 Task: Add a signature Kirsten Carter containing Best wishes for a happy National Voter Registration Day, Kirsten Carter to email address softage.3@softage.net and add a folder Inventory management
Action: Mouse moved to (113, 145)
Screenshot: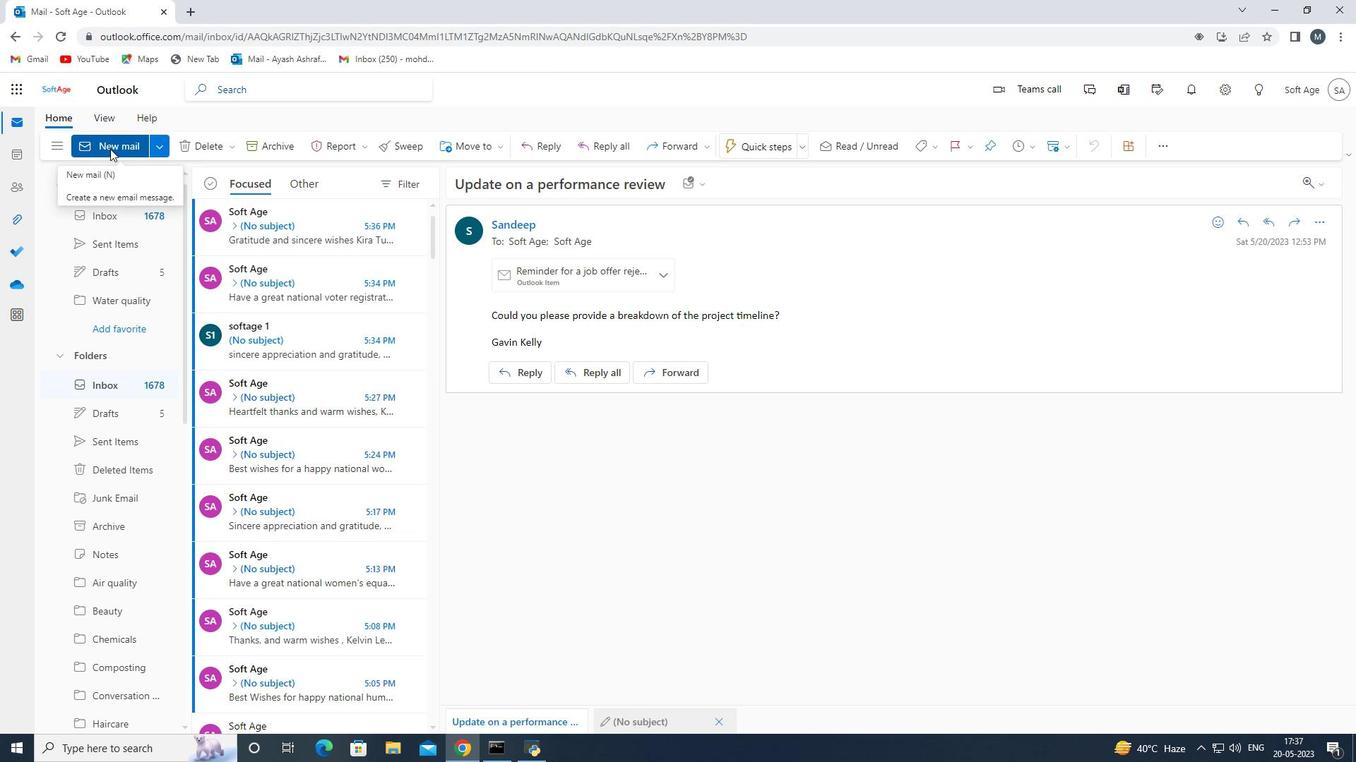 
Action: Mouse pressed left at (113, 145)
Screenshot: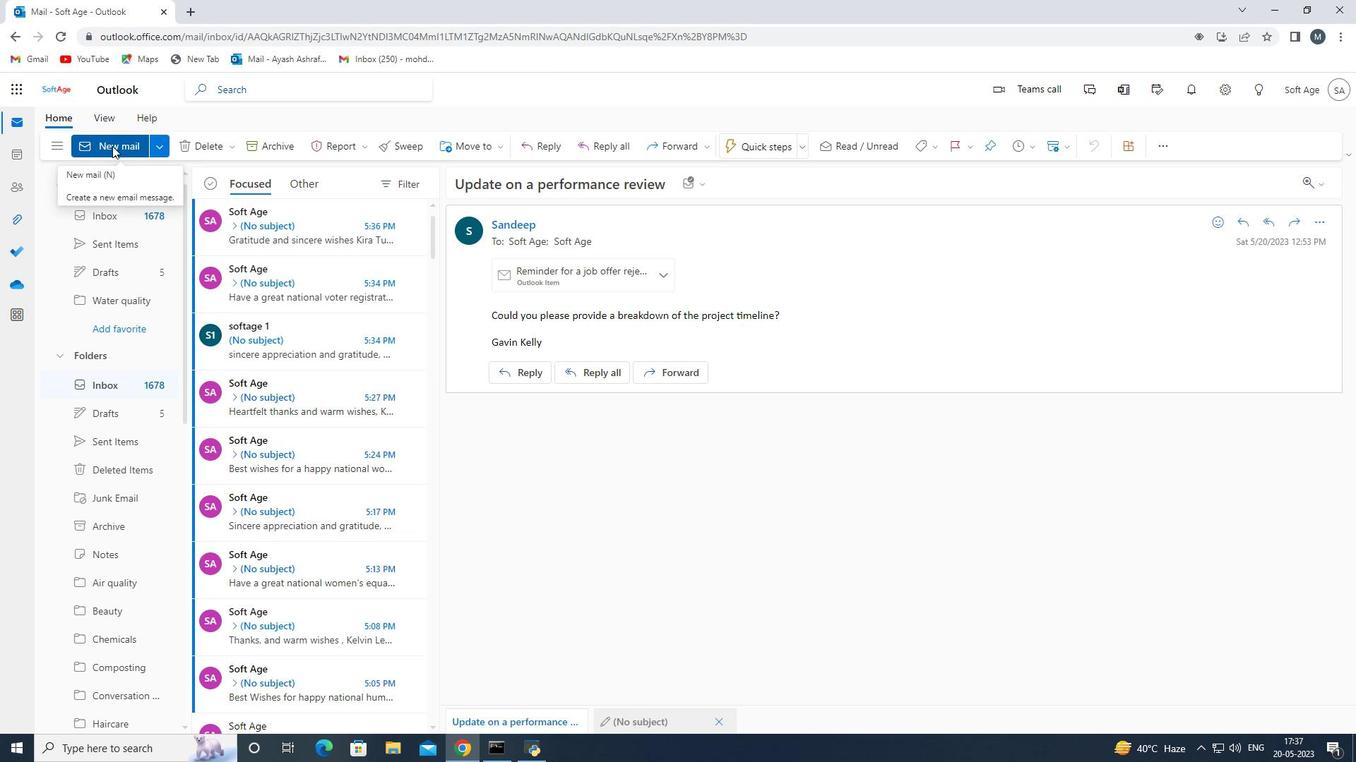 
Action: Mouse moved to (921, 148)
Screenshot: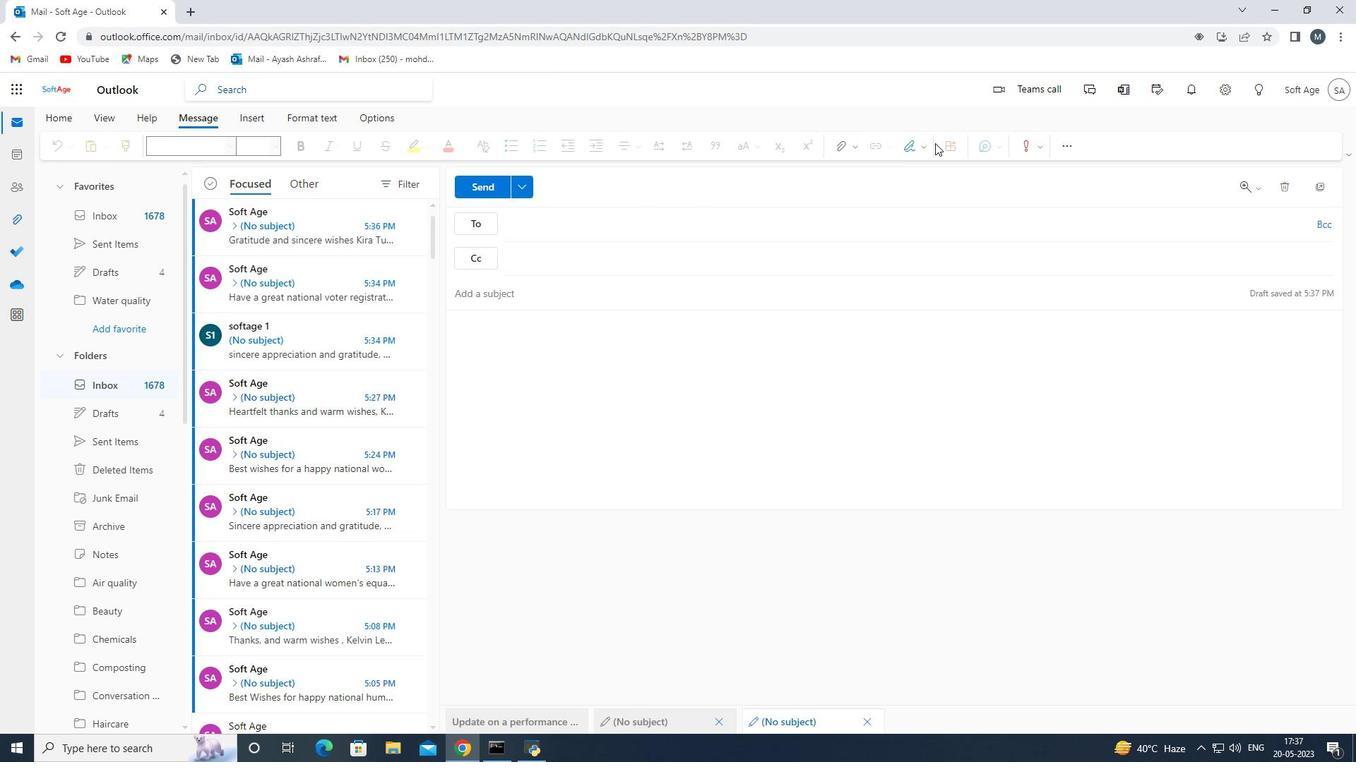 
Action: Mouse pressed left at (921, 148)
Screenshot: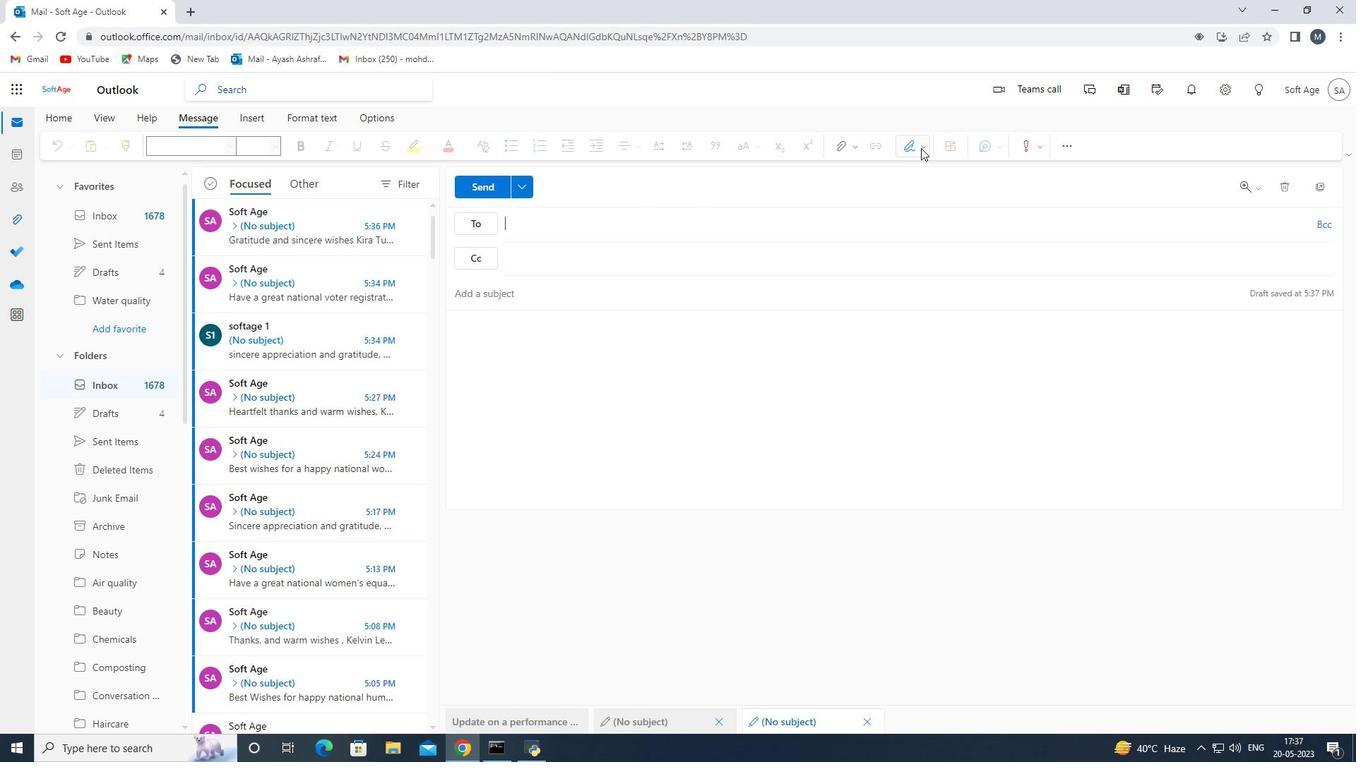 
Action: Mouse moved to (891, 202)
Screenshot: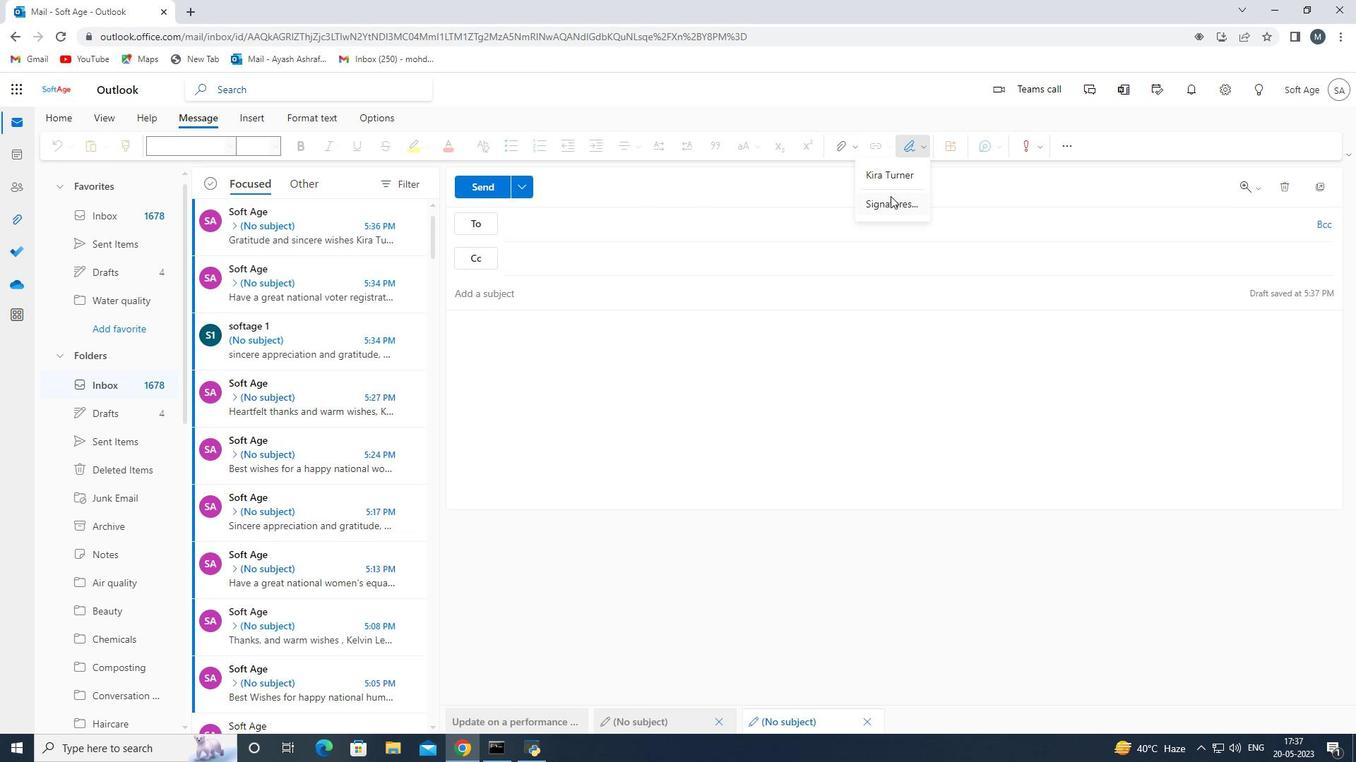
Action: Mouse pressed left at (891, 202)
Screenshot: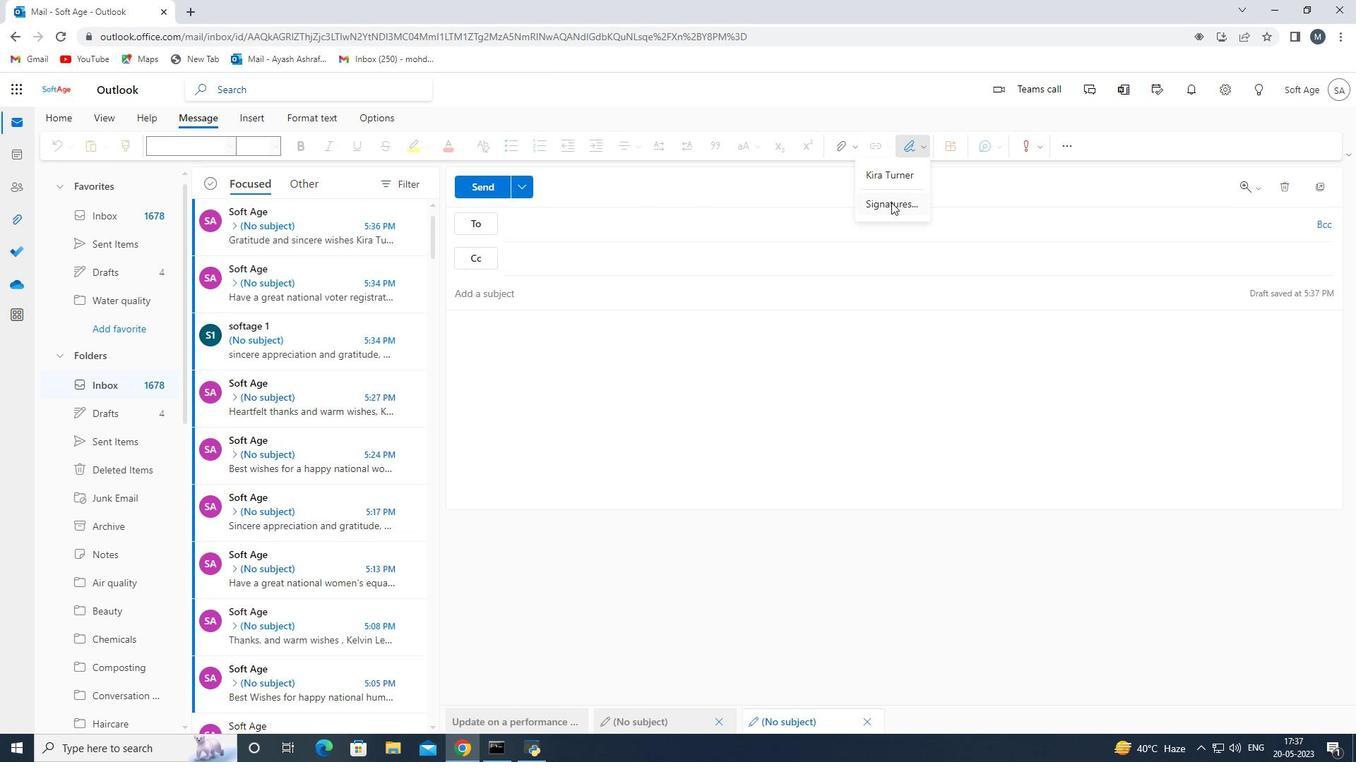 
Action: Mouse moved to (940, 257)
Screenshot: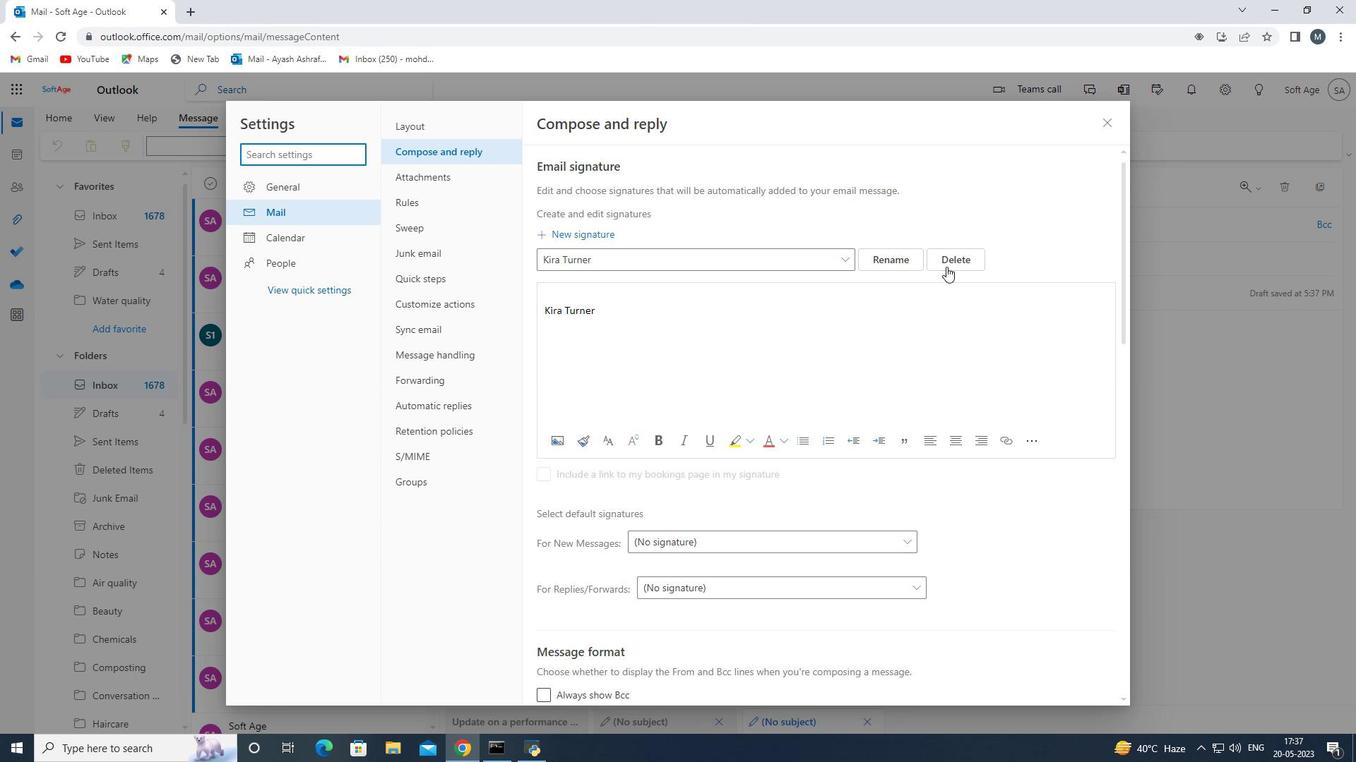 
Action: Mouse pressed left at (940, 257)
Screenshot: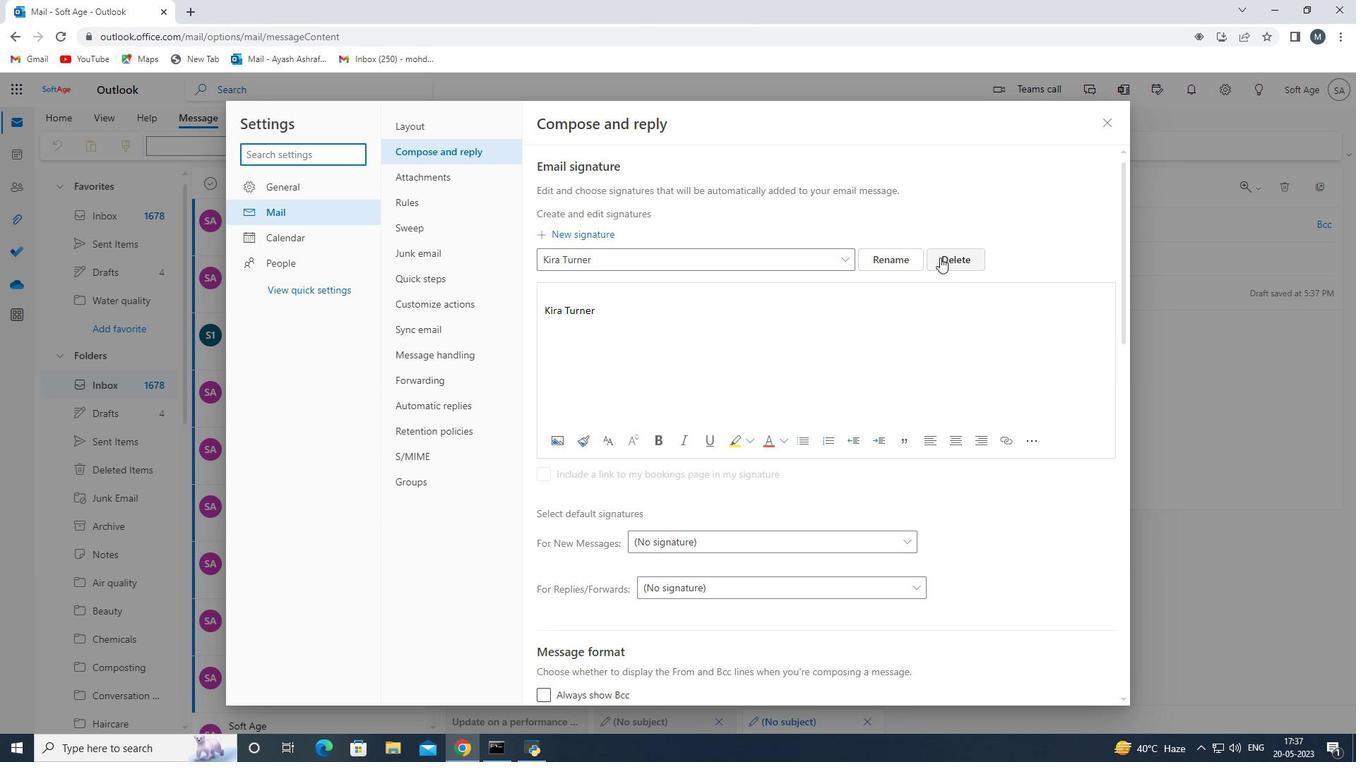 
Action: Mouse moved to (767, 262)
Screenshot: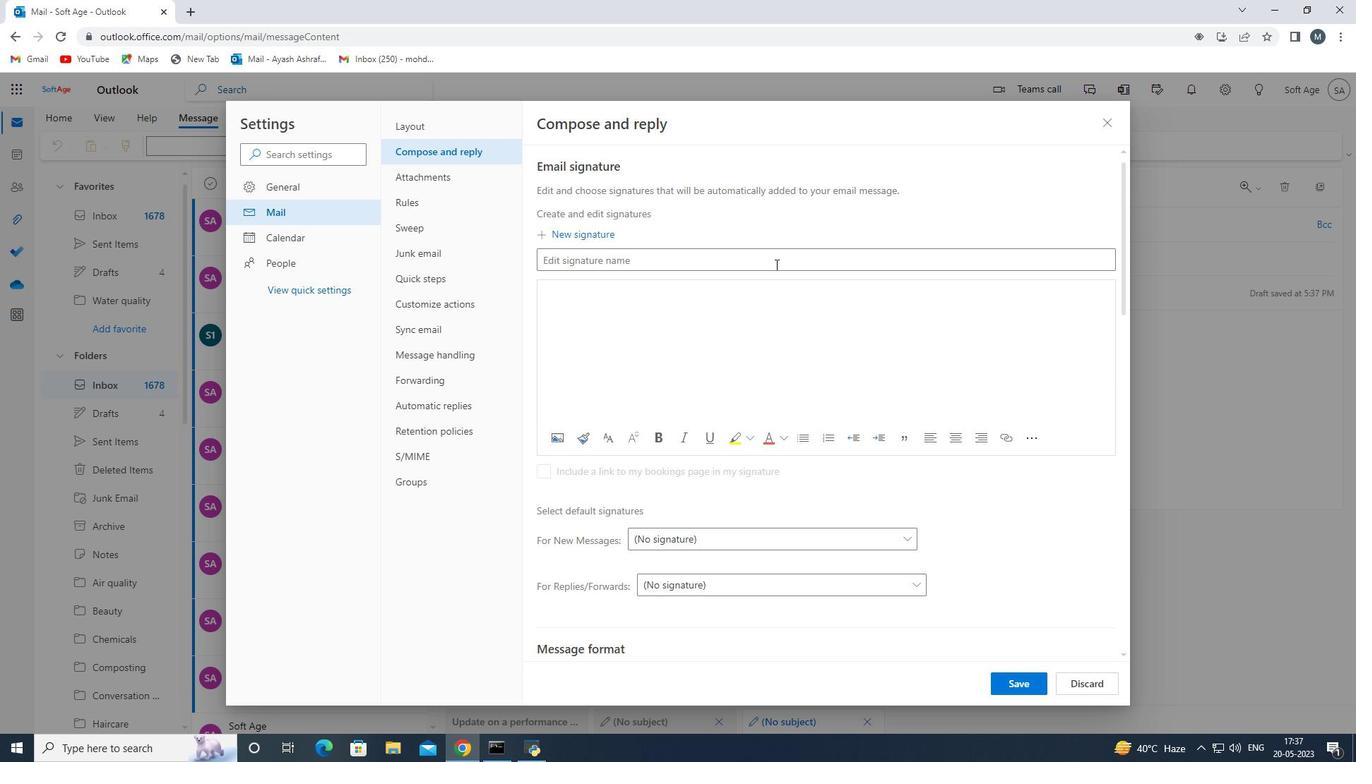 
Action: Mouse pressed left at (767, 262)
Screenshot: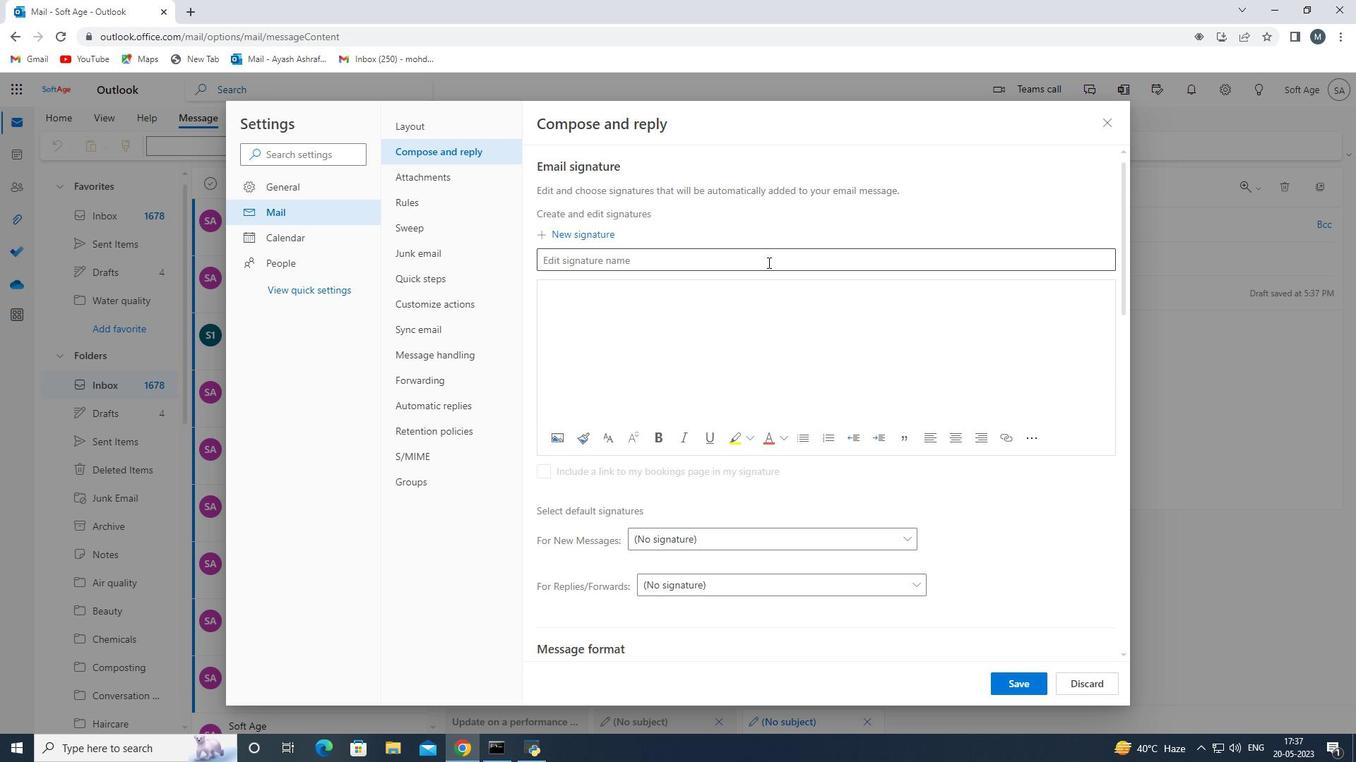 
Action: Key pressed <Key.shift>Kristen<Key.space><Key.shift>Carter<Key.space>
Screenshot: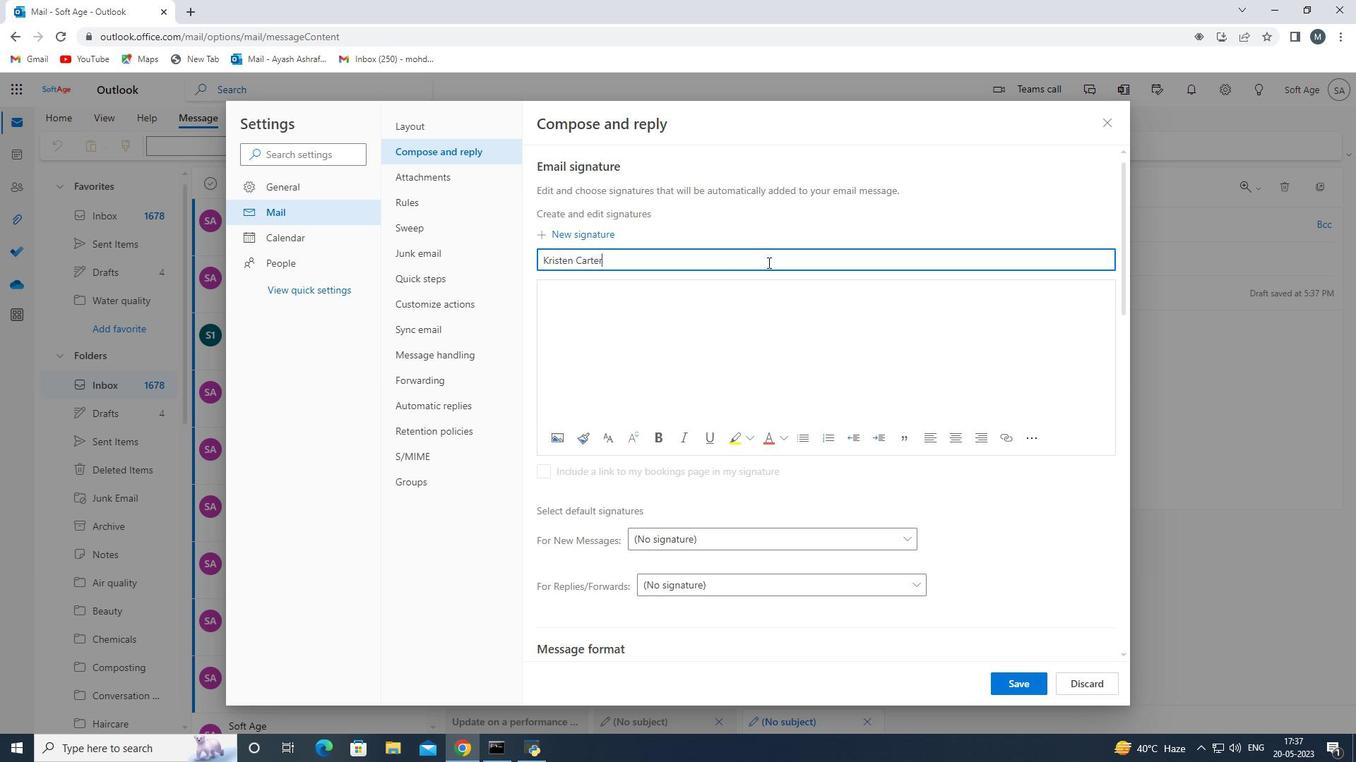 
Action: Mouse moved to (730, 308)
Screenshot: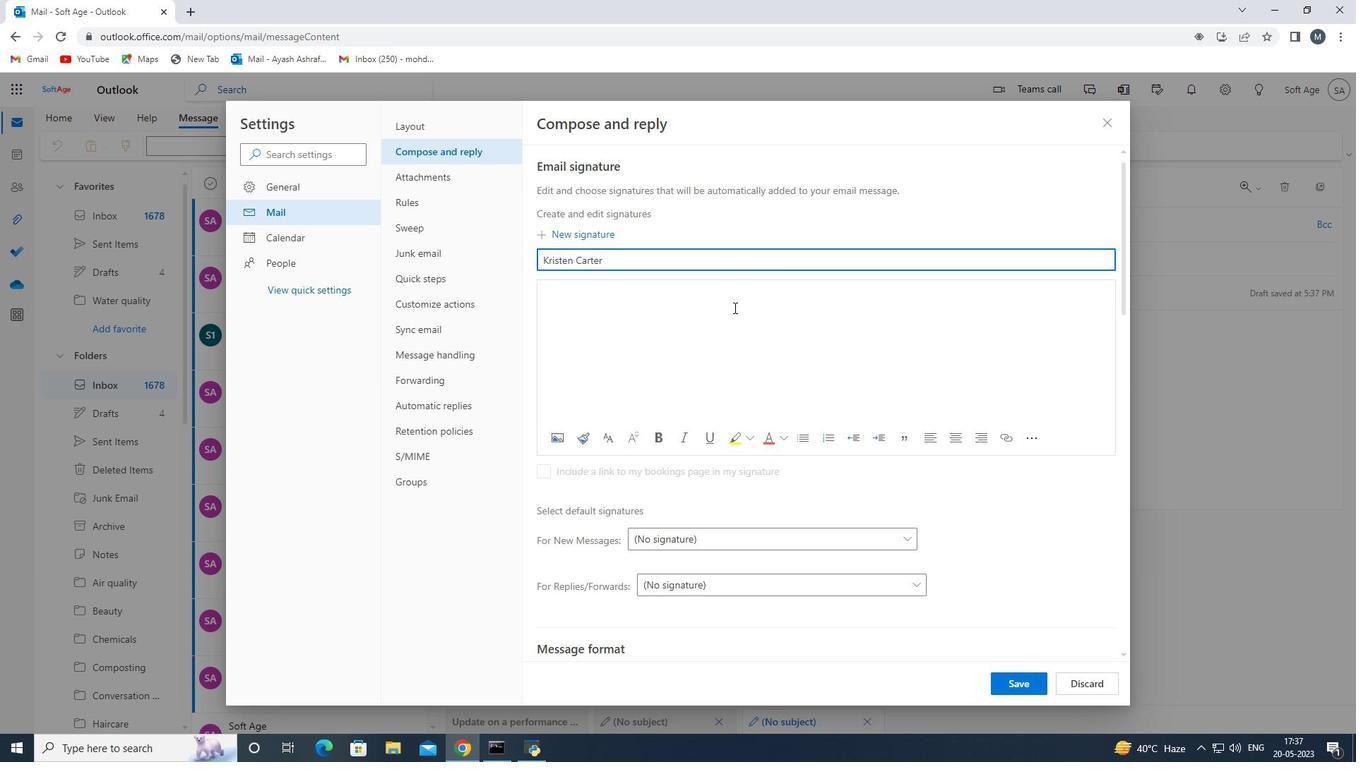 
Action: Mouse pressed left at (730, 308)
Screenshot: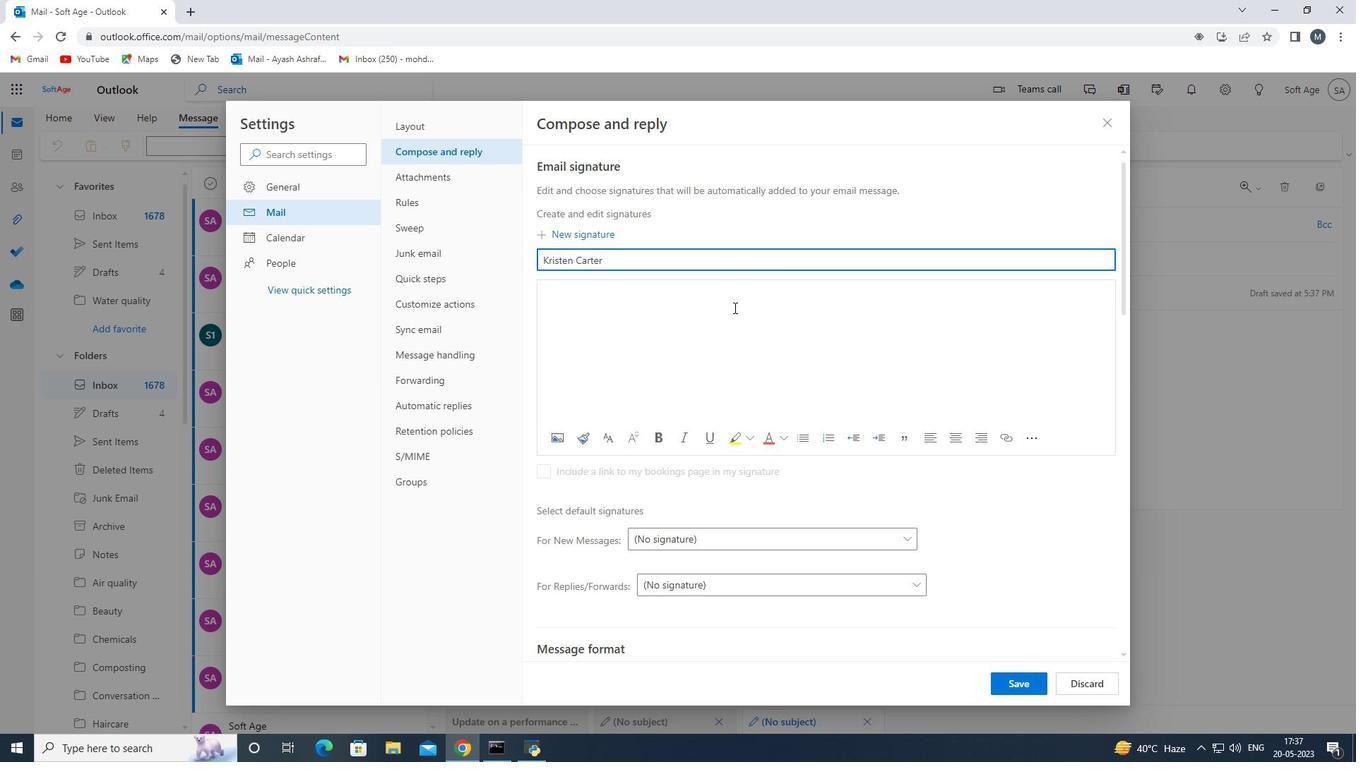 
Action: Mouse moved to (729, 308)
Screenshot: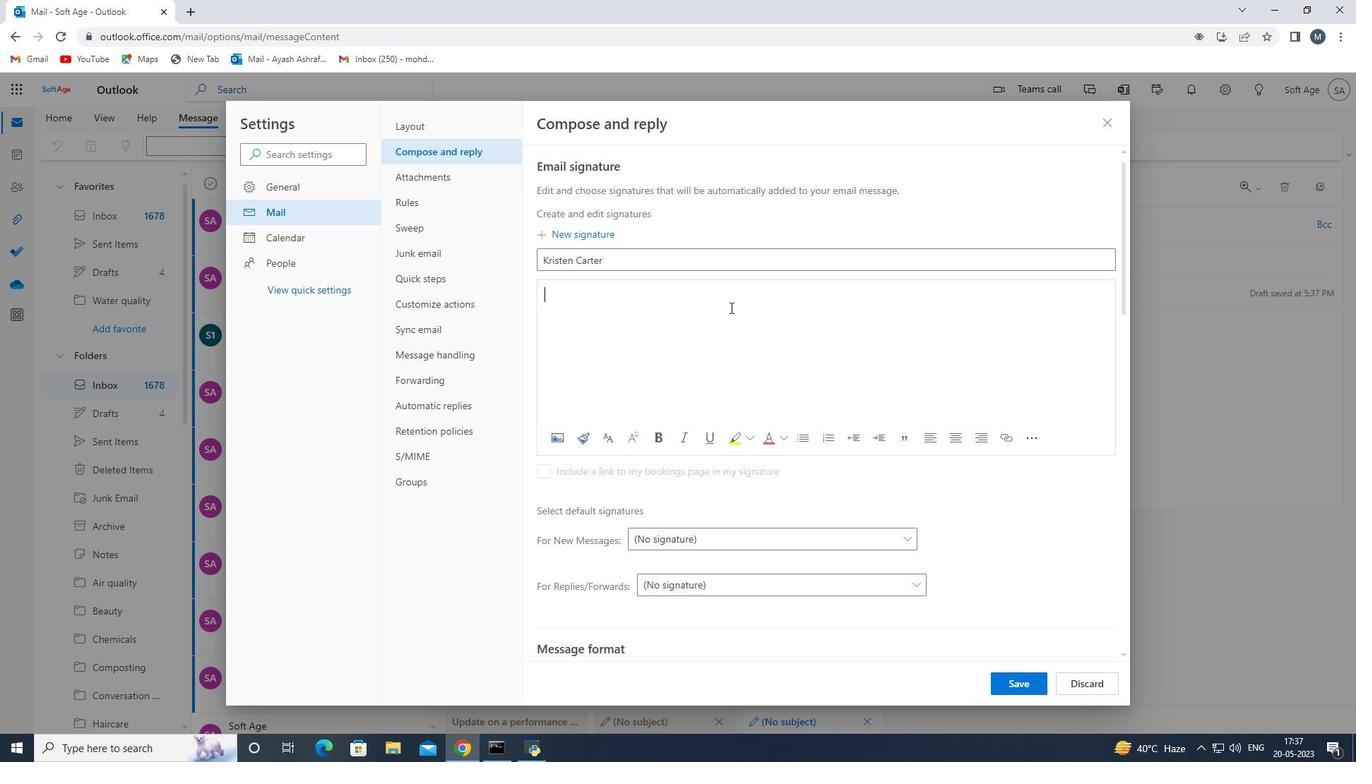
Action: Key pressed <Key.enter><Key.shift>Kristen<Key.space><Key.shift>Carter<Key.space>
Screenshot: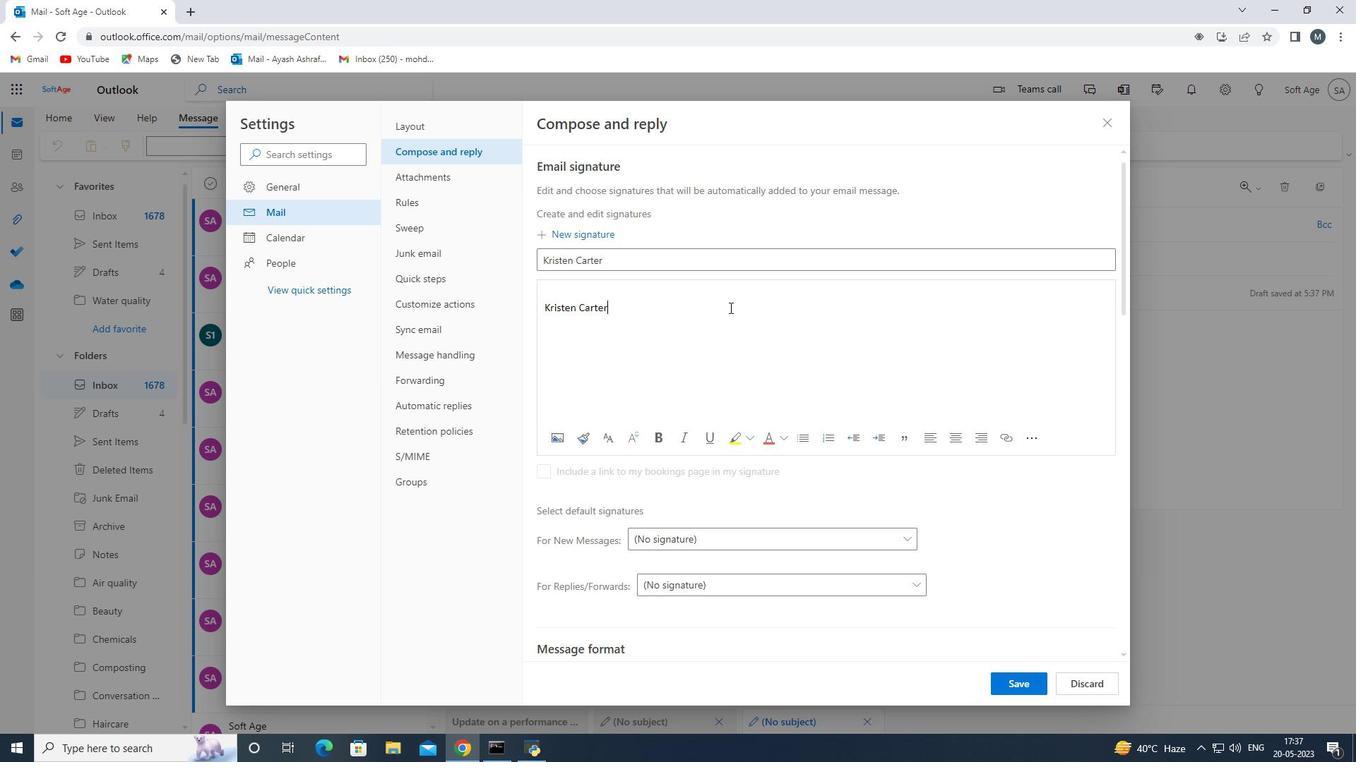 
Action: Mouse moved to (1003, 681)
Screenshot: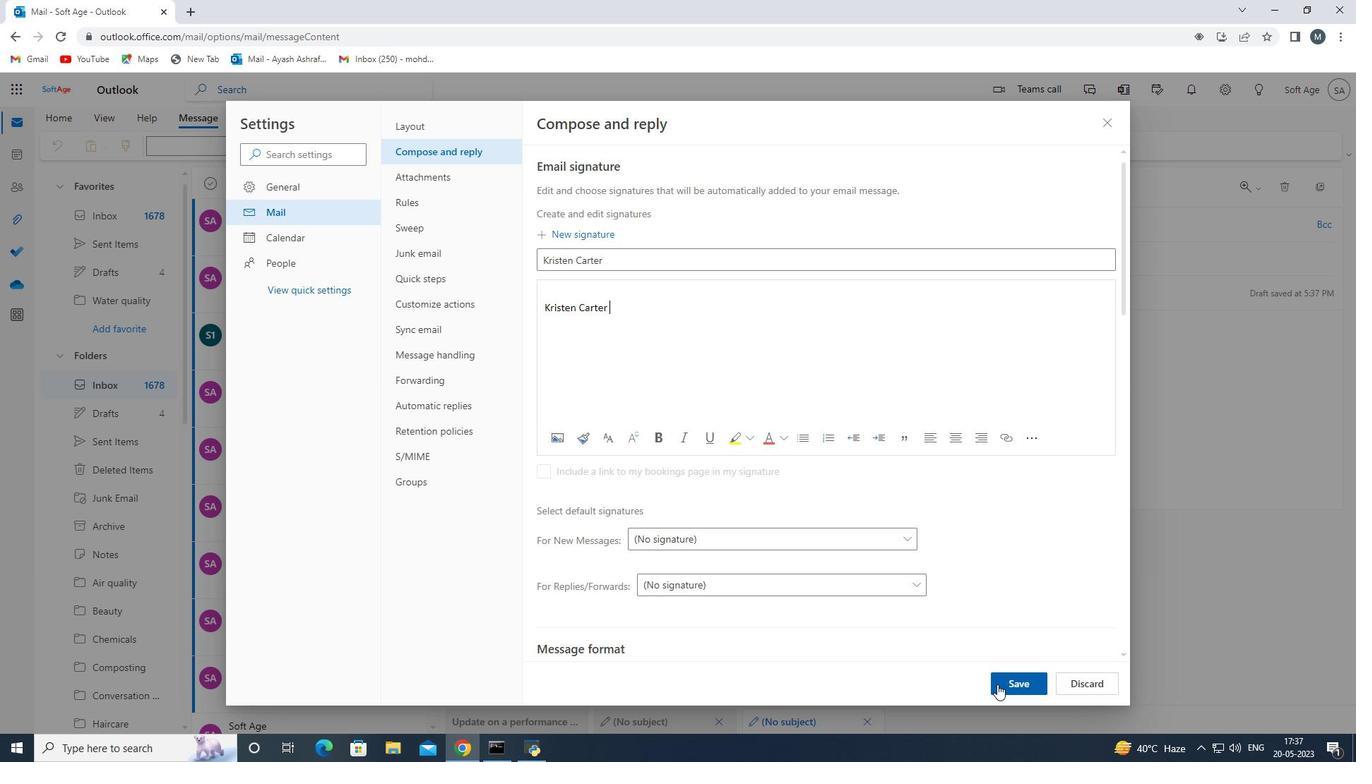 
Action: Mouse pressed left at (1003, 681)
Screenshot: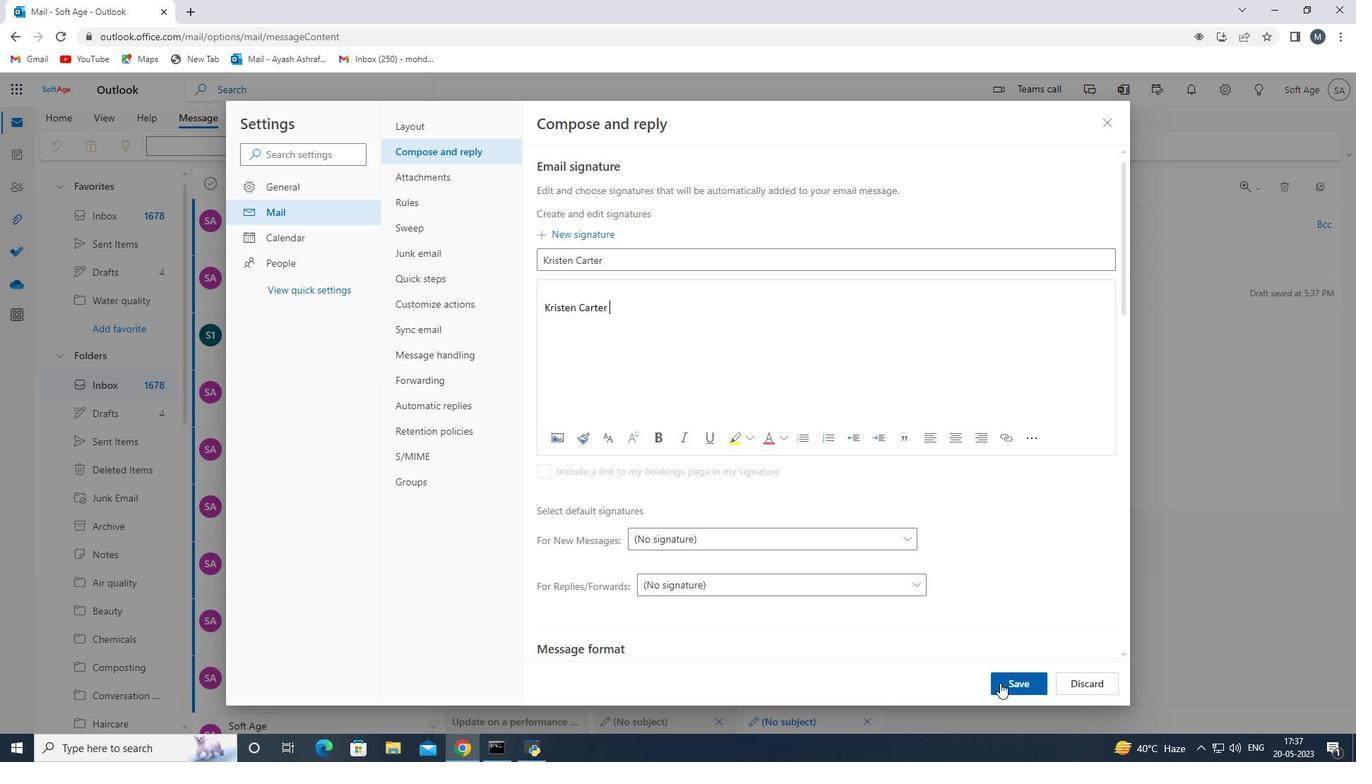 
Action: Mouse moved to (1102, 122)
Screenshot: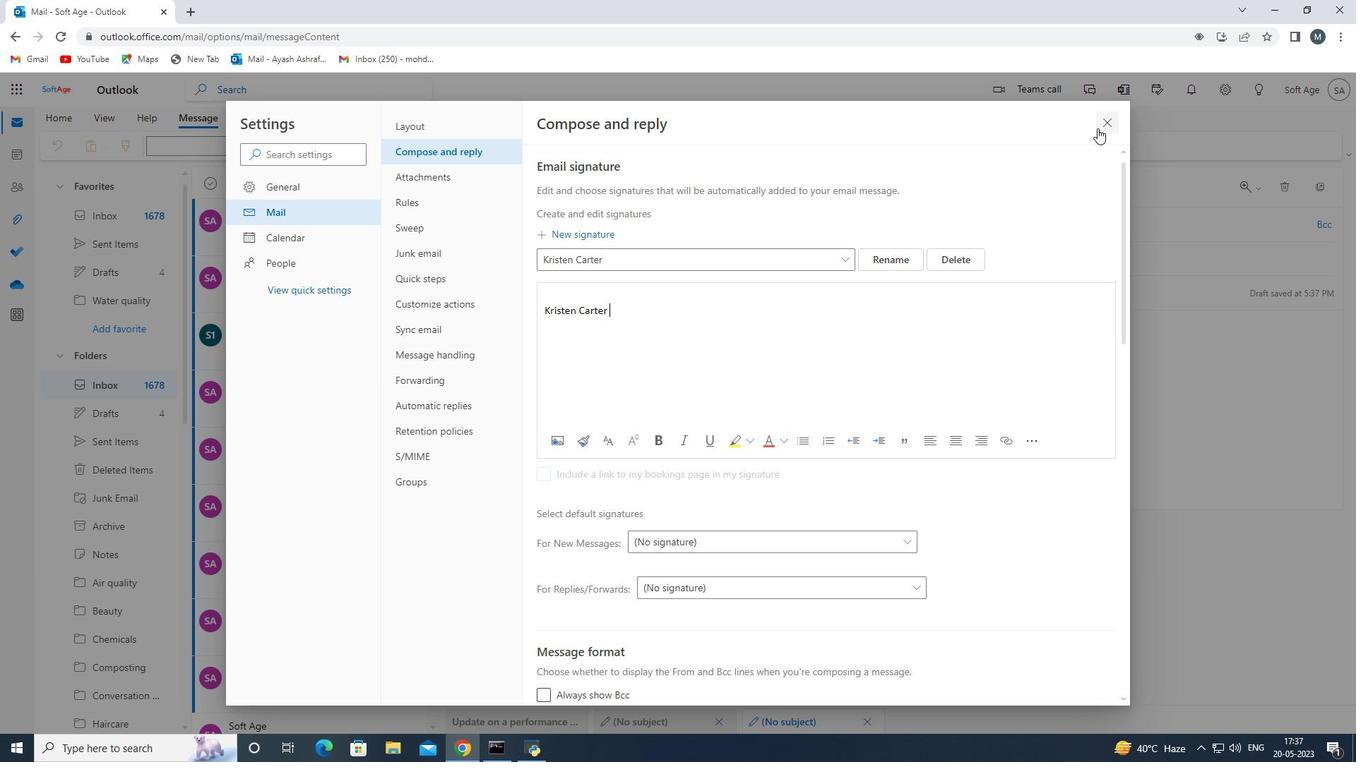 
Action: Mouse pressed left at (1102, 122)
Screenshot: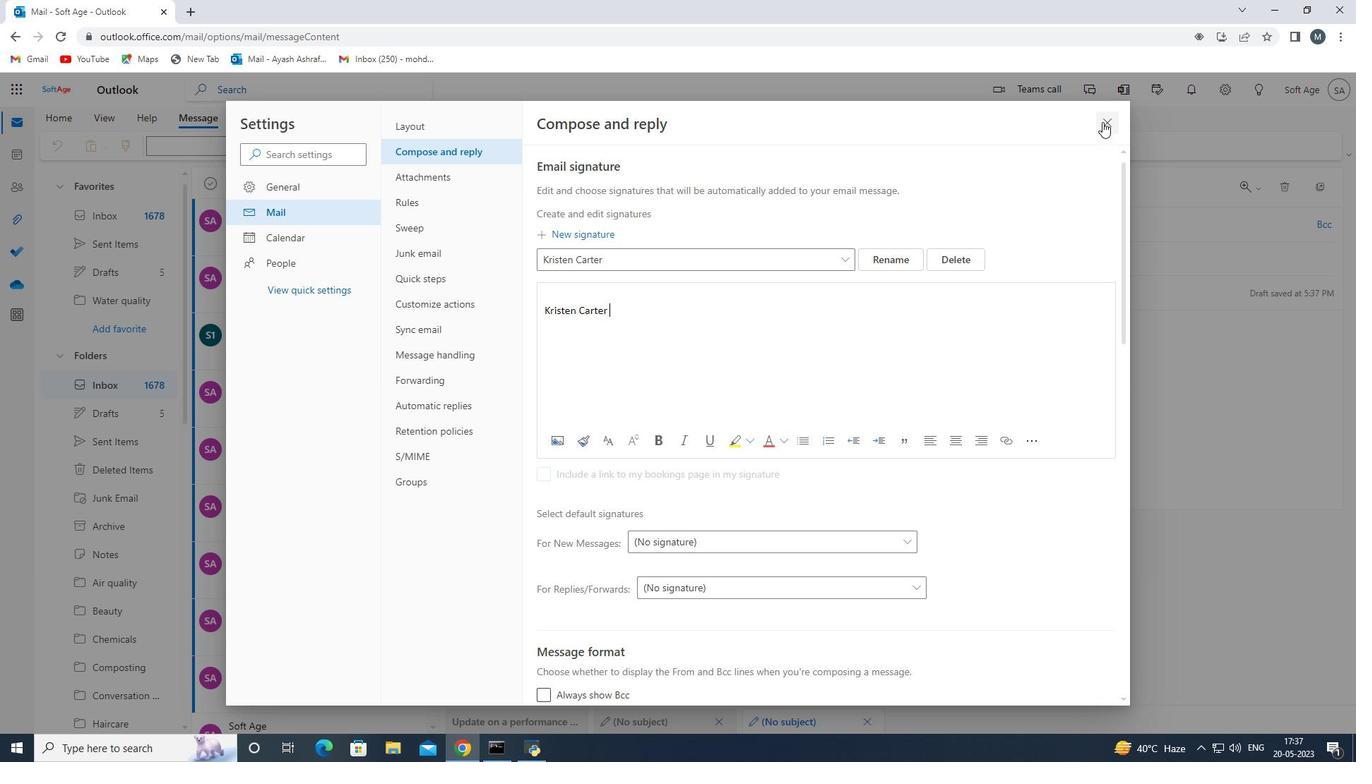 
Action: Mouse moved to (917, 150)
Screenshot: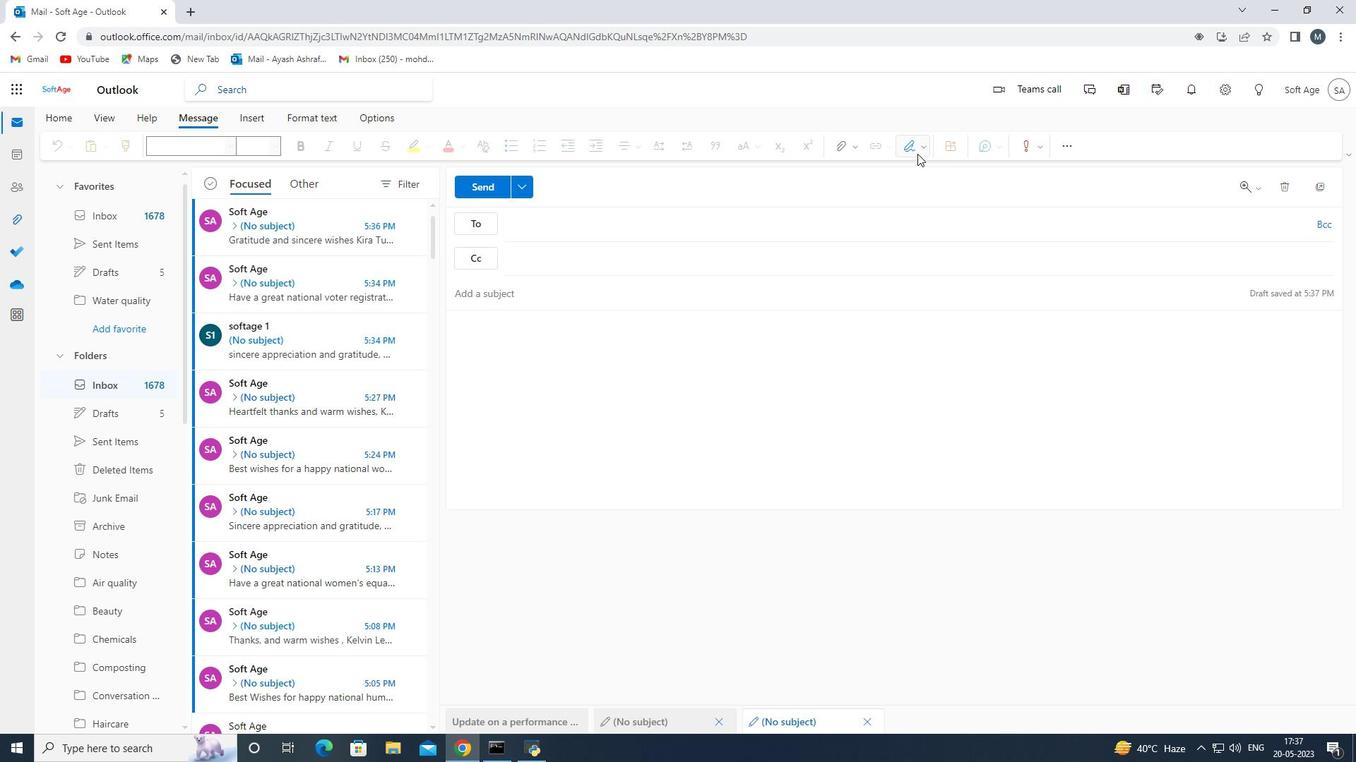
Action: Mouse pressed left at (917, 150)
Screenshot: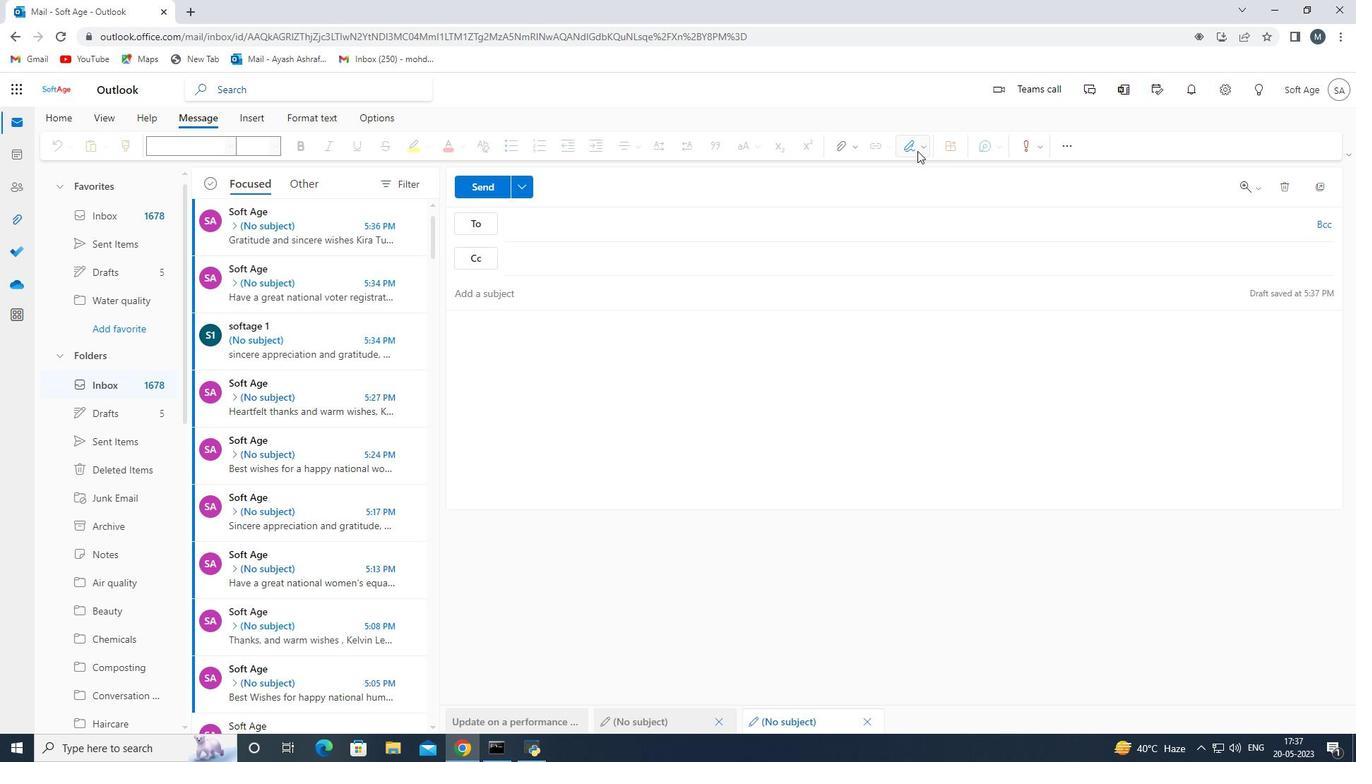 
Action: Mouse moved to (892, 178)
Screenshot: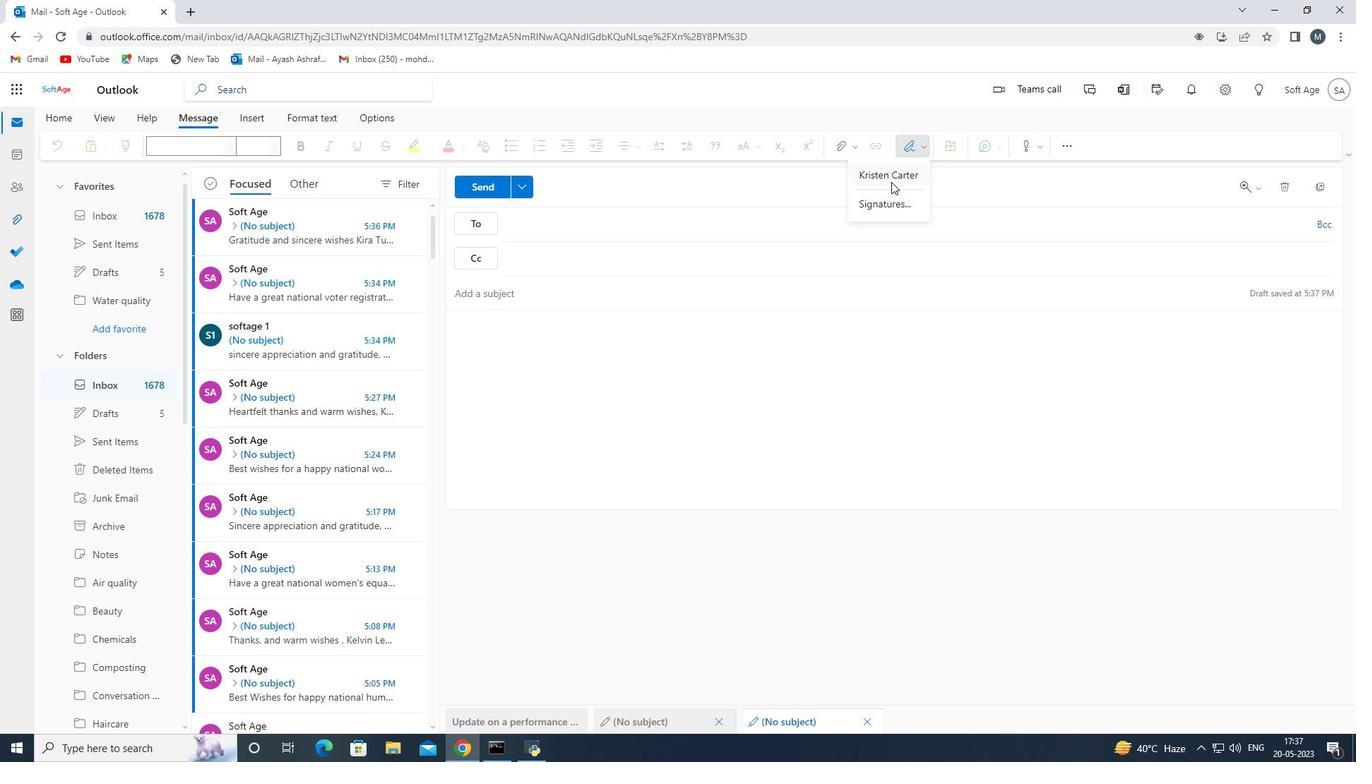 
Action: Mouse pressed left at (892, 178)
Screenshot: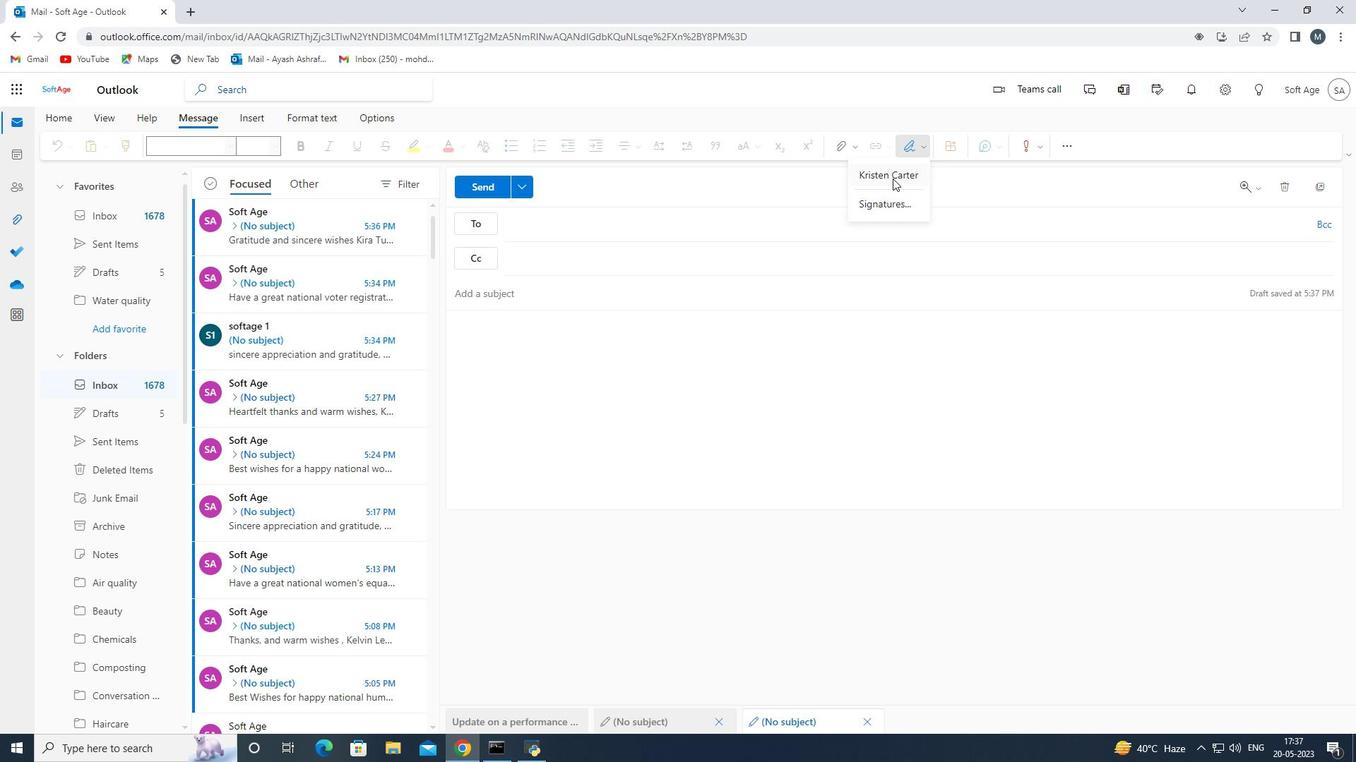 
Action: Mouse moved to (546, 321)
Screenshot: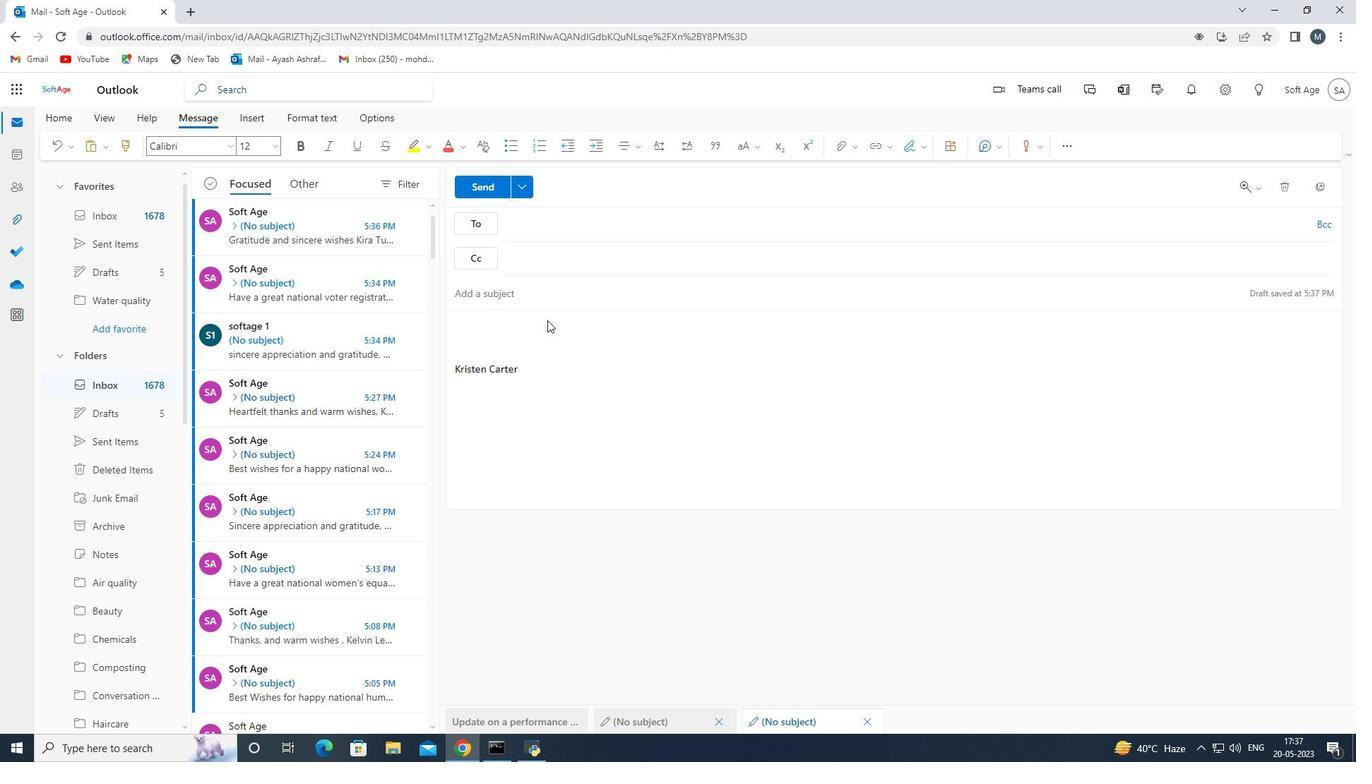 
Action: Key pressed <Key.shift>Best<Key.space>wishes<Key.space>for<Key.space>a<Key.space>happy<Key.space>natiob<Key.backspace>nal<Key.space>b<Key.backspace>voter<Key.space>registration<Key.space>day<Key.space>
Screenshot: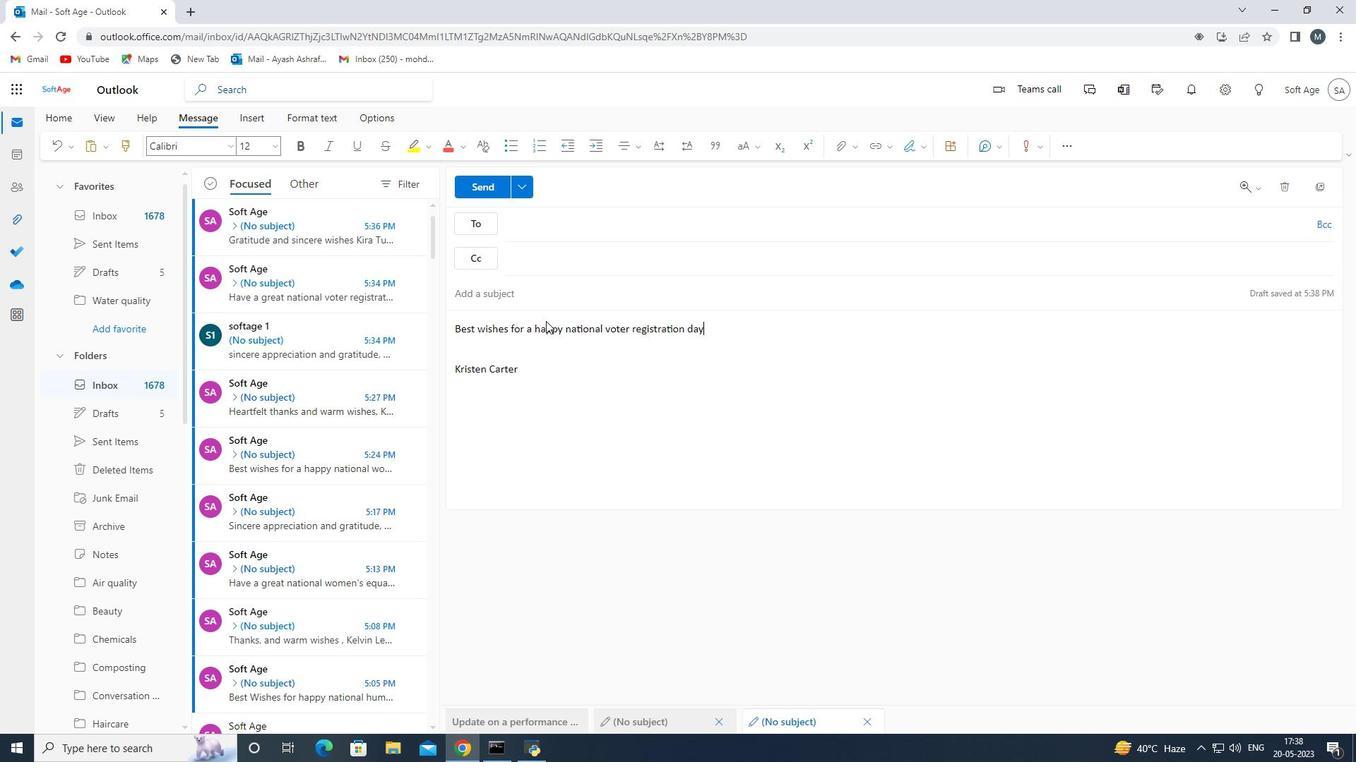 
Action: Mouse moved to (546, 228)
Screenshot: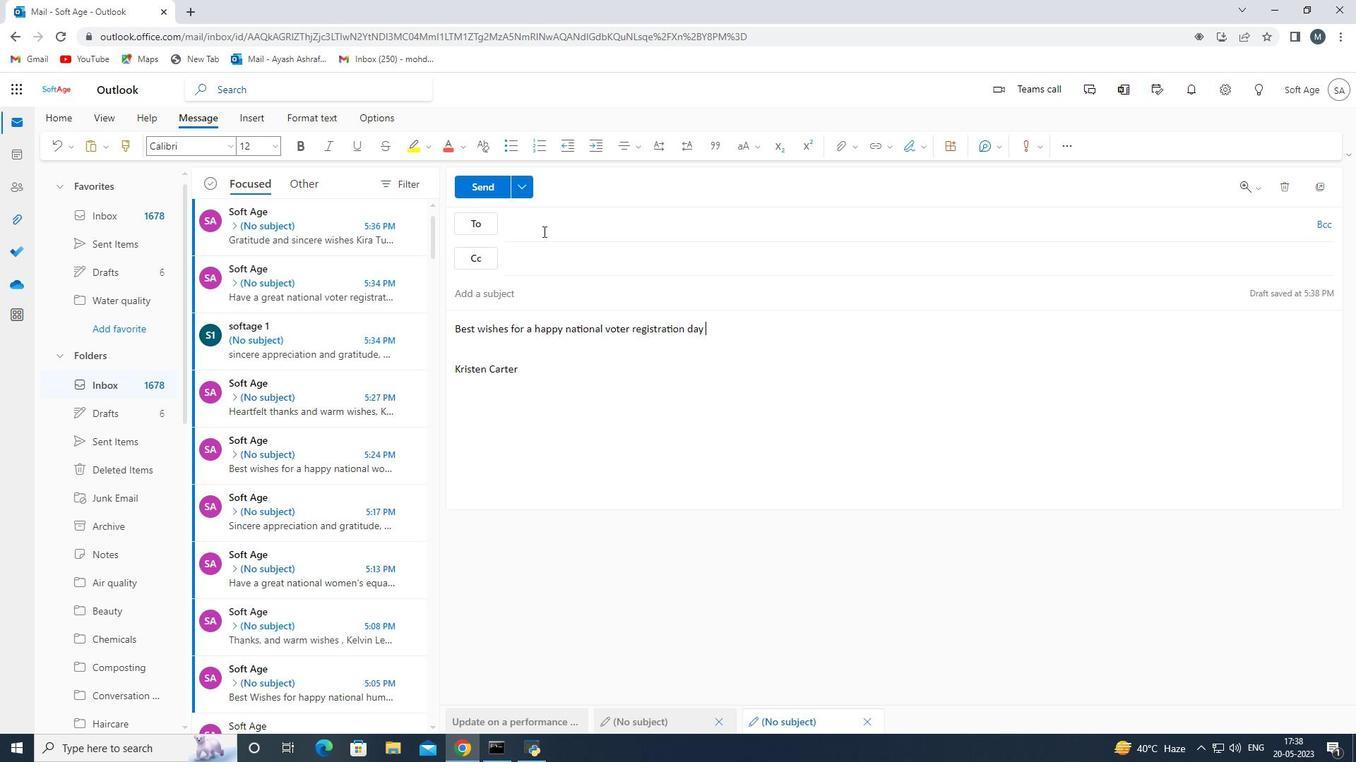 
Action: Mouse pressed left at (546, 228)
Screenshot: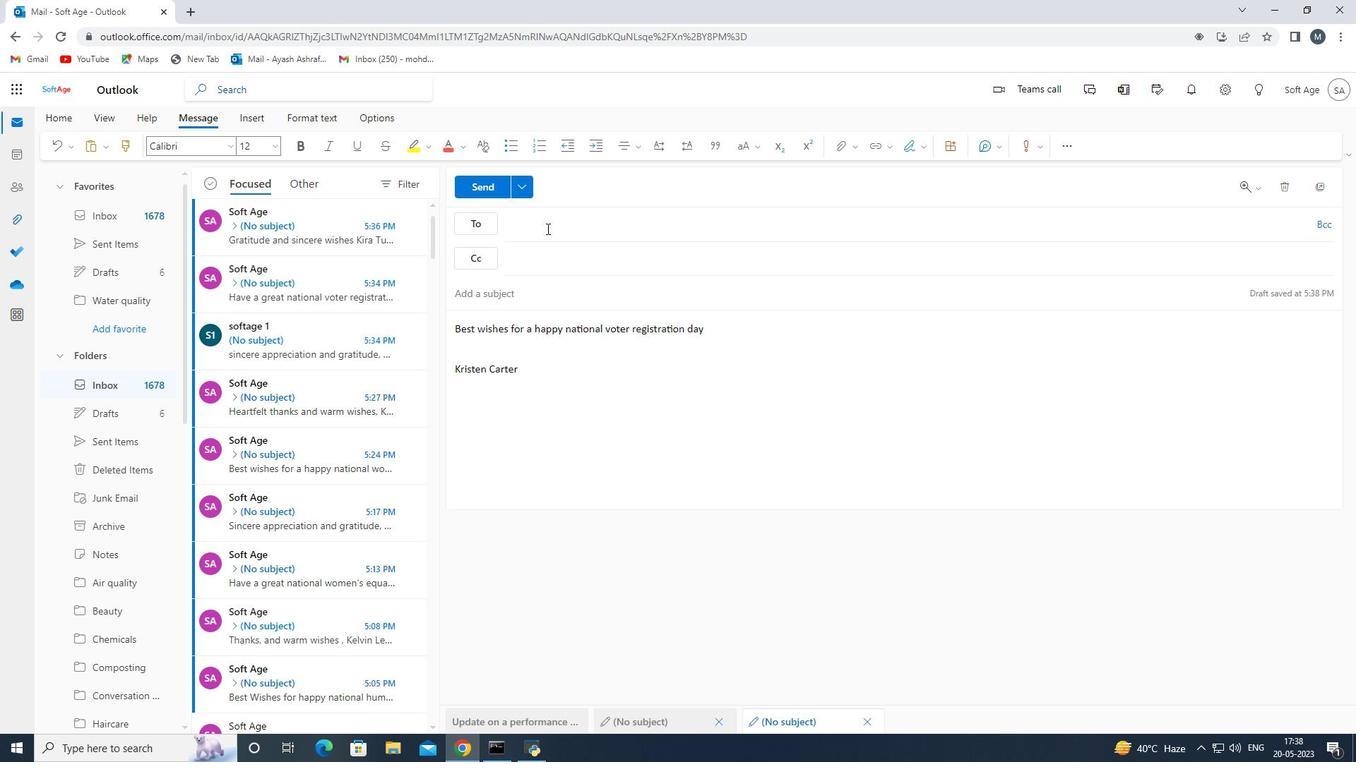 
Action: Key pressed softage.3<Key.shift><Key.shift><Key.shift><Key.shift>@softage.net
Screenshot: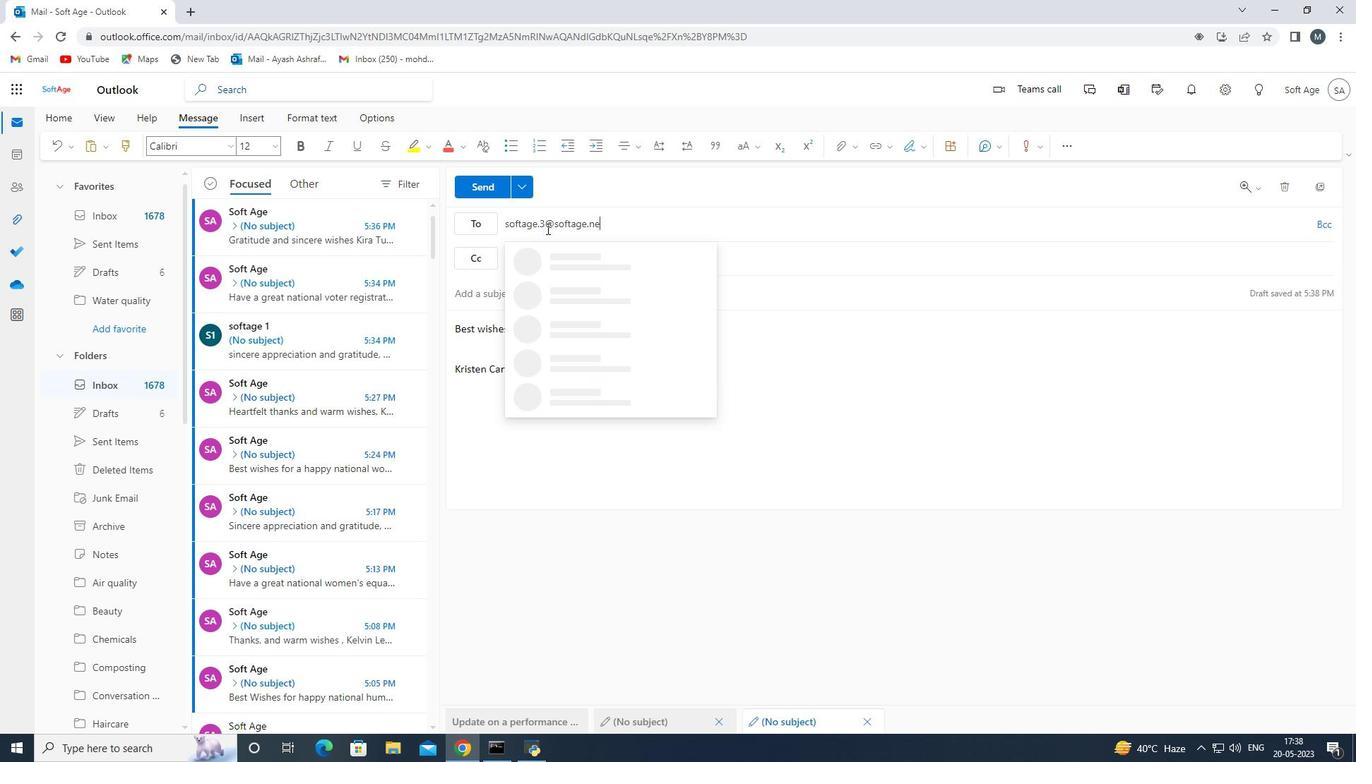 
Action: Mouse moved to (589, 261)
Screenshot: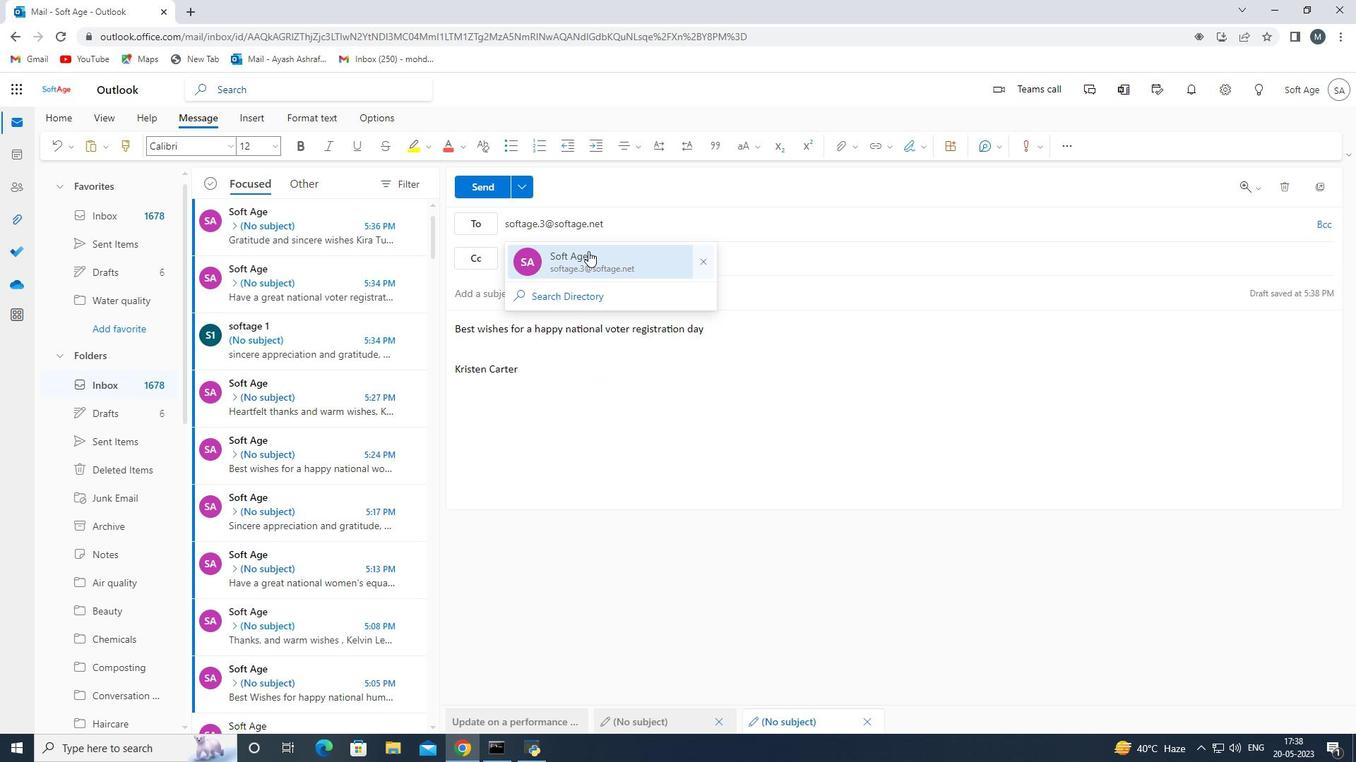 
Action: Mouse pressed left at (589, 261)
Screenshot: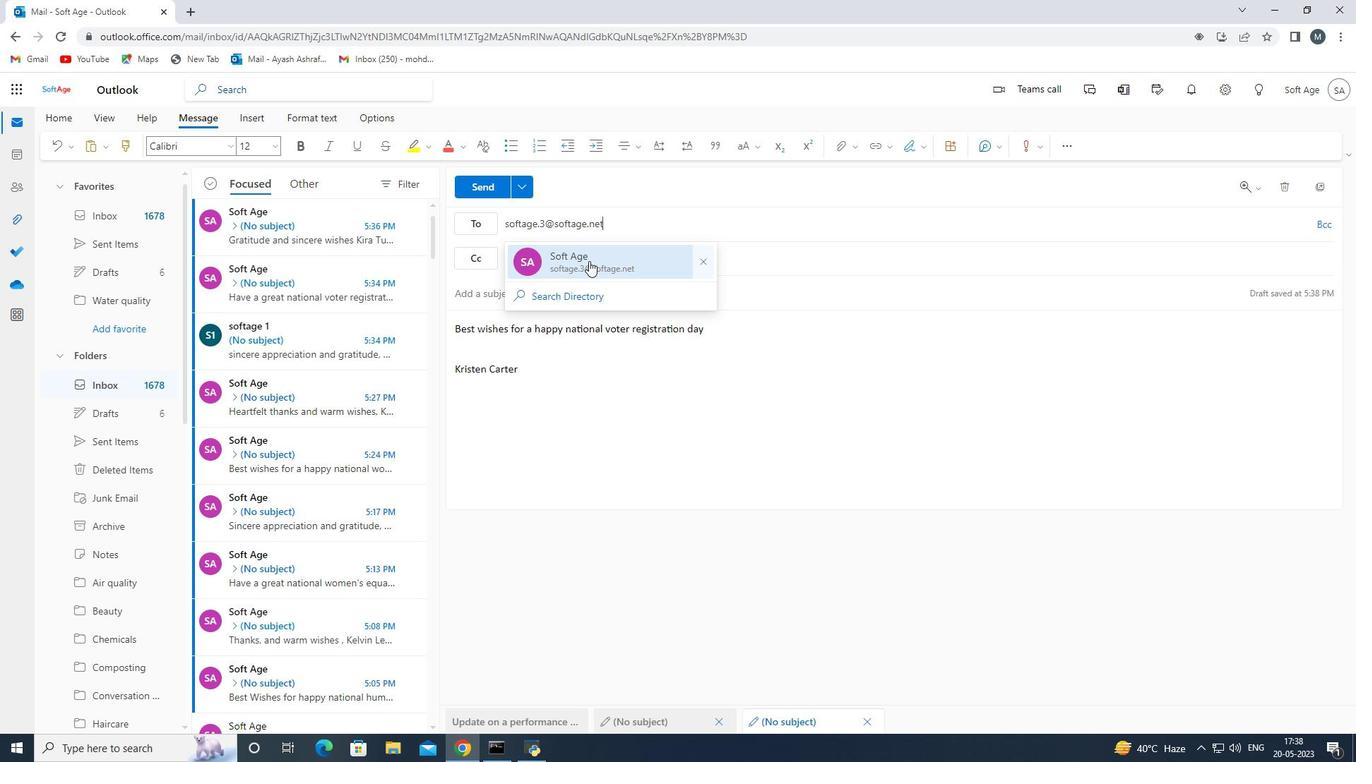 
Action: Mouse moved to (127, 573)
Screenshot: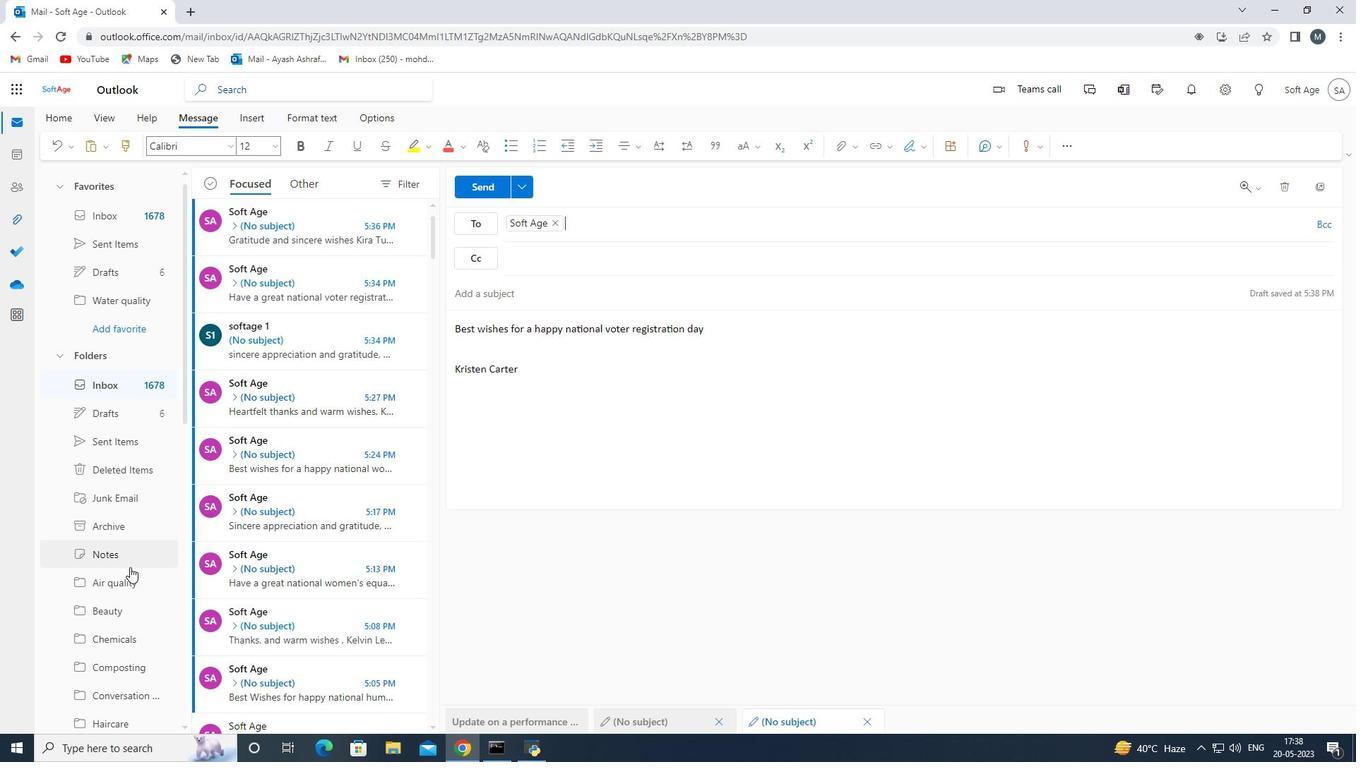 
Action: Mouse scrolled (128, 568) with delta (0, 0)
Screenshot: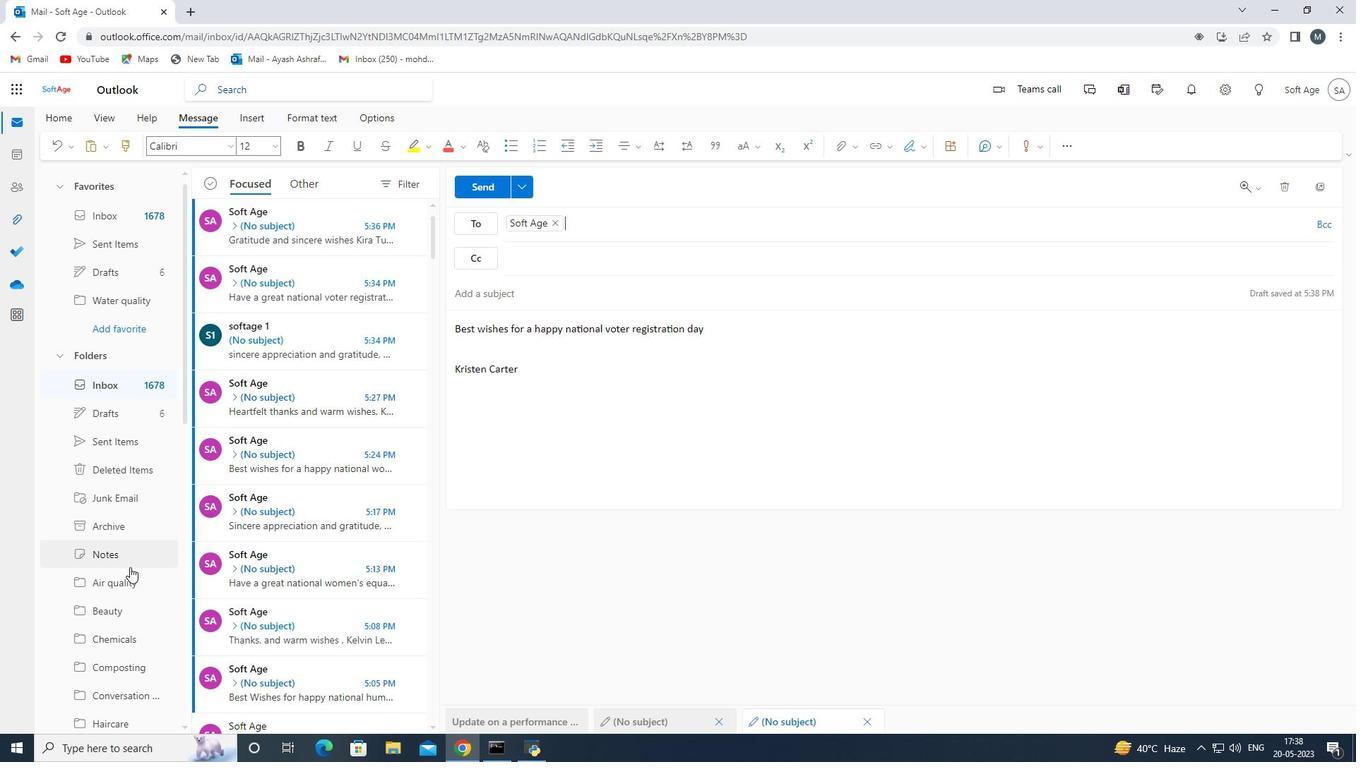 
Action: Mouse moved to (127, 574)
Screenshot: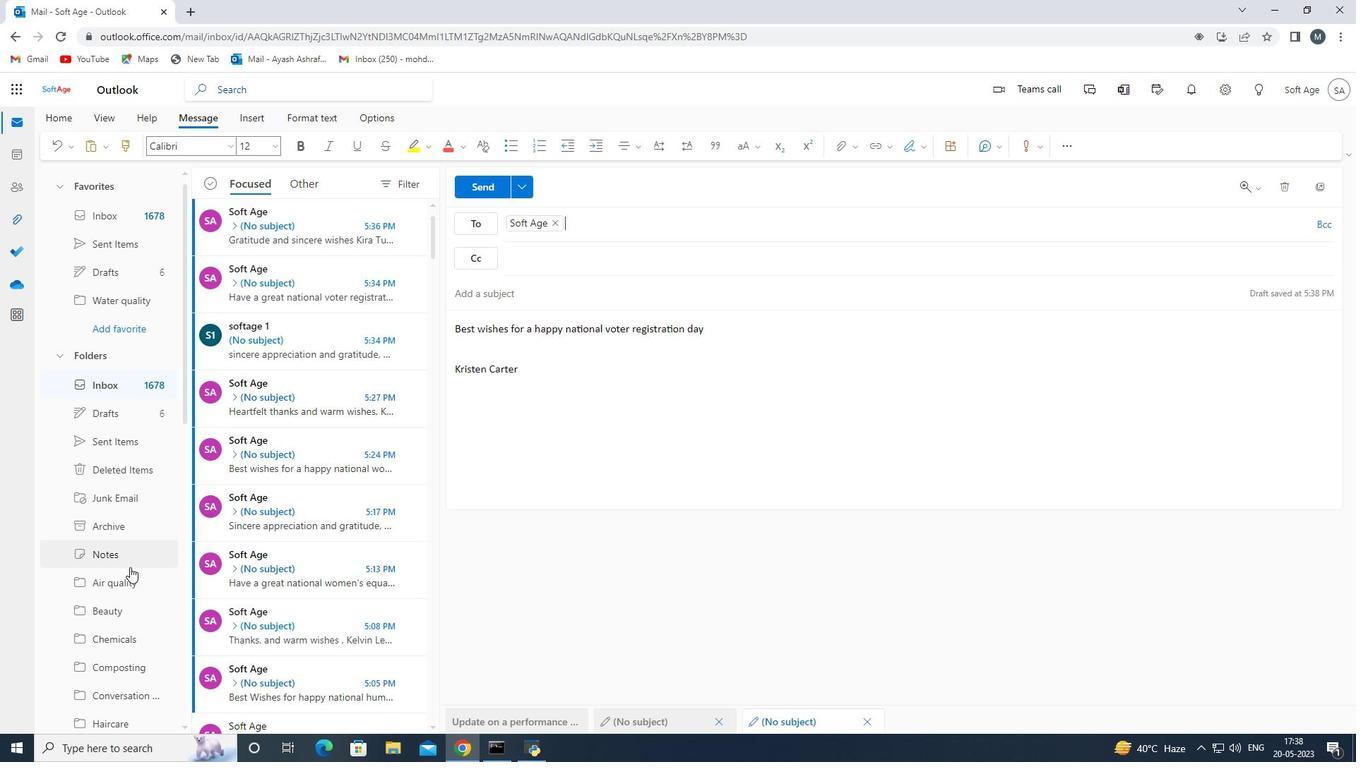 
Action: Mouse scrolled (127, 573) with delta (0, 0)
Screenshot: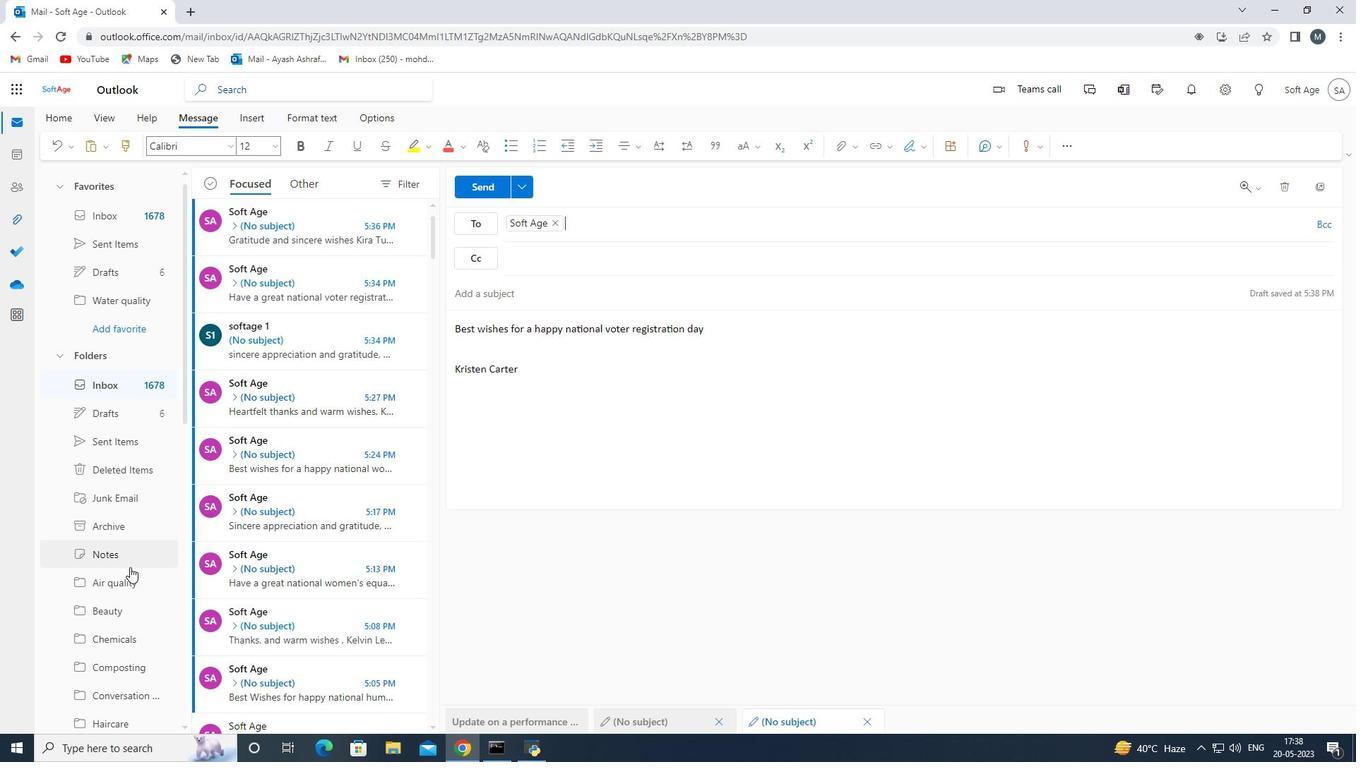 
Action: Mouse moved to (126, 577)
Screenshot: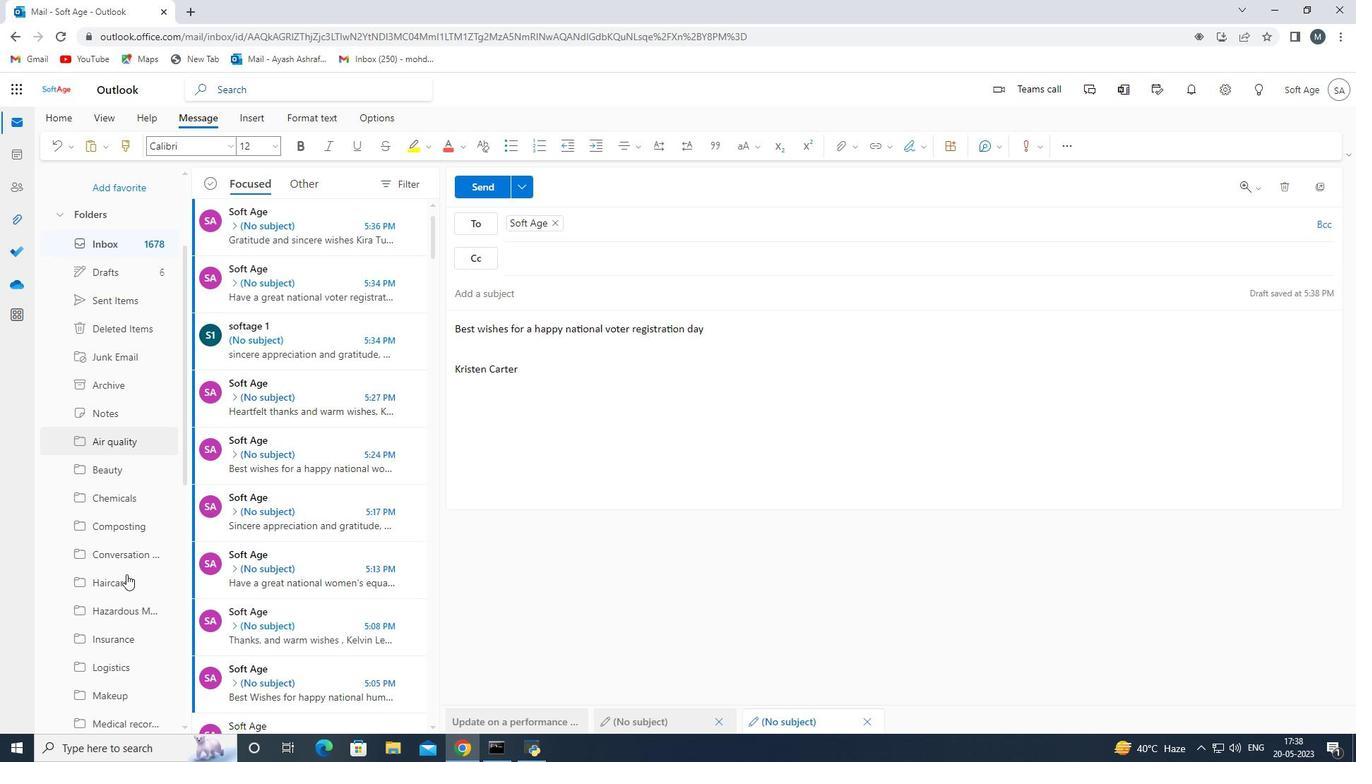 
Action: Mouse scrolled (126, 576) with delta (0, 0)
Screenshot: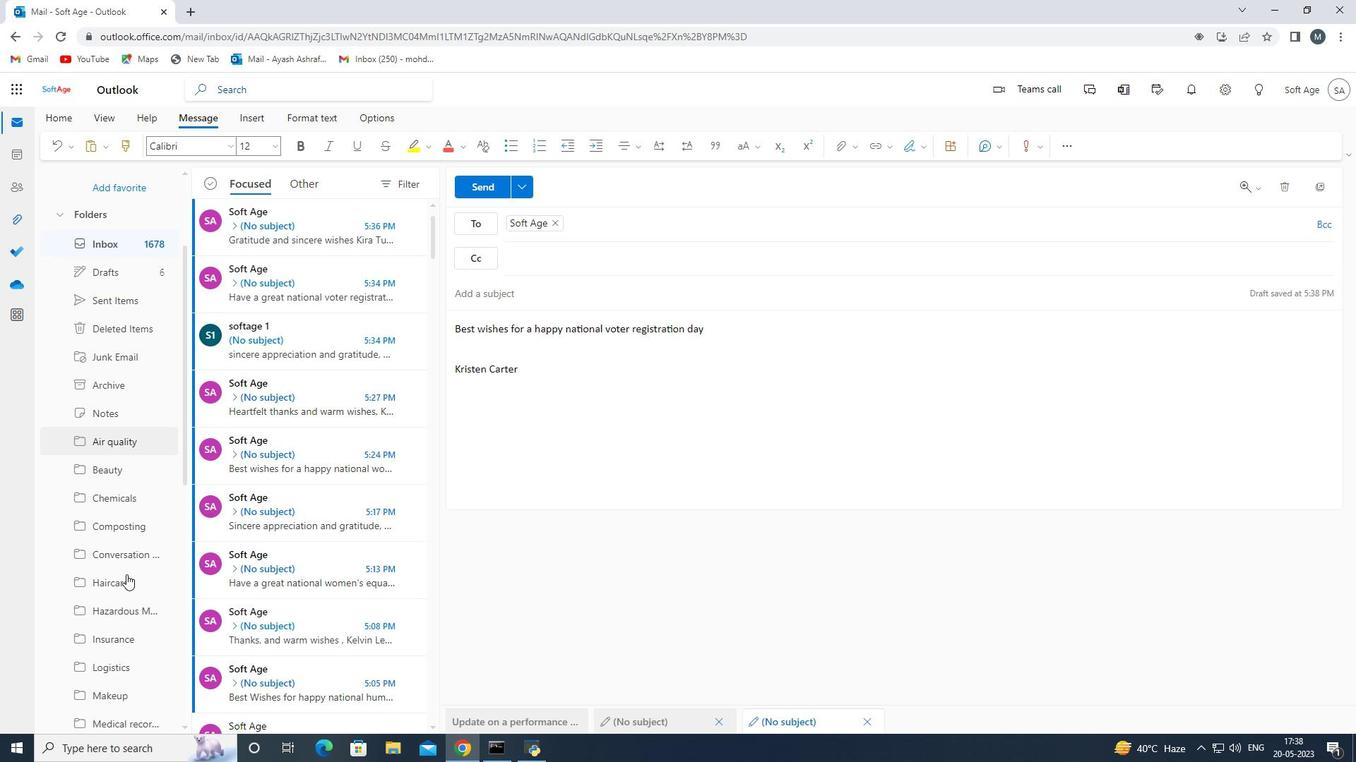 
Action: Mouse moved to (125, 588)
Screenshot: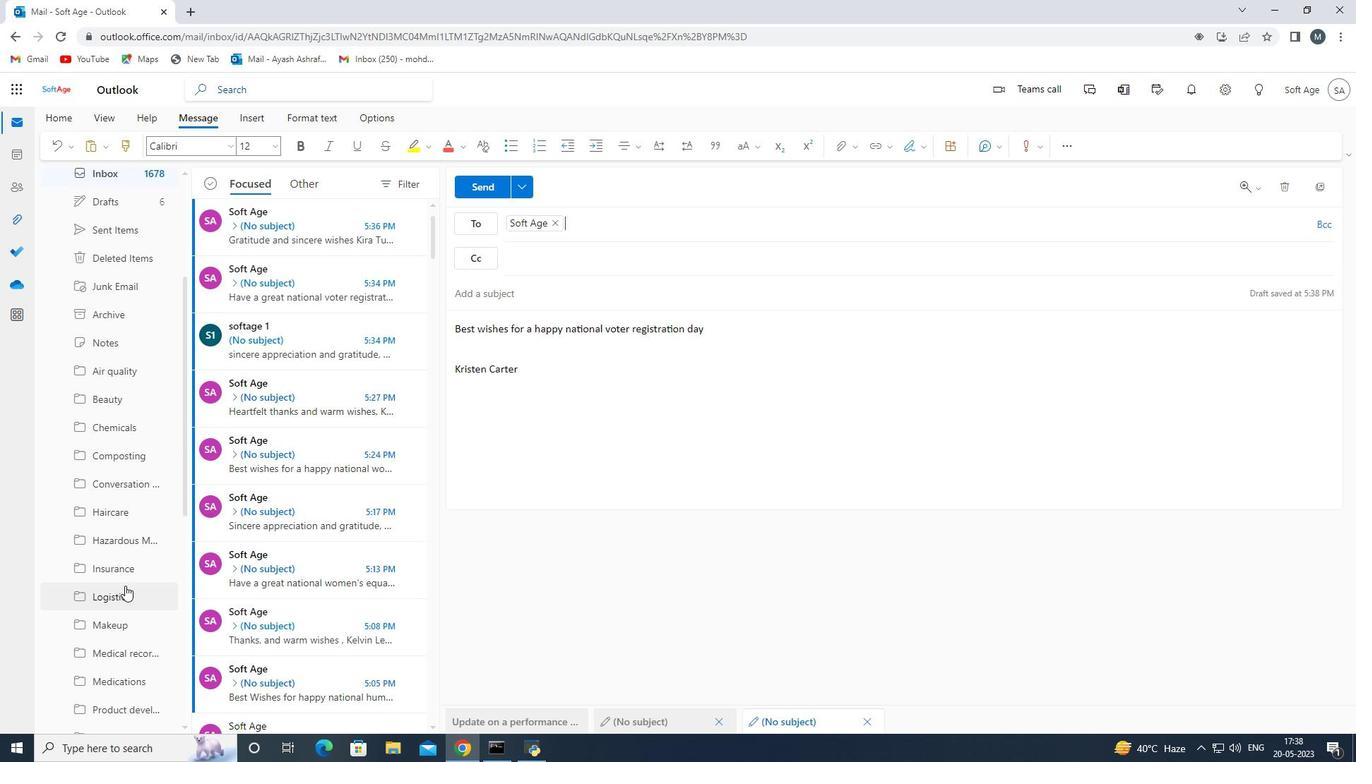 
Action: Mouse scrolled (125, 587) with delta (0, 0)
Screenshot: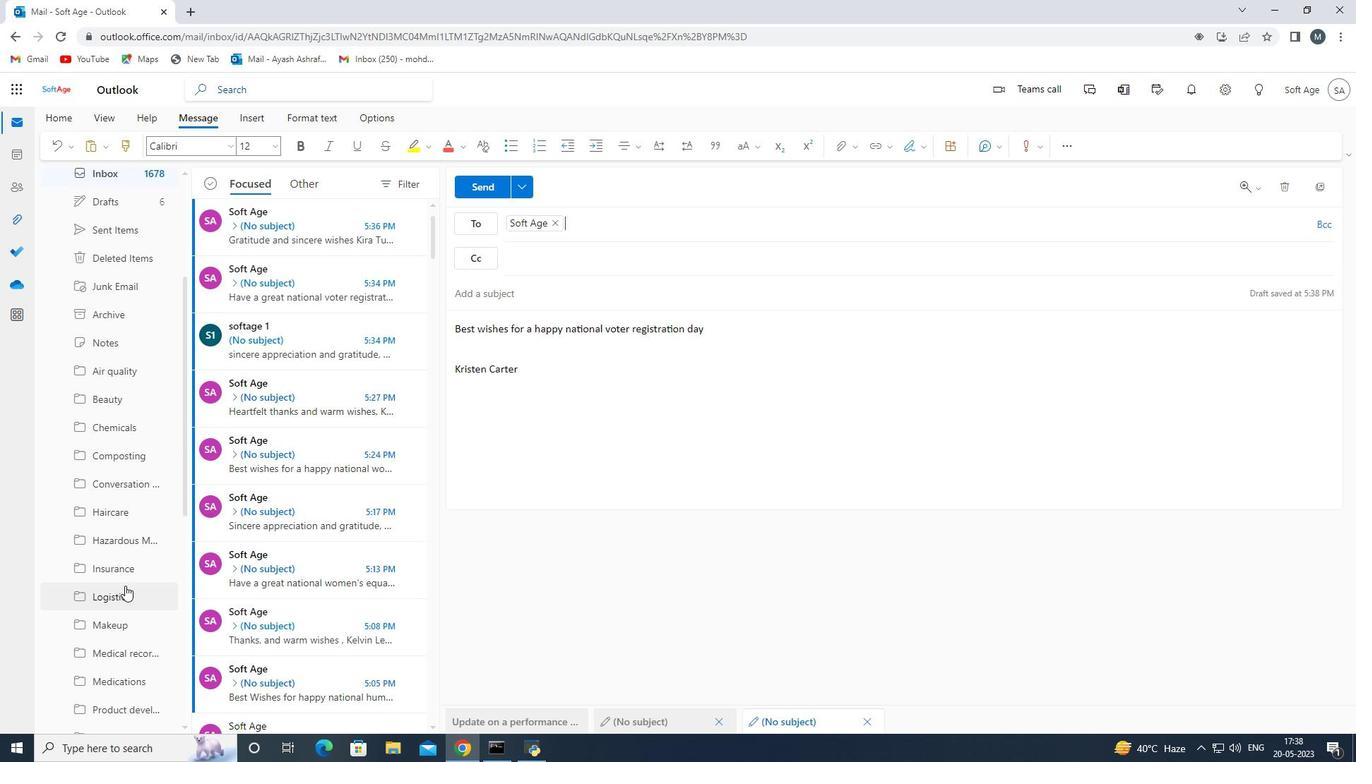 
Action: Mouse moved to (125, 594)
Screenshot: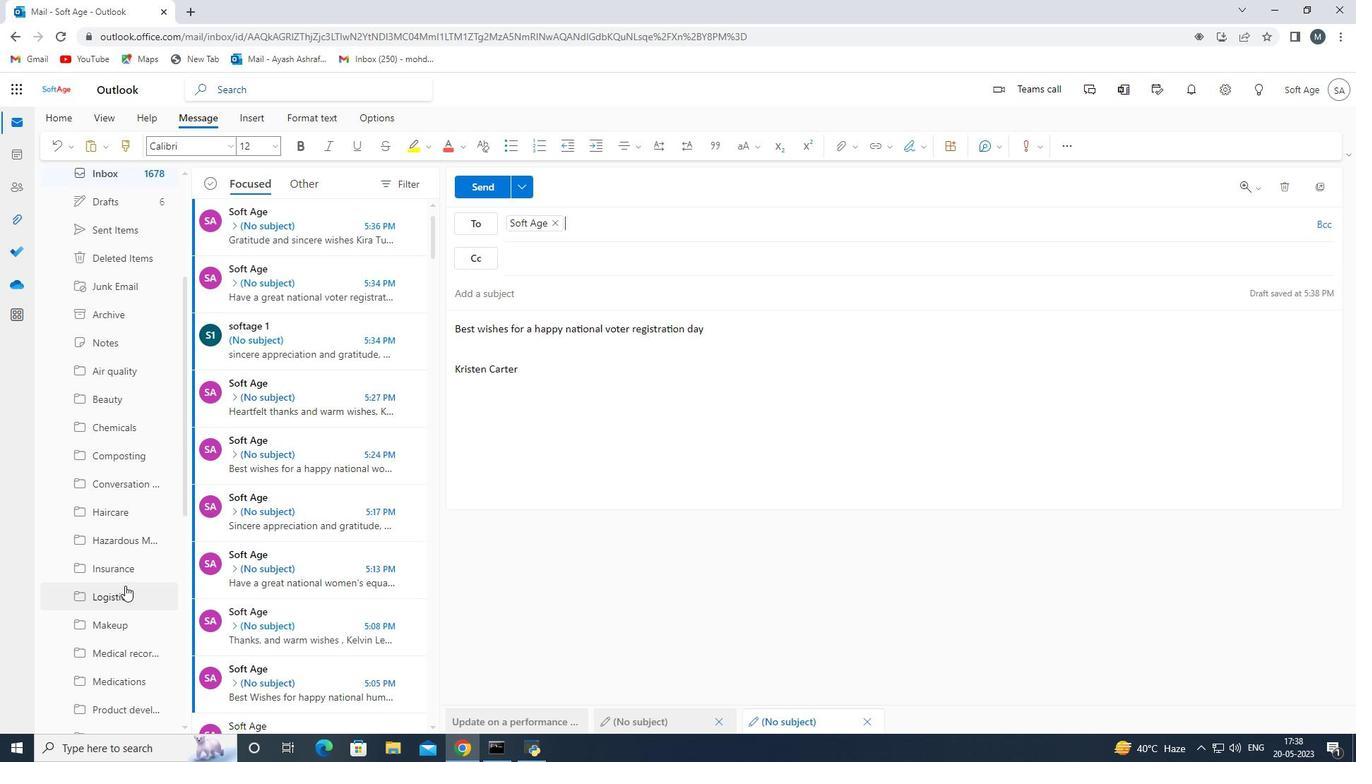 
Action: Mouse scrolled (125, 593) with delta (0, 0)
Screenshot: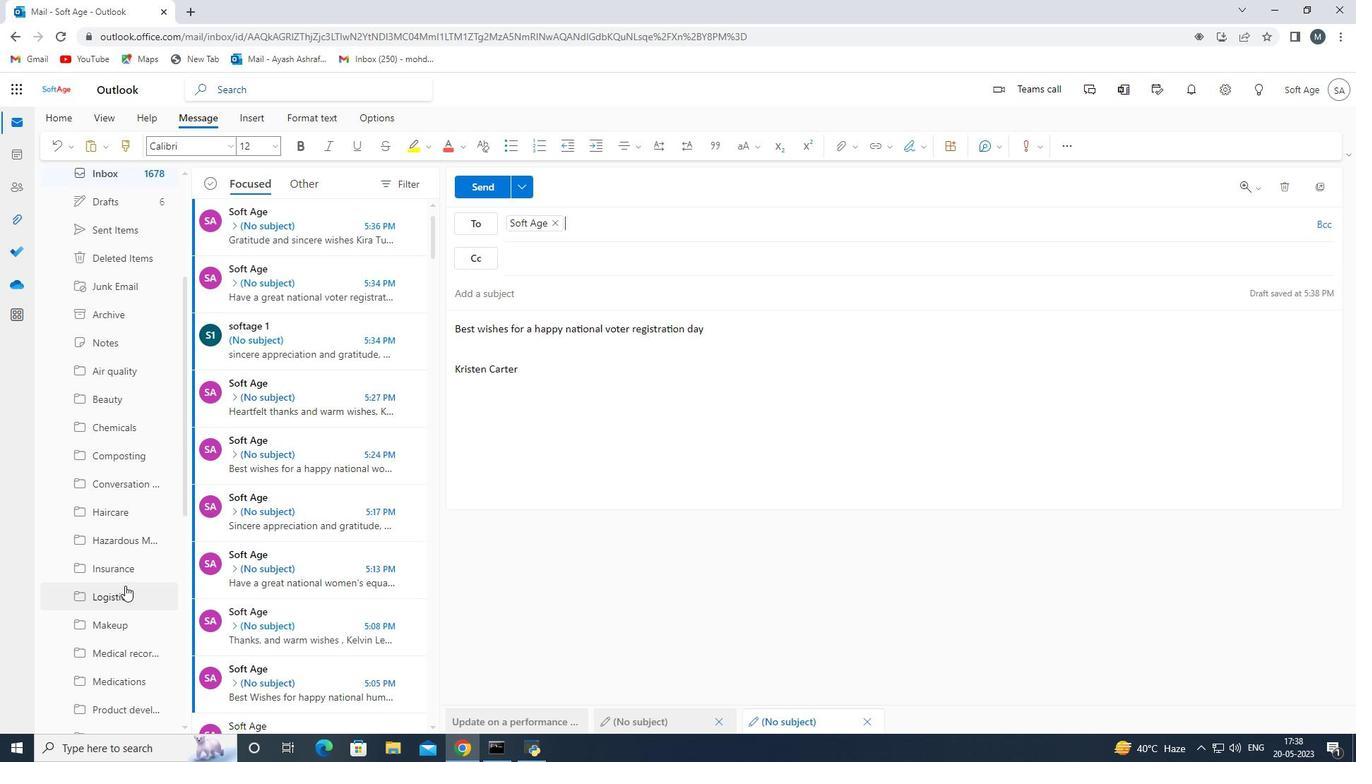 
Action: Mouse moved to (125, 595)
Screenshot: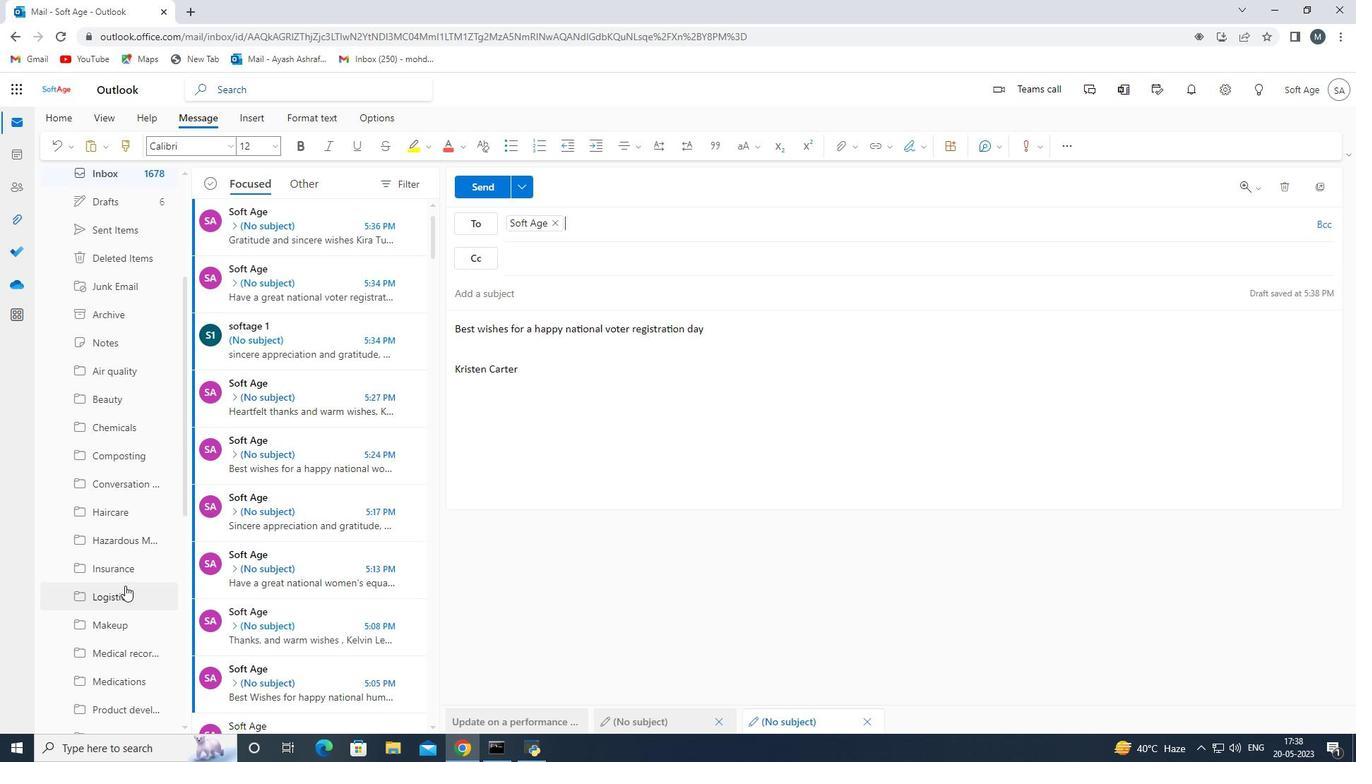 
Action: Mouse scrolled (125, 594) with delta (0, 0)
Screenshot: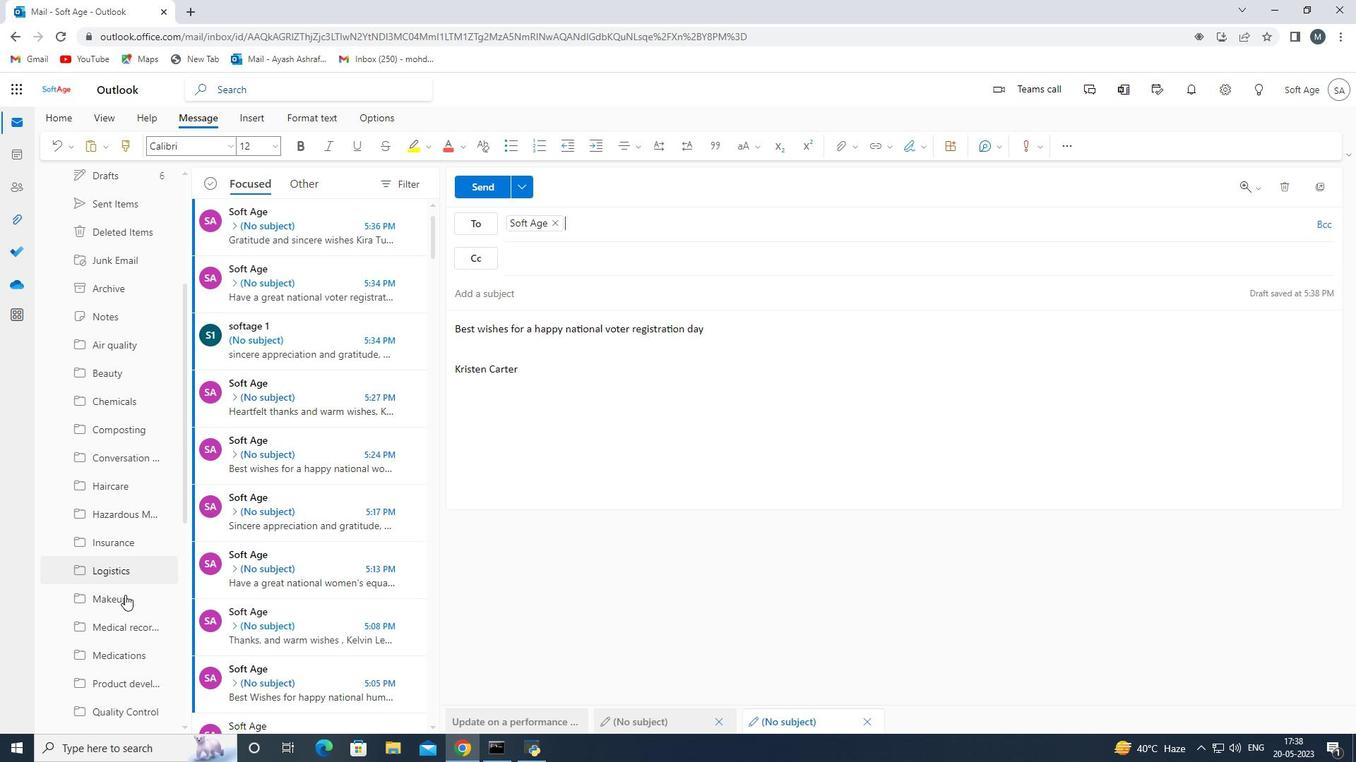 
Action: Mouse scrolled (125, 596) with delta (0, 0)
Screenshot: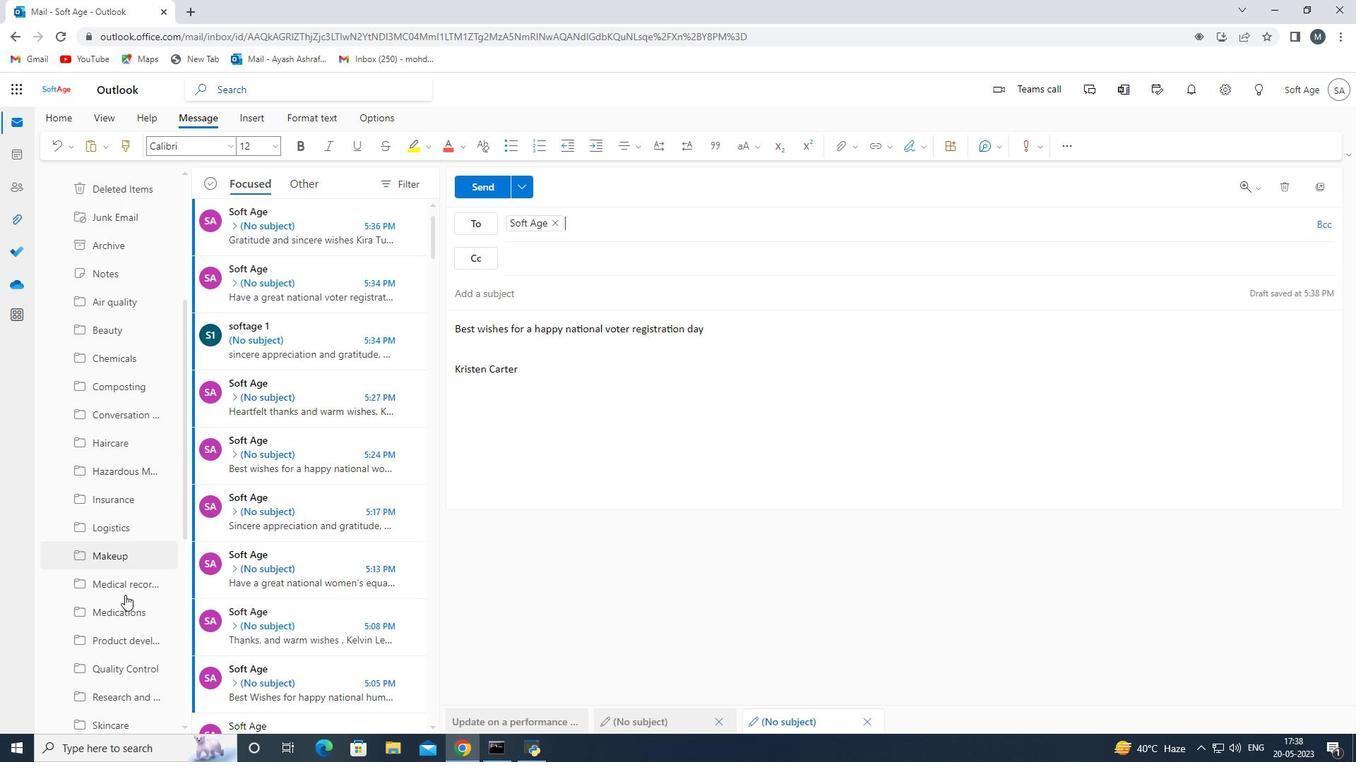 
Action: Mouse scrolled (125, 594) with delta (0, 0)
Screenshot: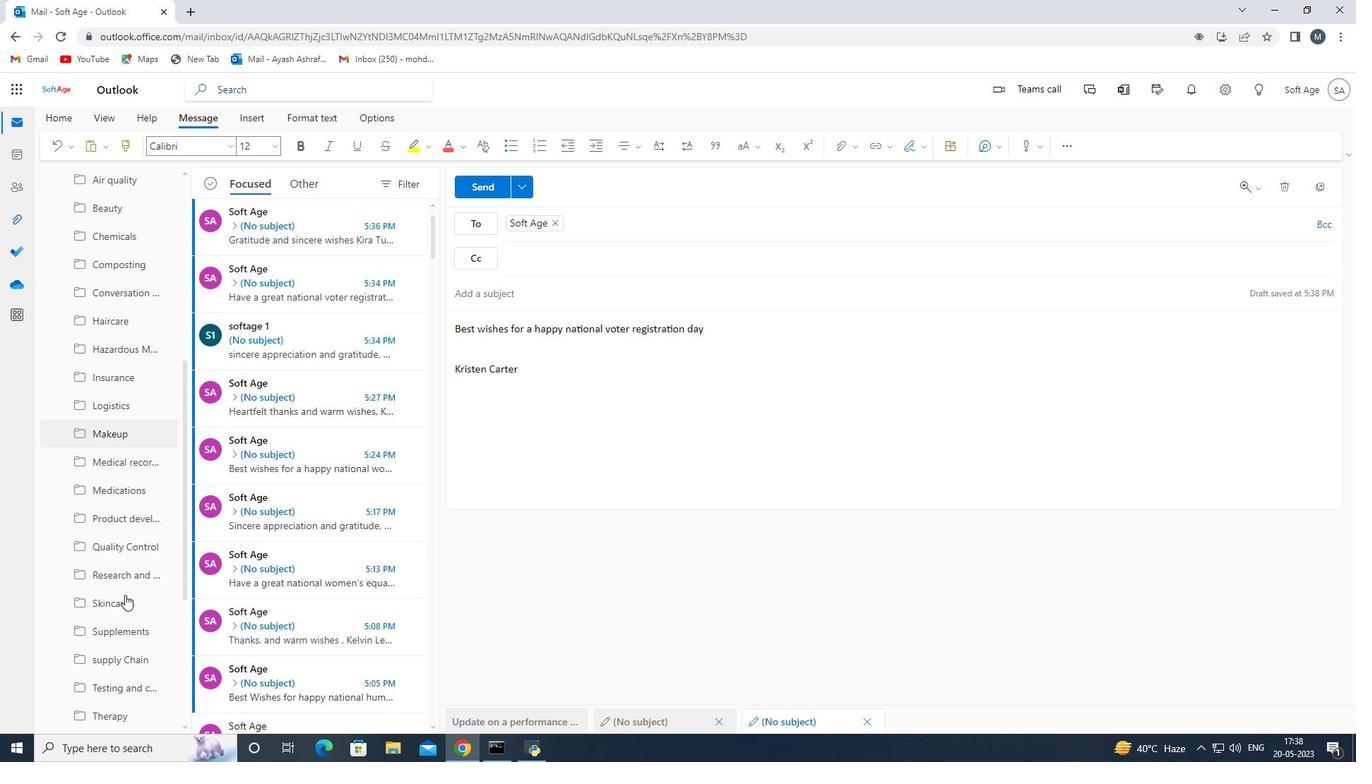 
Action: Mouse scrolled (125, 594) with delta (0, 0)
Screenshot: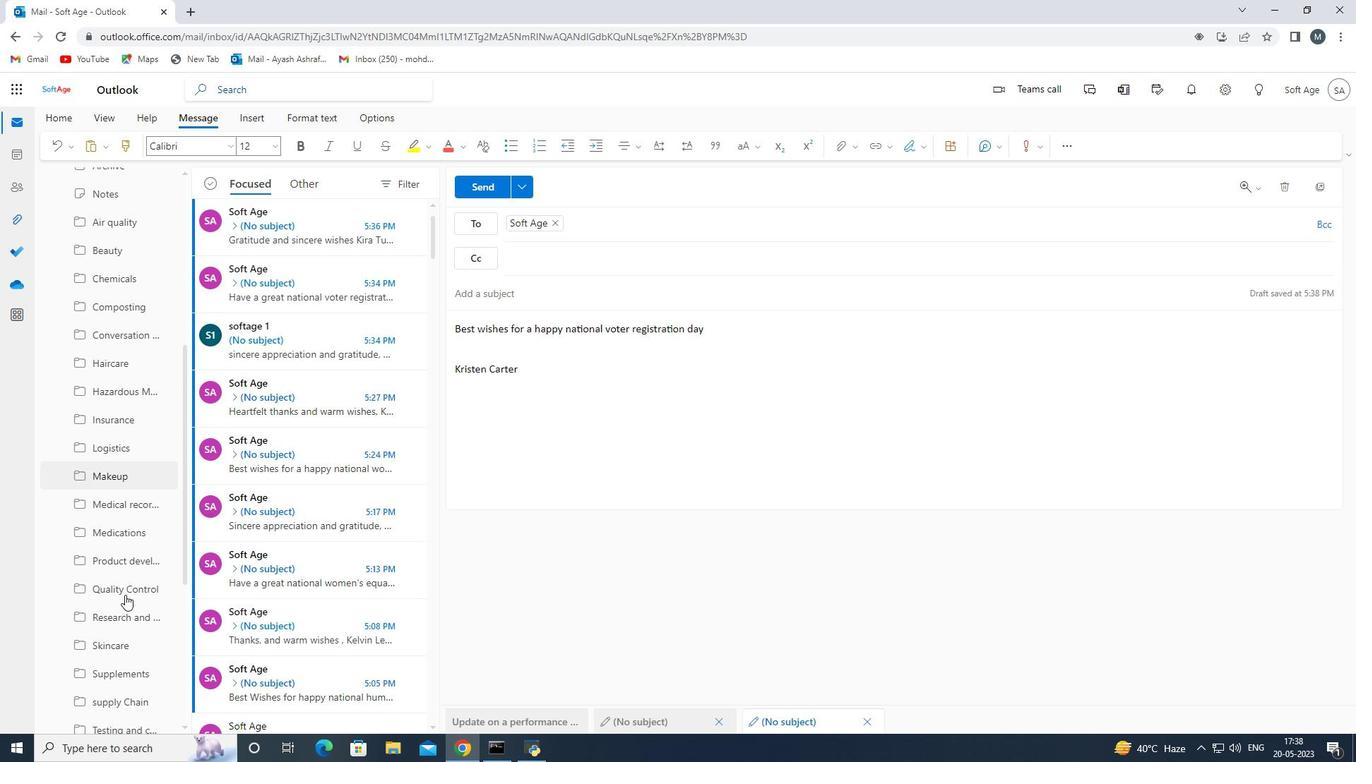 
Action: Mouse moved to (125, 597)
Screenshot: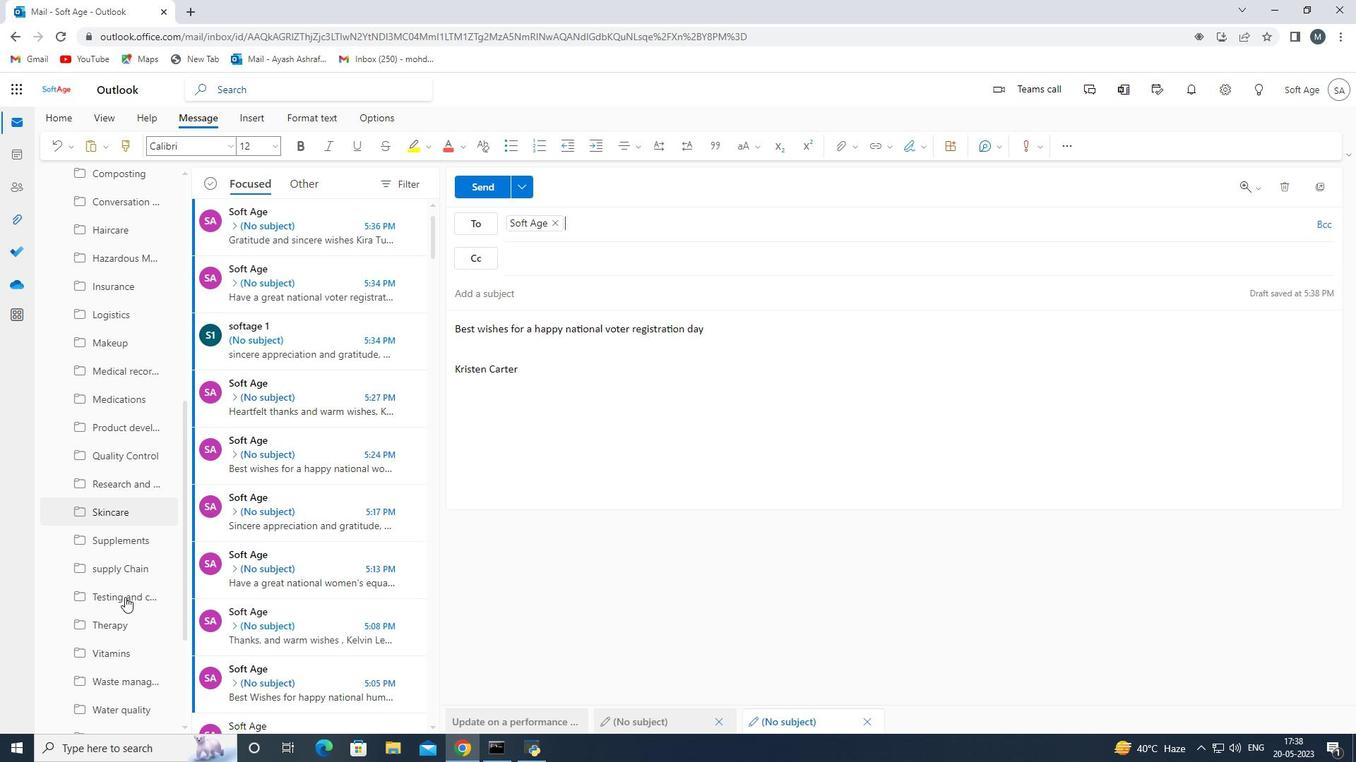 
Action: Mouse scrolled (125, 596) with delta (0, 0)
Screenshot: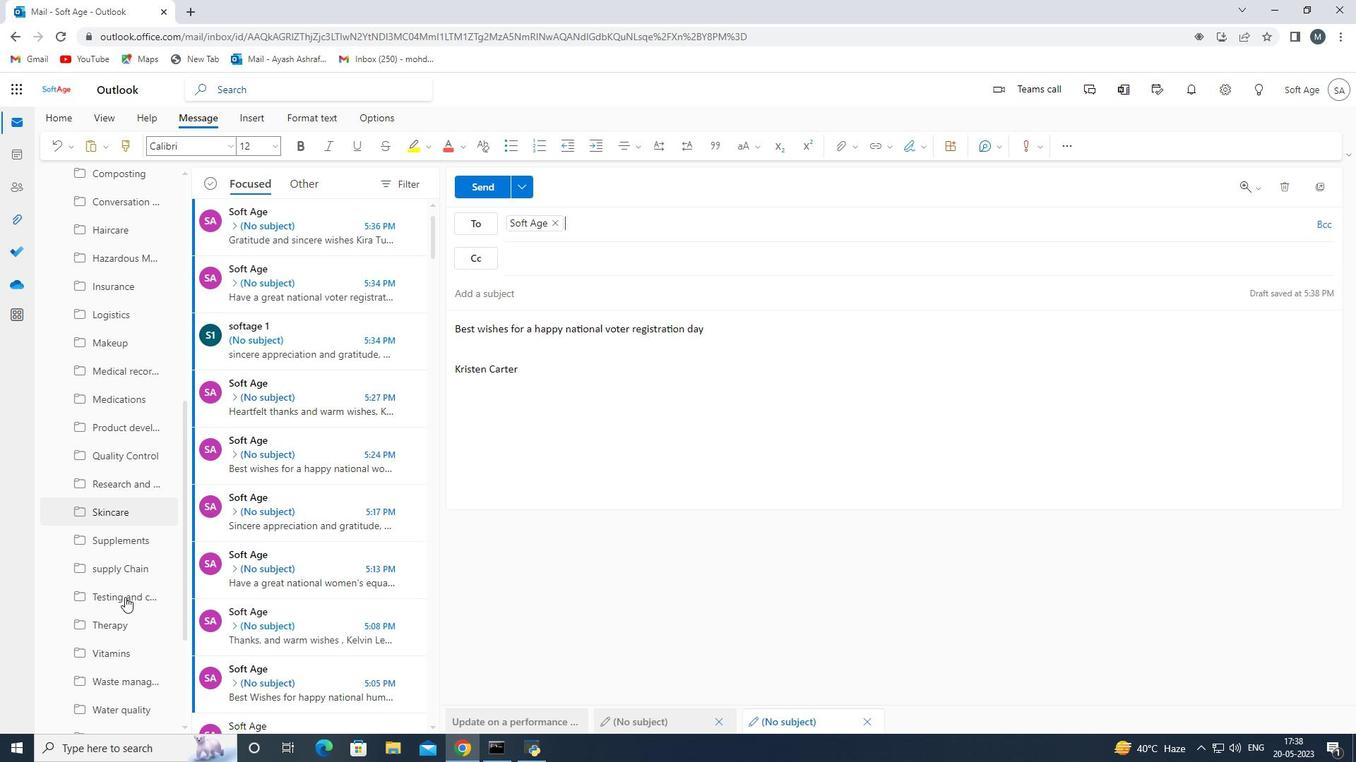 
Action: Mouse moved to (123, 599)
Screenshot: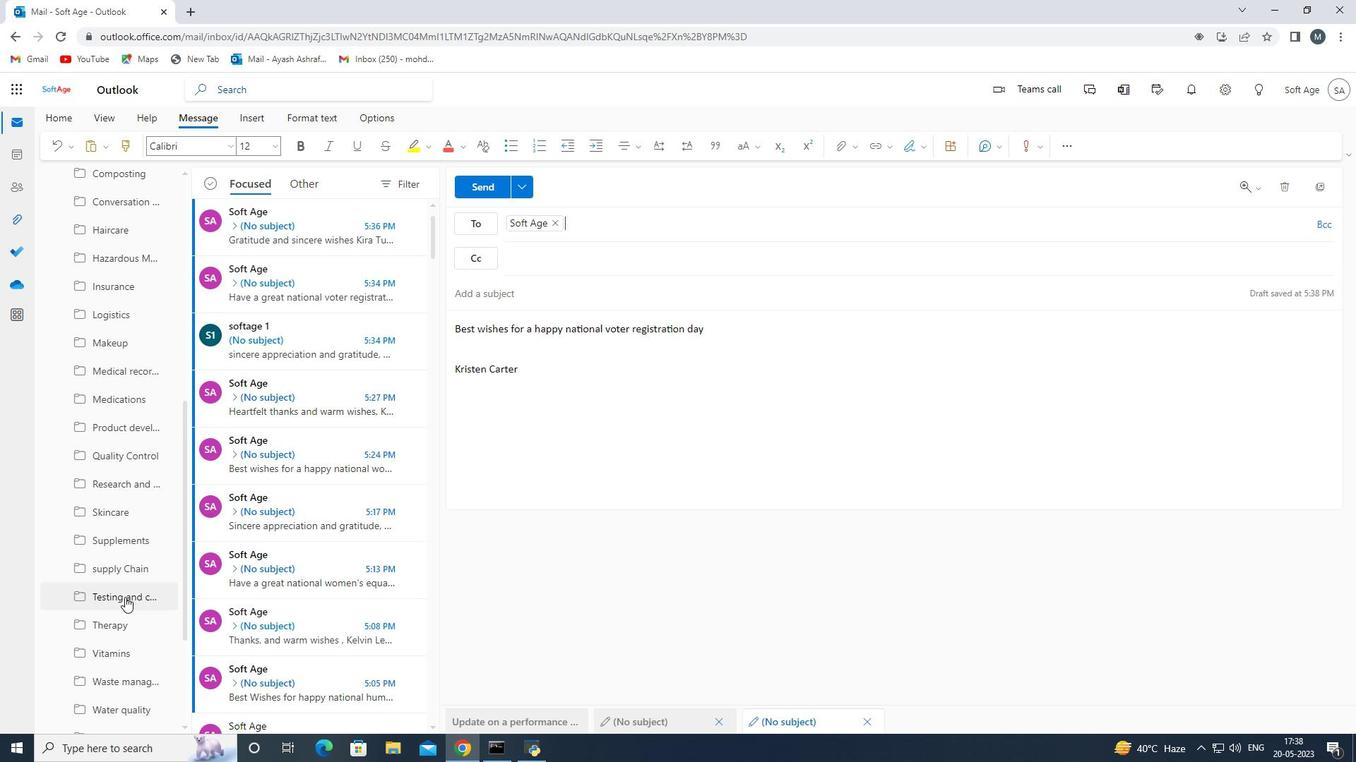 
Action: Mouse scrolled (123, 599) with delta (0, 0)
Screenshot: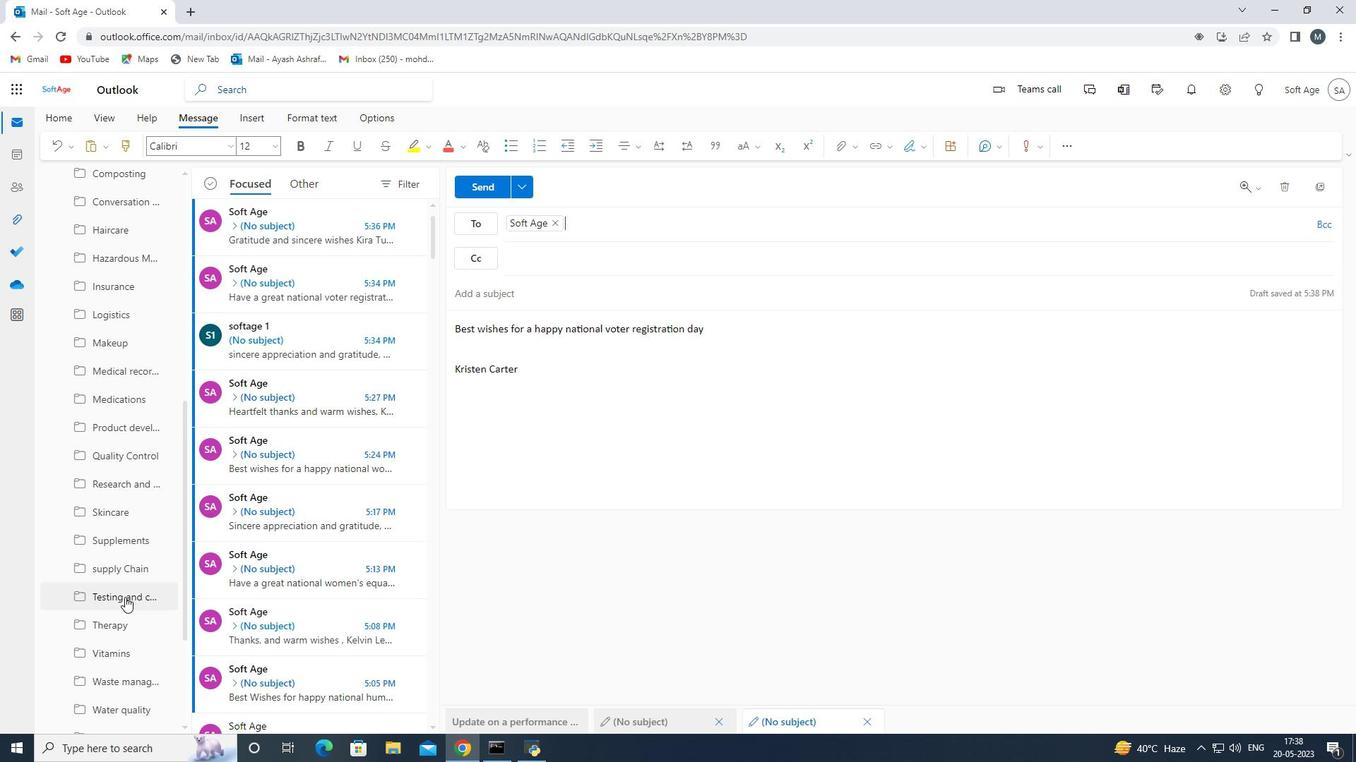
Action: Mouse moved to (122, 606)
Screenshot: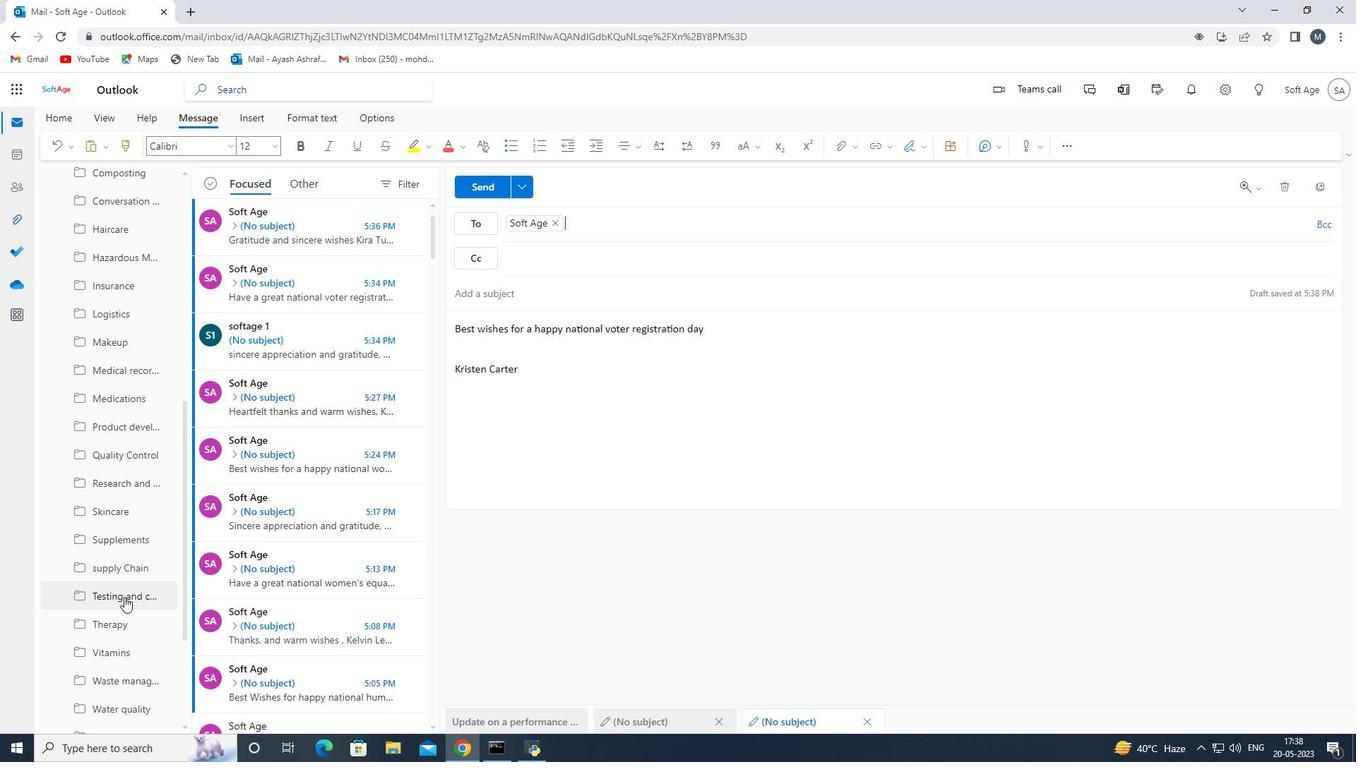 
Action: Mouse scrolled (122, 606) with delta (0, 0)
Screenshot: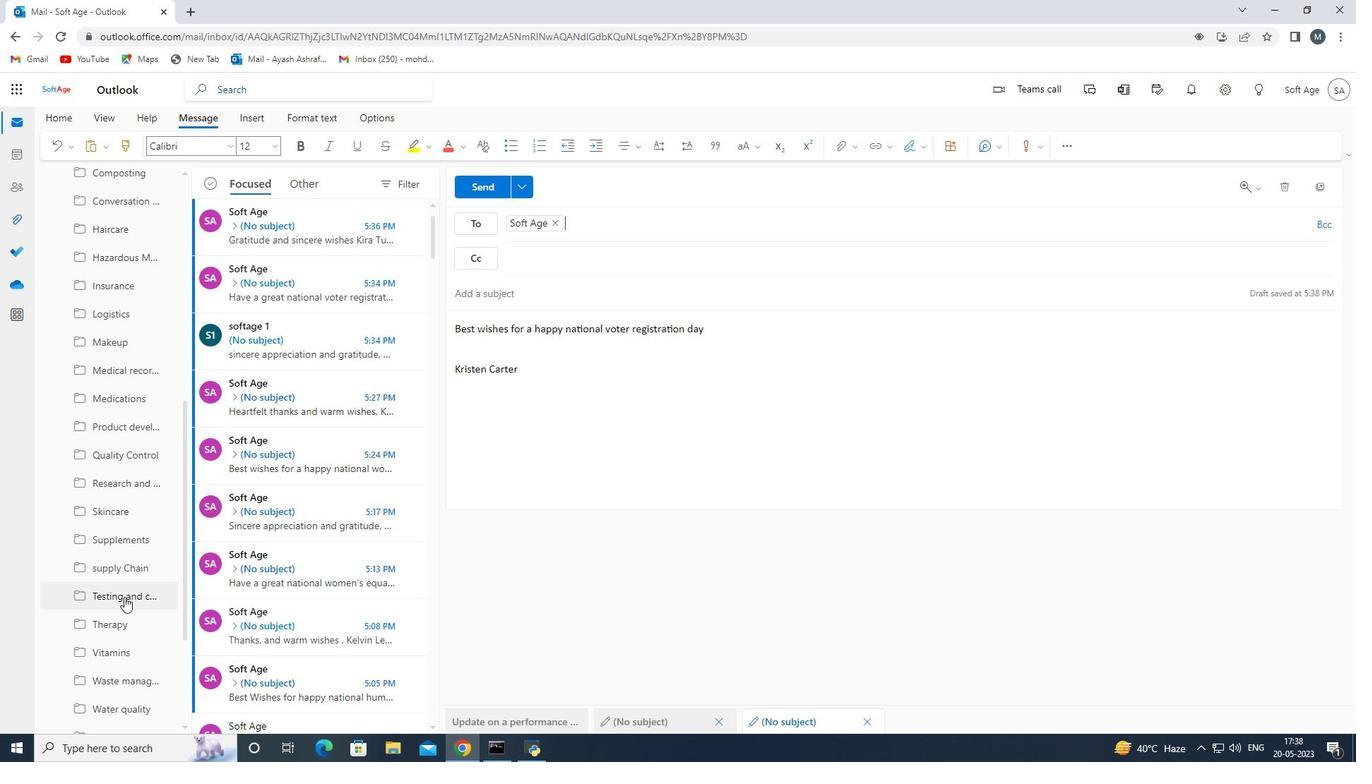 
Action: Mouse moved to (134, 594)
Screenshot: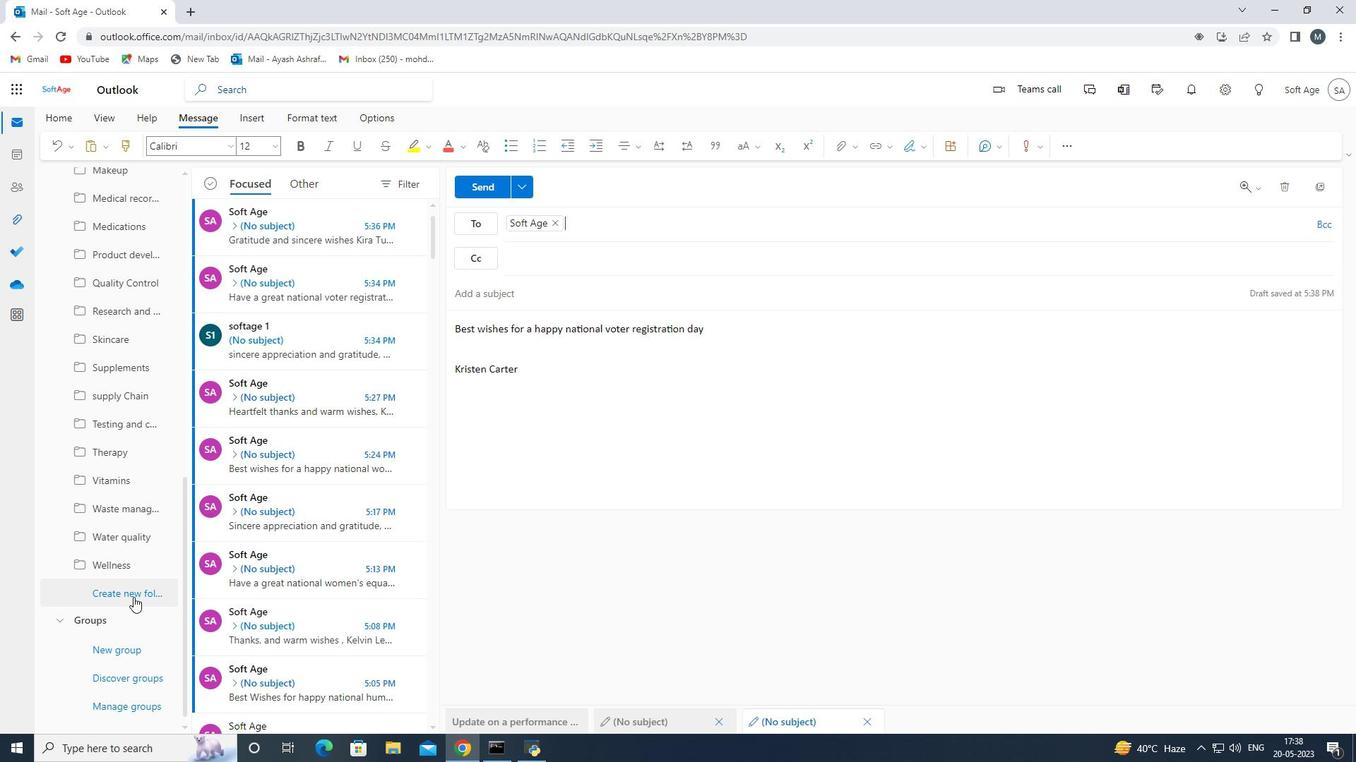 
Action: Mouse pressed left at (134, 594)
Screenshot: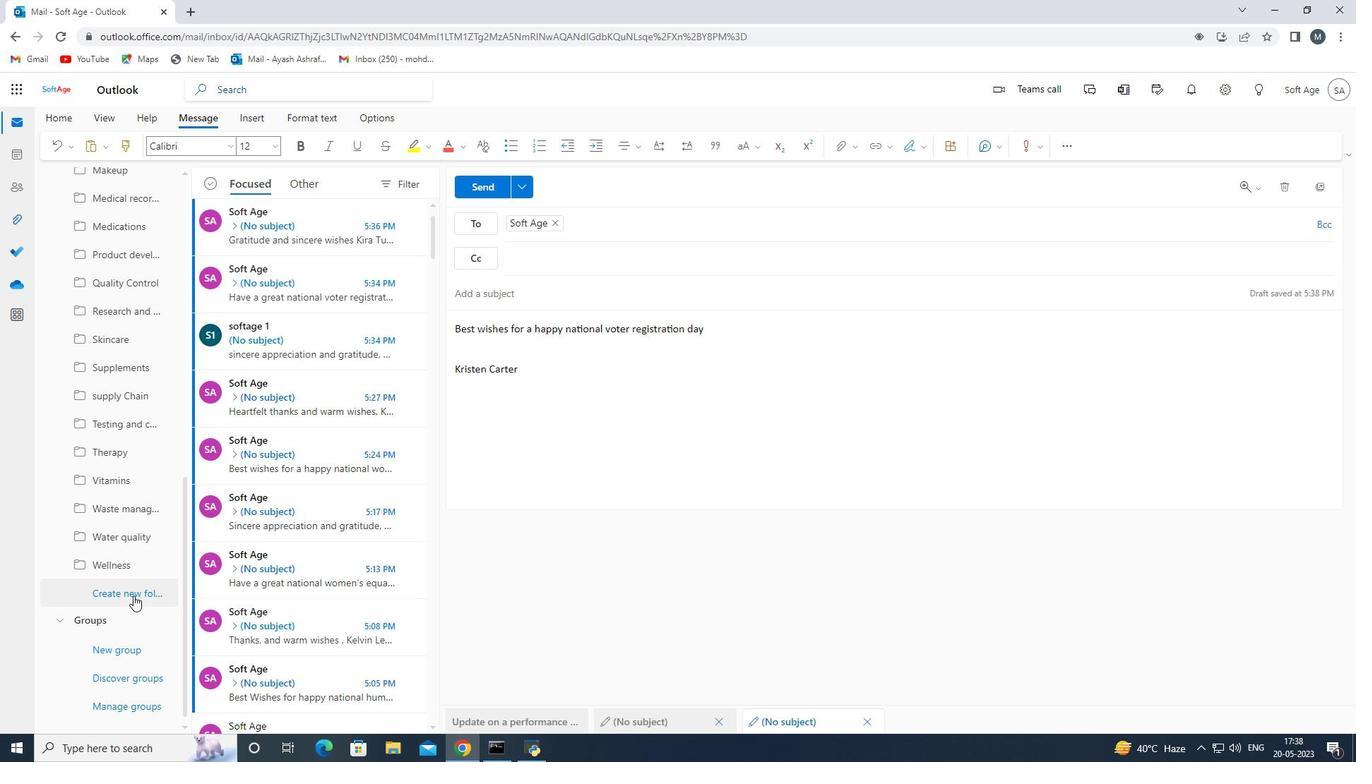 
Action: Mouse moved to (98, 597)
Screenshot: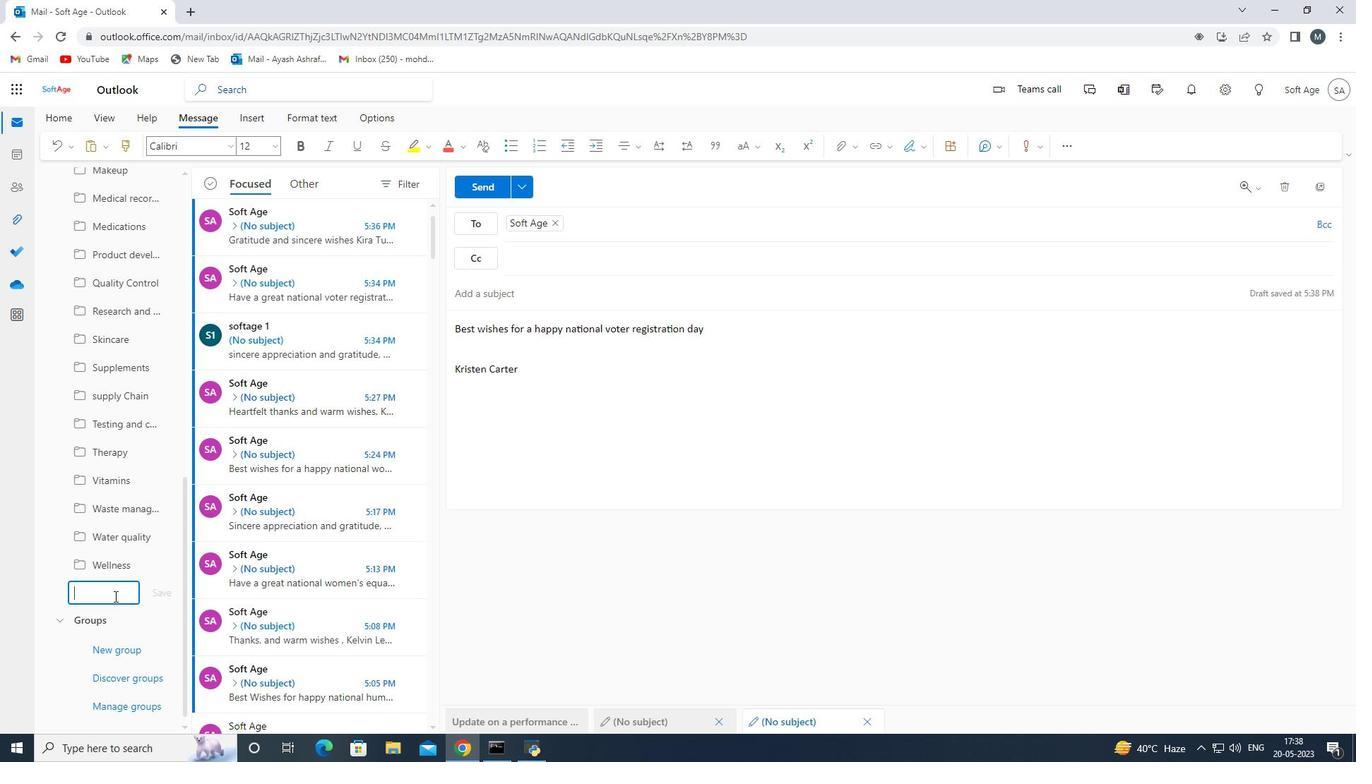 
Action: Mouse pressed left at (98, 597)
Screenshot: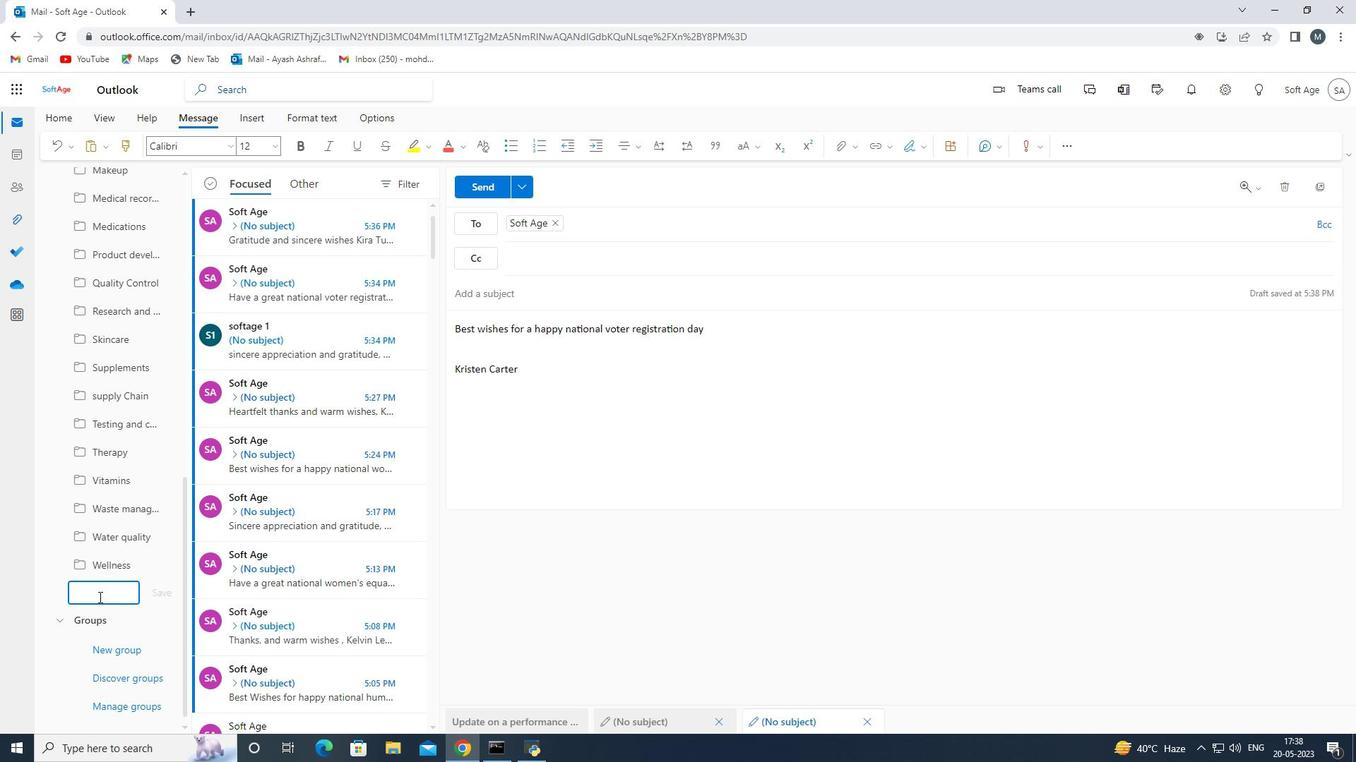 
Action: Key pressed <Key.shift>Inventory<Key.space>management
Screenshot: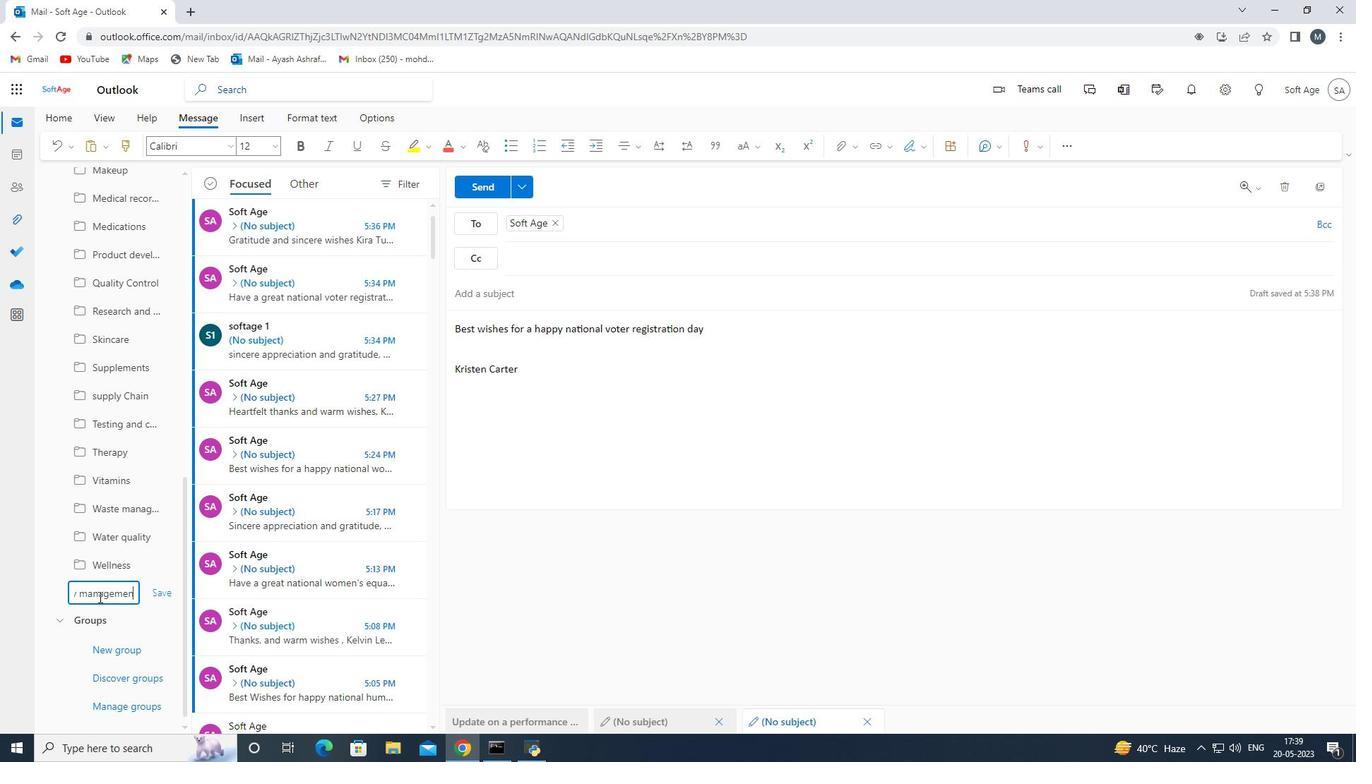 
Action: Mouse moved to (162, 596)
Screenshot: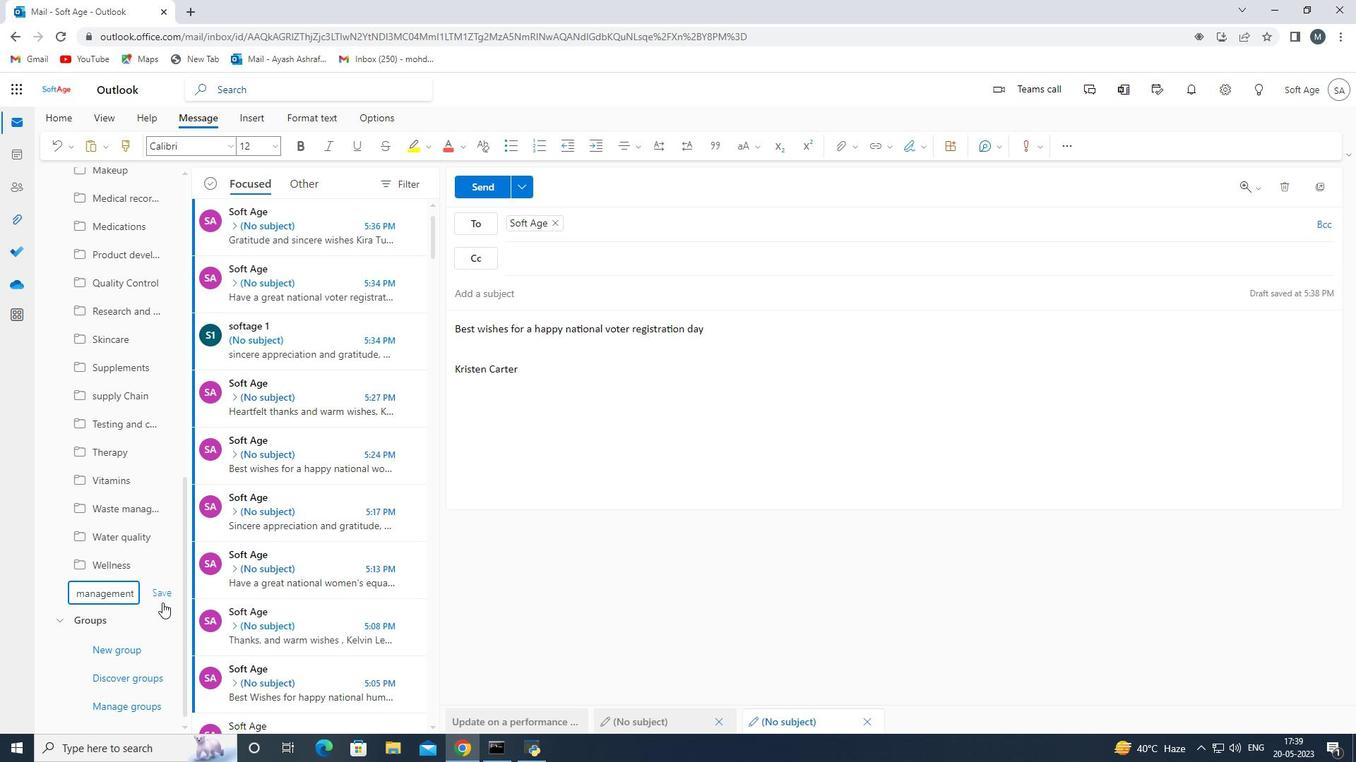 
Action: Mouse pressed left at (162, 596)
Screenshot: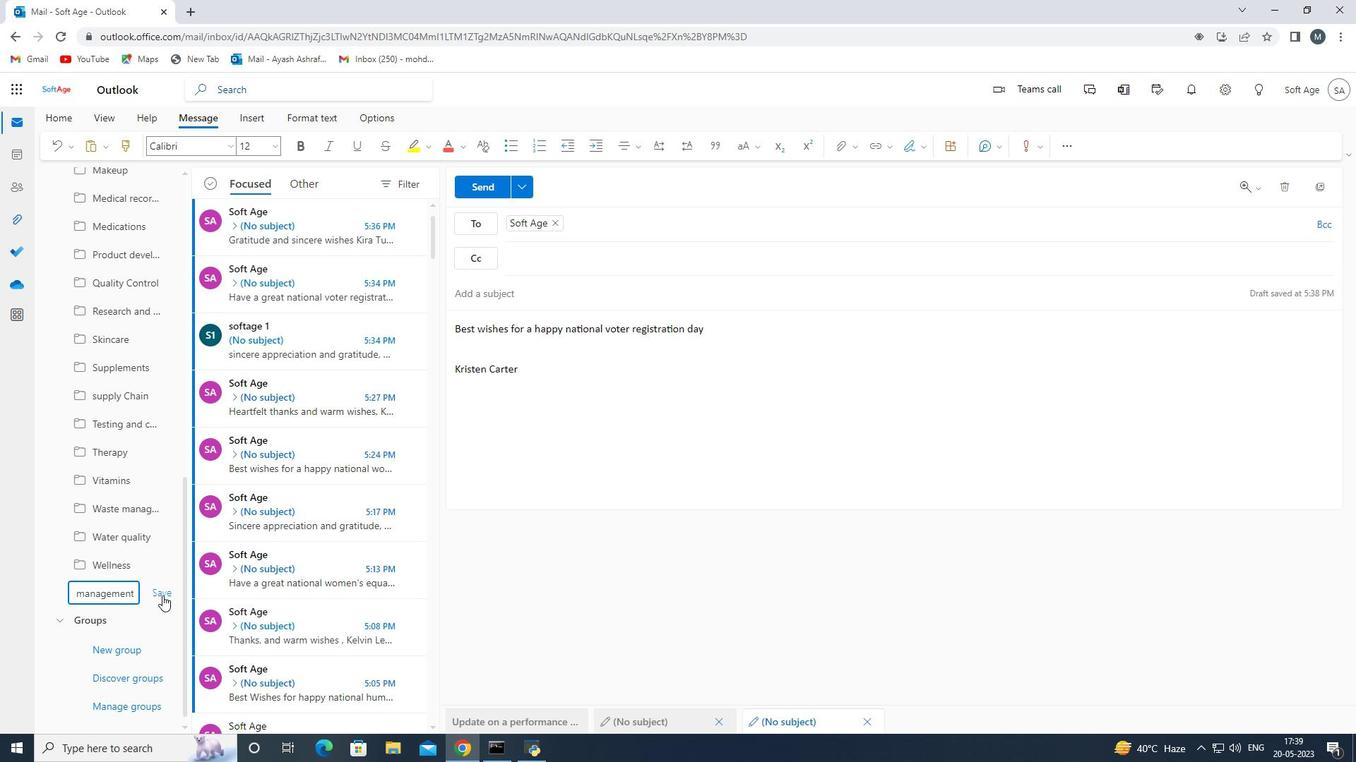 
Action: Mouse moved to (341, 569)
Screenshot: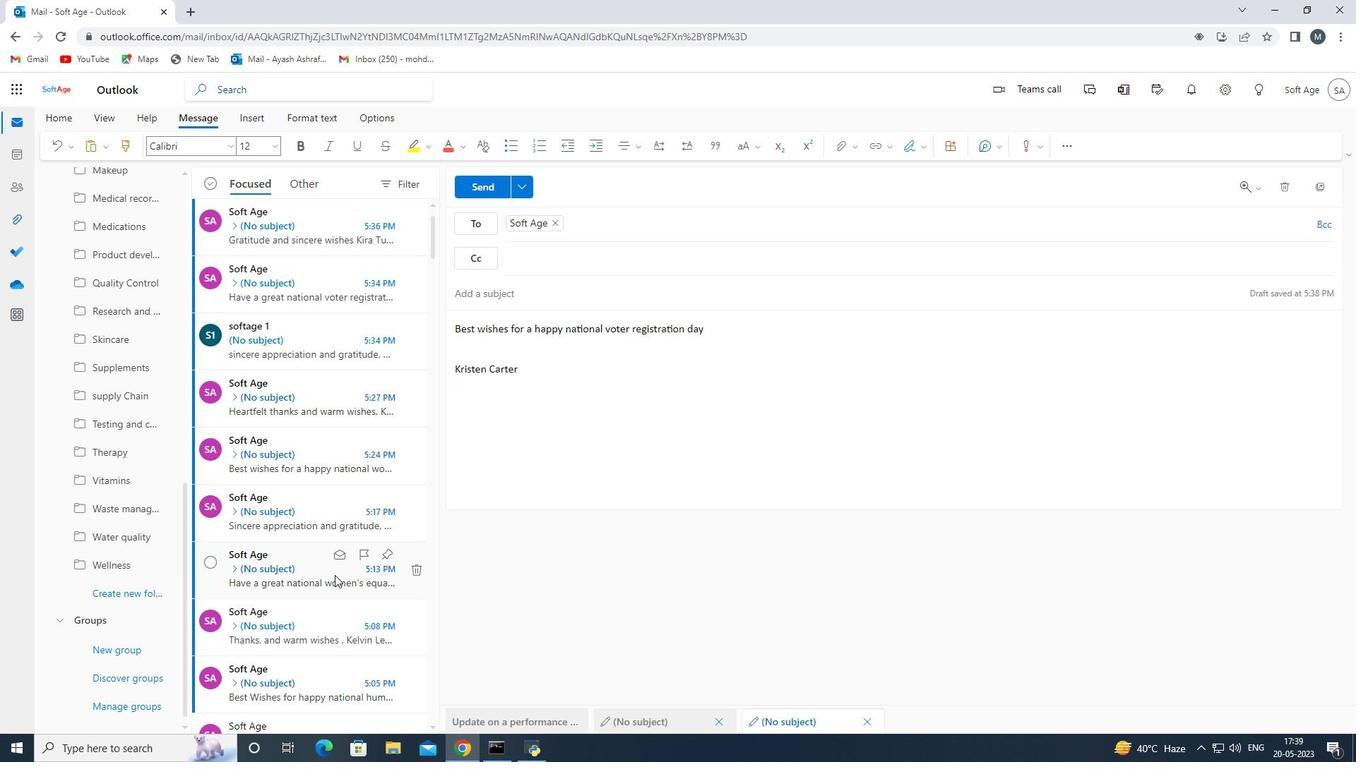 
Action: Mouse scrolled (341, 570) with delta (0, 0)
Screenshot: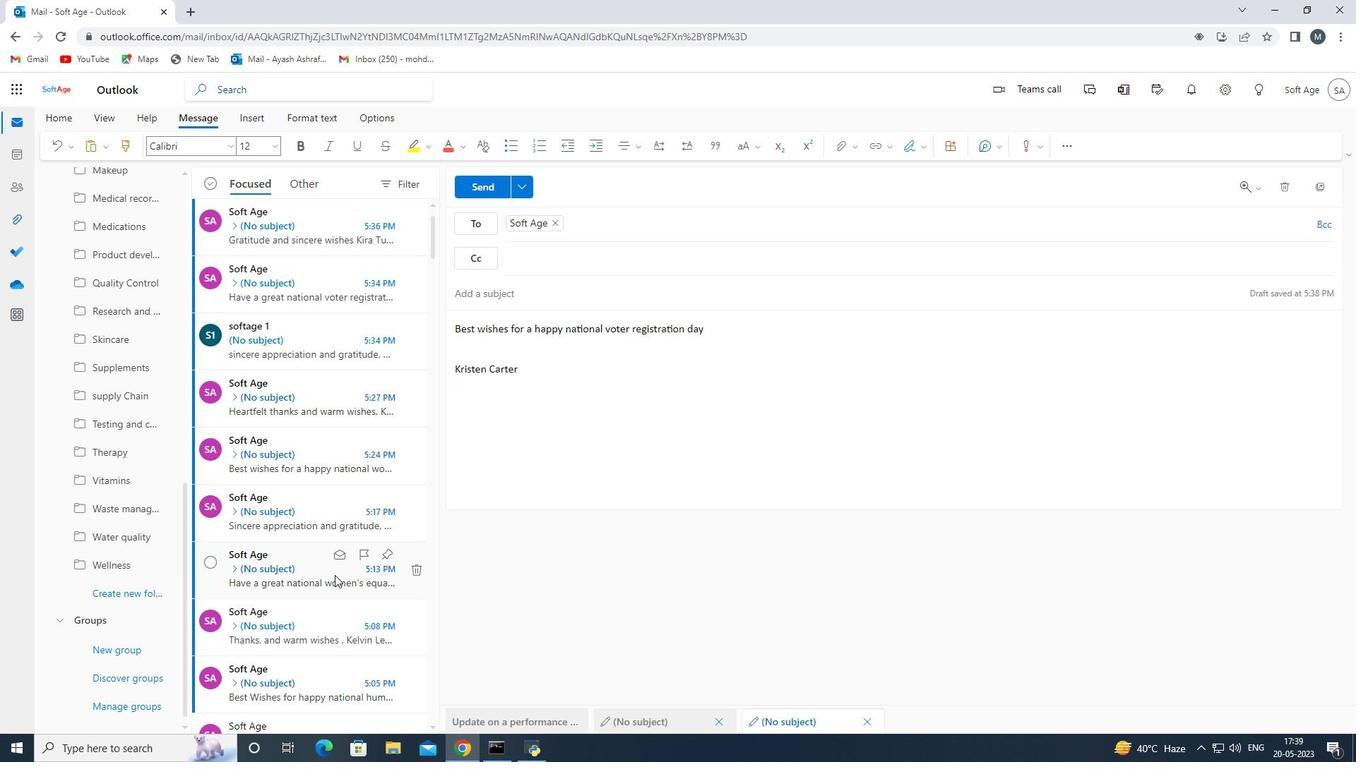 
Action: Mouse moved to (342, 568)
Screenshot: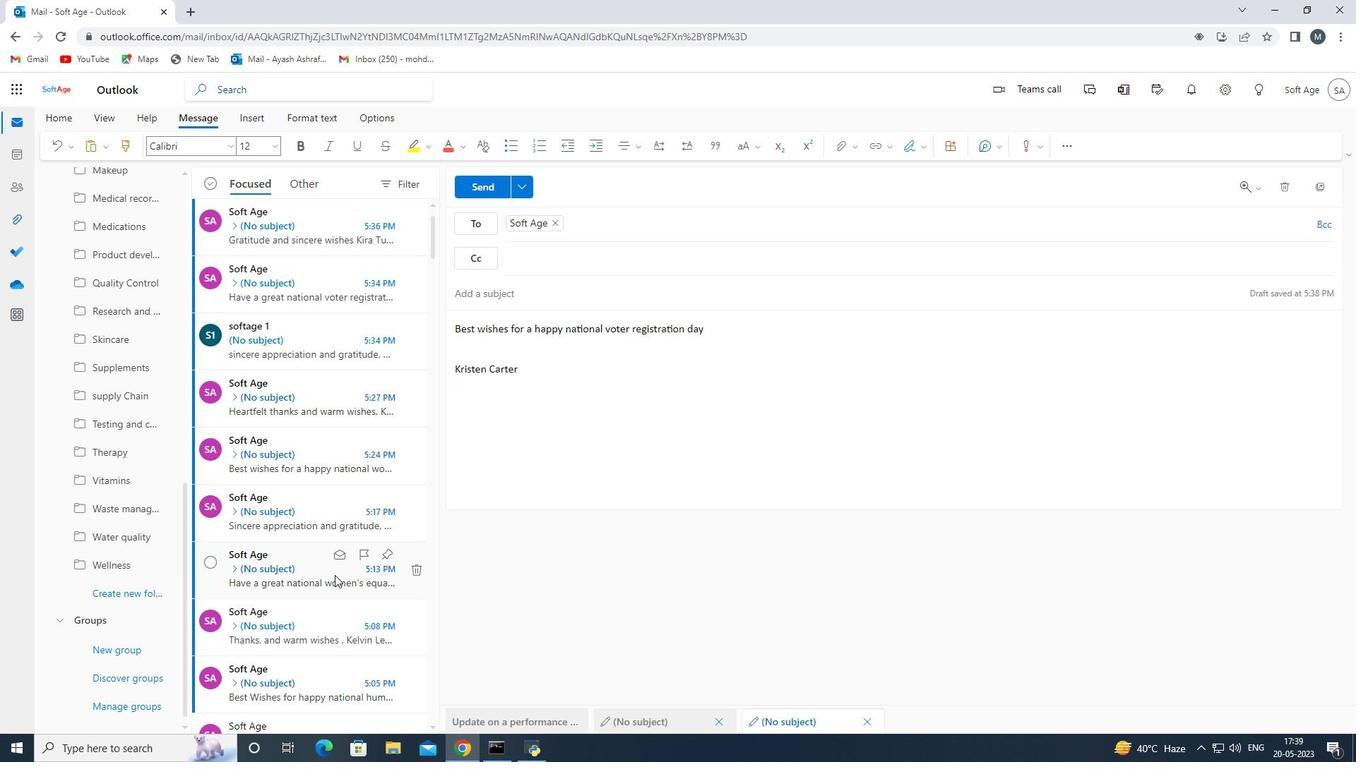 
Action: Mouse scrolled (342, 569) with delta (0, 0)
Screenshot: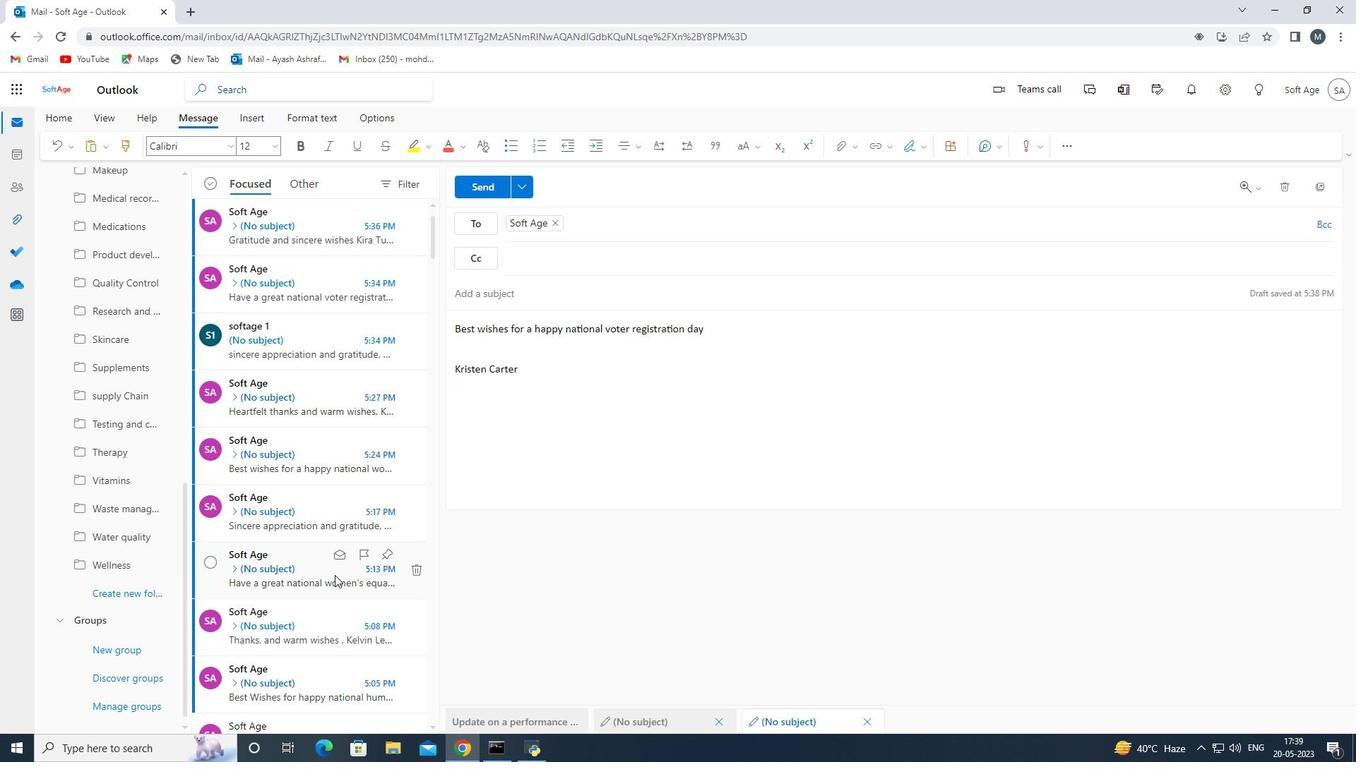 
Action: Mouse moved to (343, 567)
Screenshot: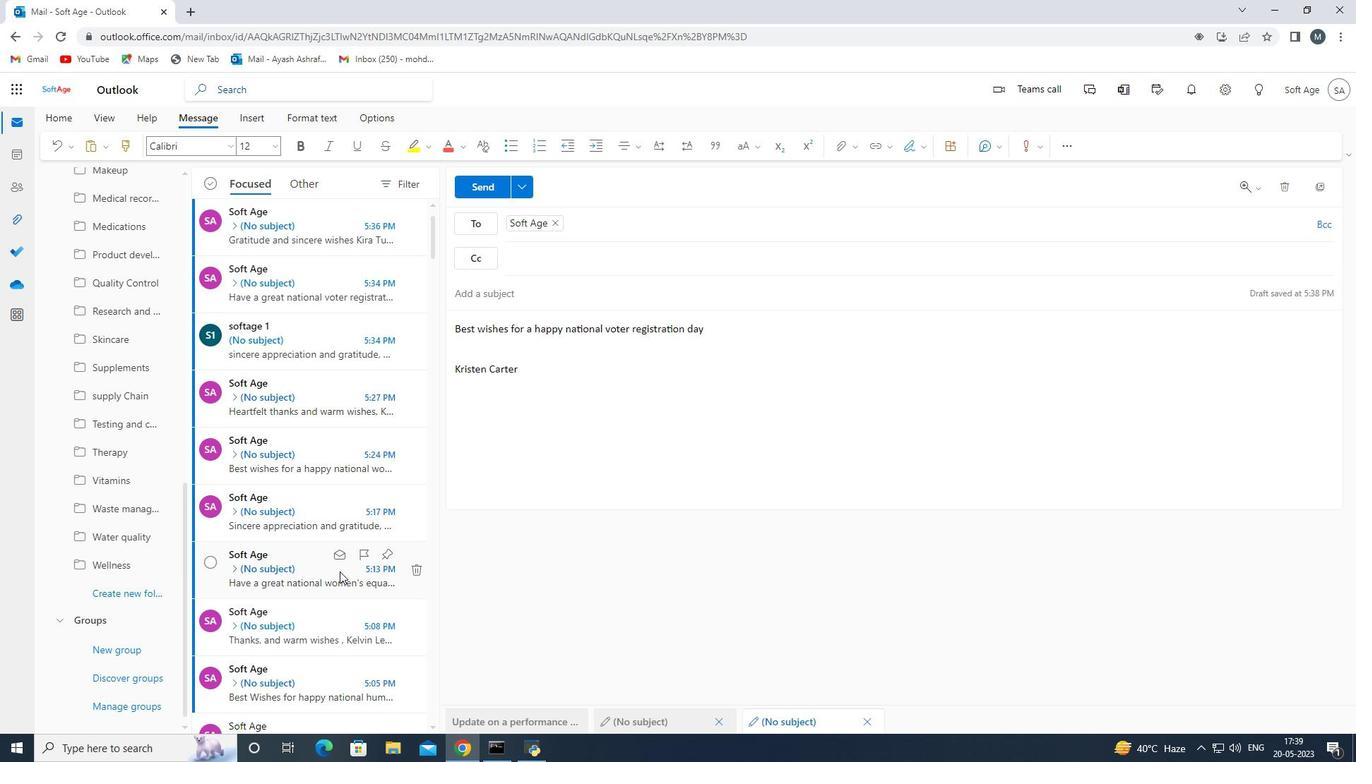 
Action: Mouse scrolled (343, 568) with delta (0, 0)
Screenshot: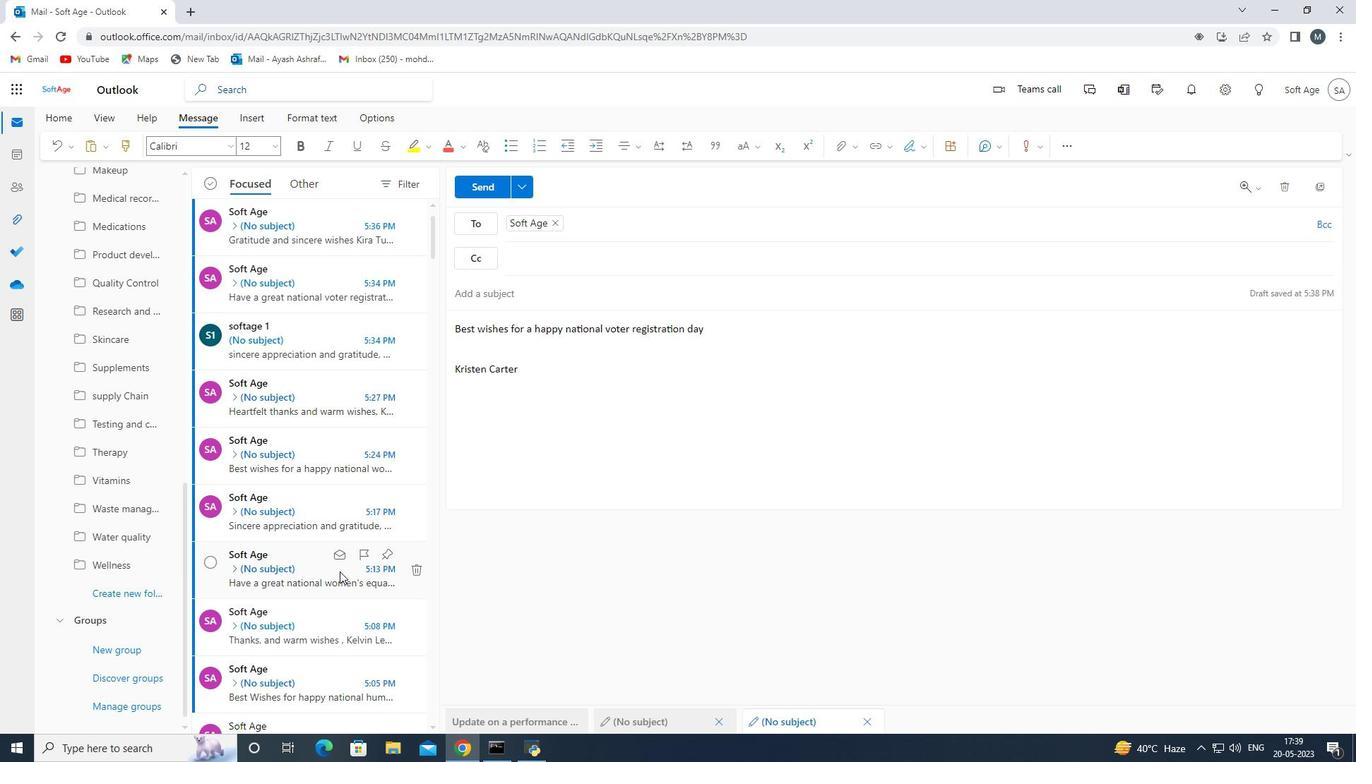 
Action: Mouse moved to (345, 558)
Screenshot: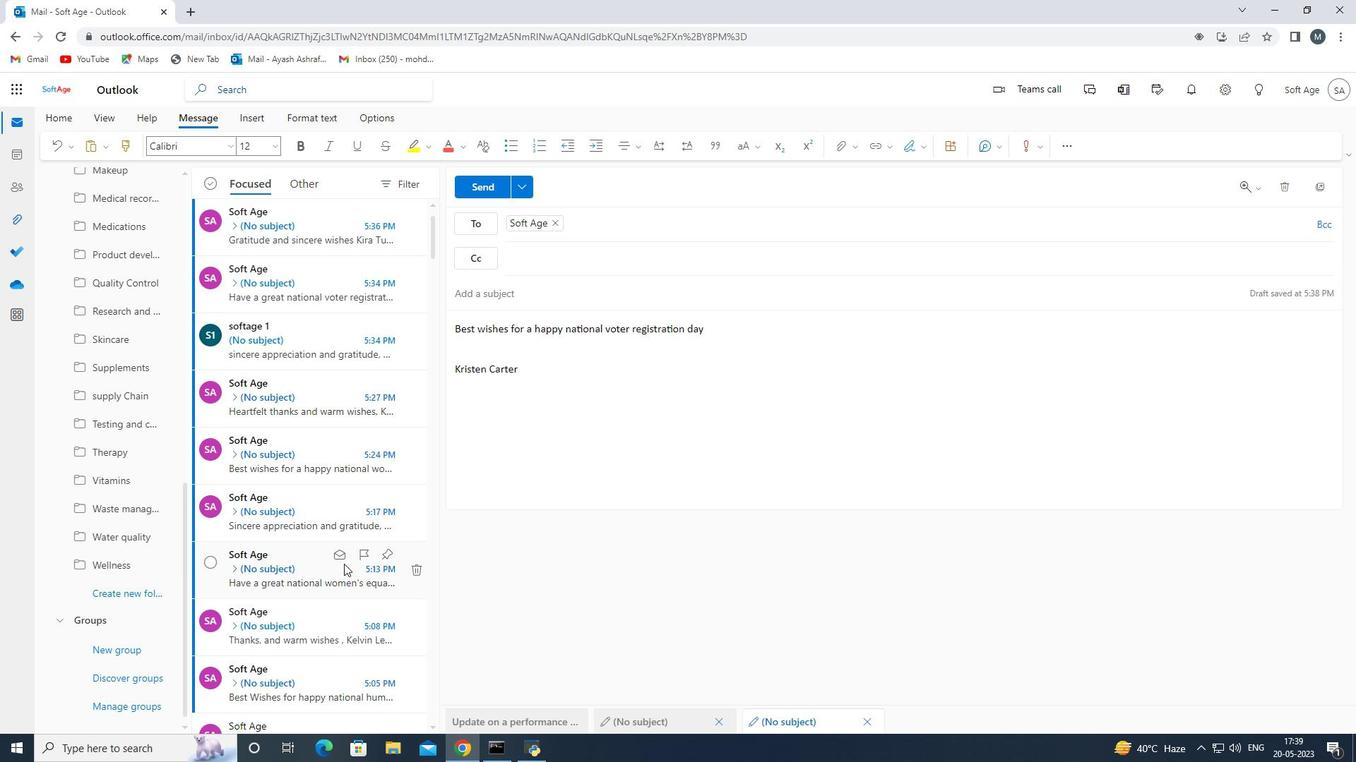 
Action: Mouse scrolled (344, 563) with delta (0, 0)
Screenshot: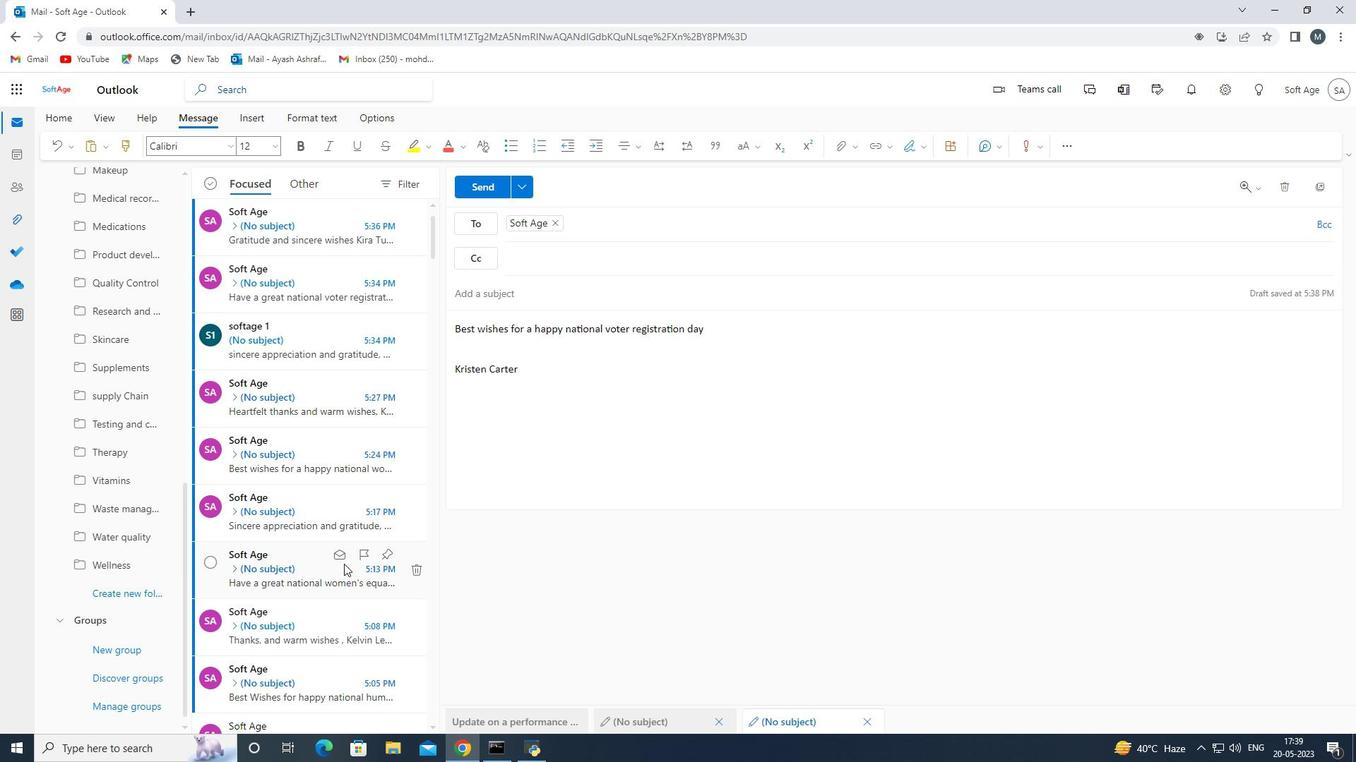 
Action: Mouse moved to (480, 190)
Screenshot: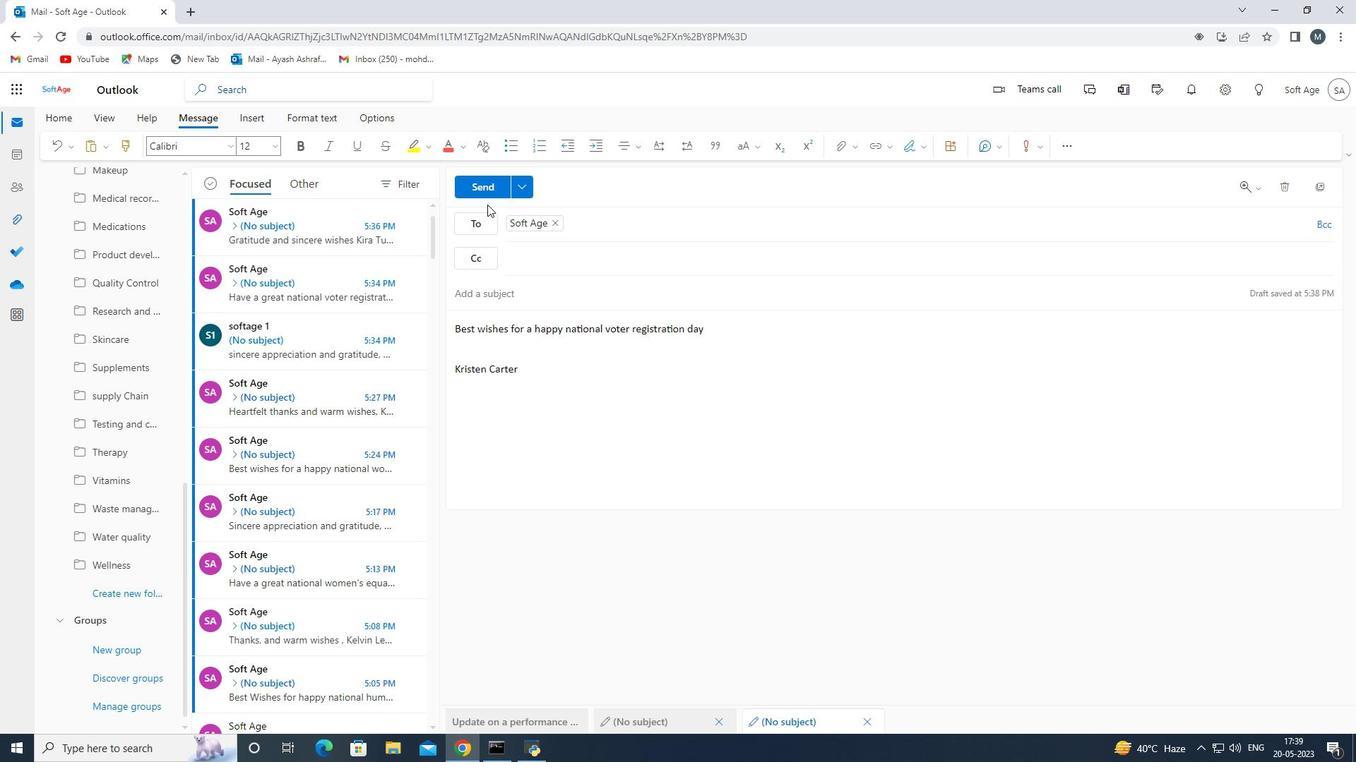 
Action: Mouse pressed left at (480, 190)
Screenshot: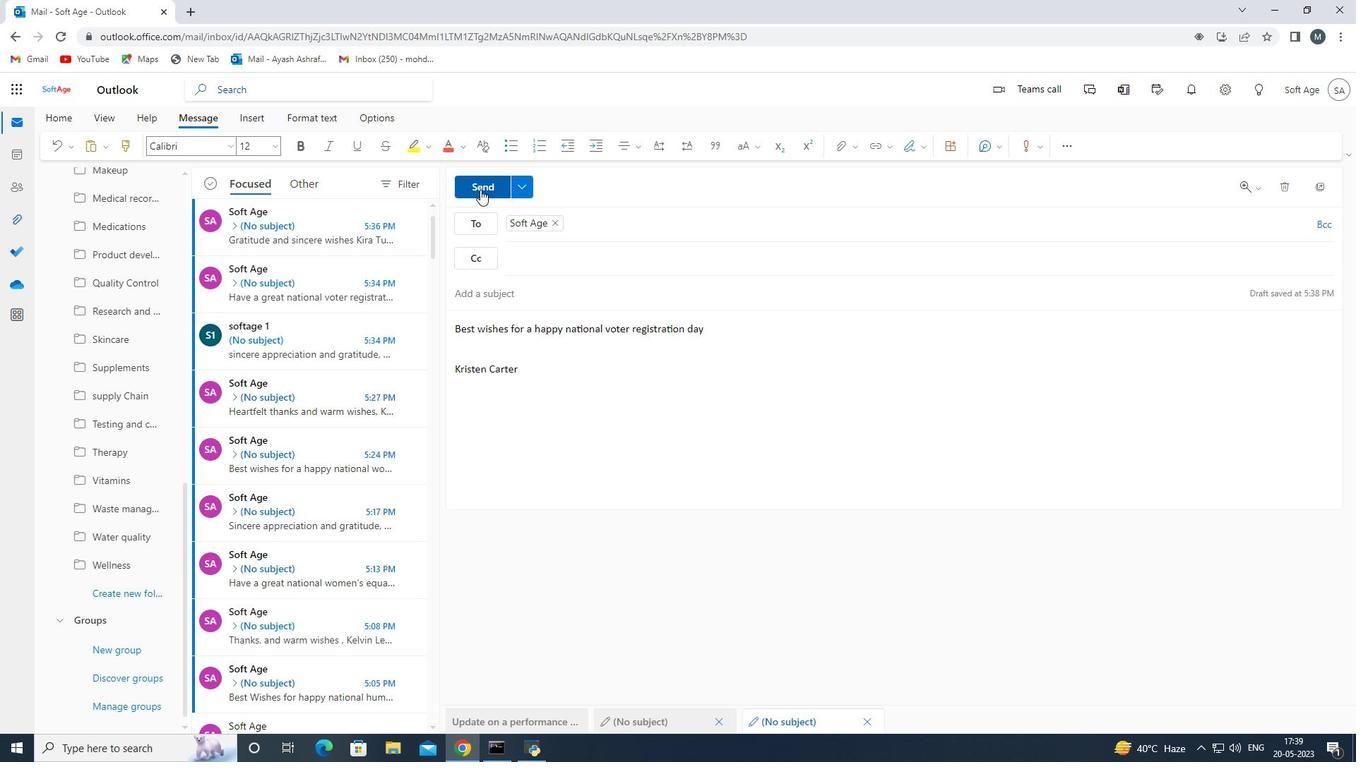 
Action: Mouse moved to (675, 437)
Screenshot: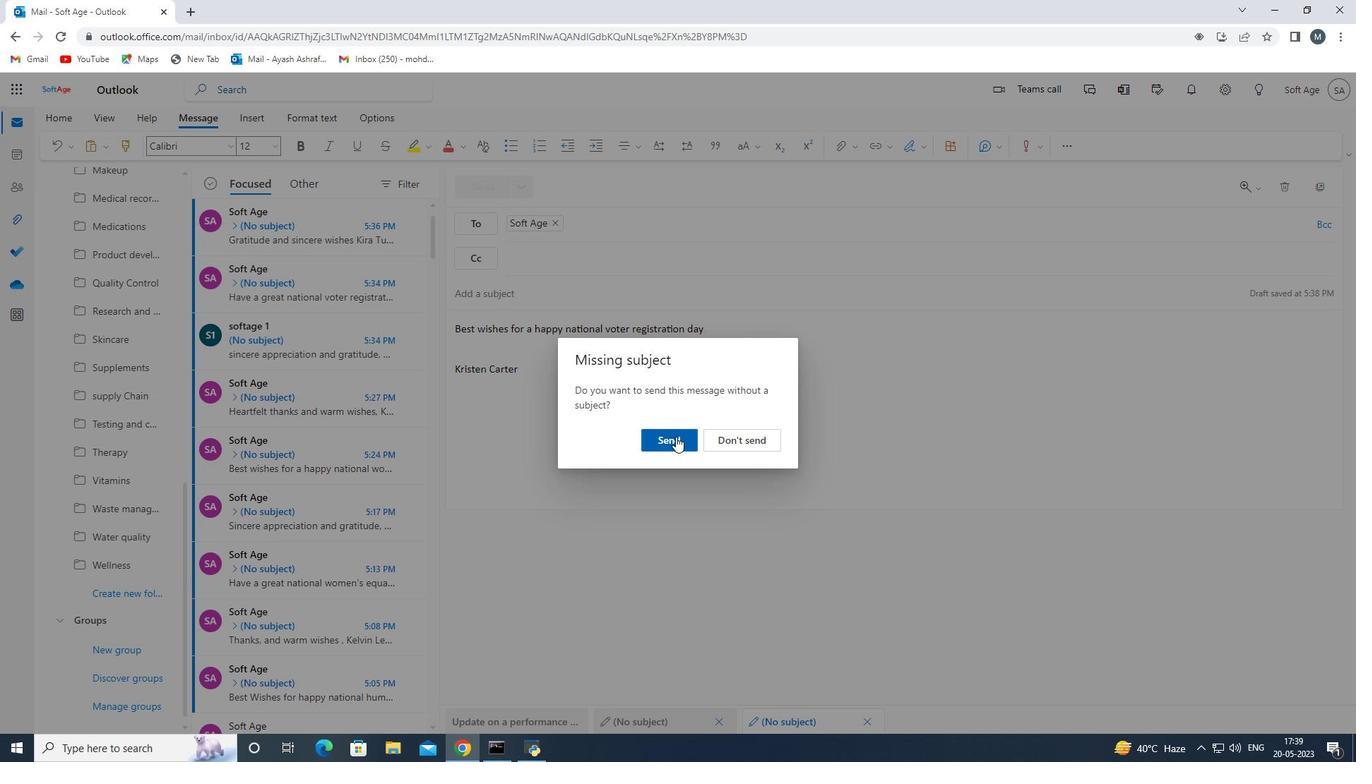 
Action: Mouse pressed left at (675, 437)
Screenshot: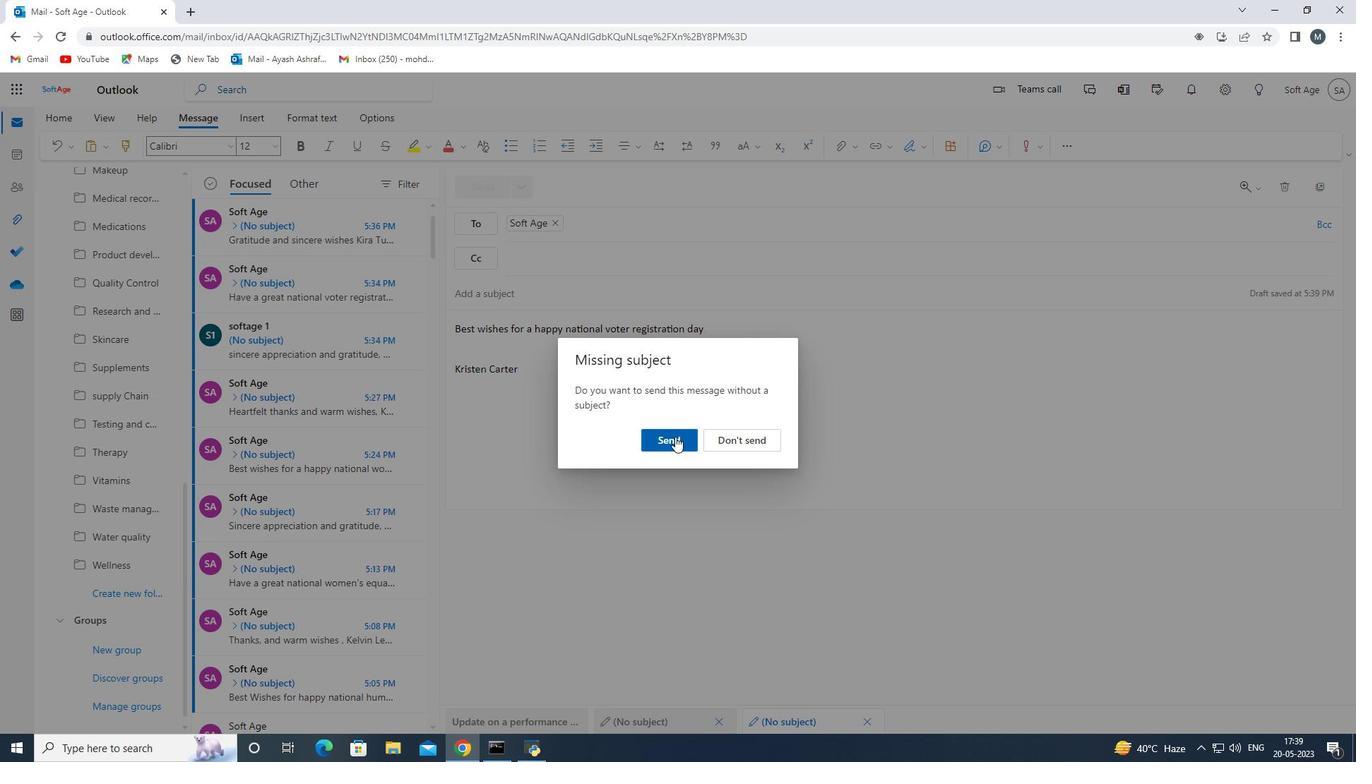 
Action: Mouse moved to (669, 437)
Screenshot: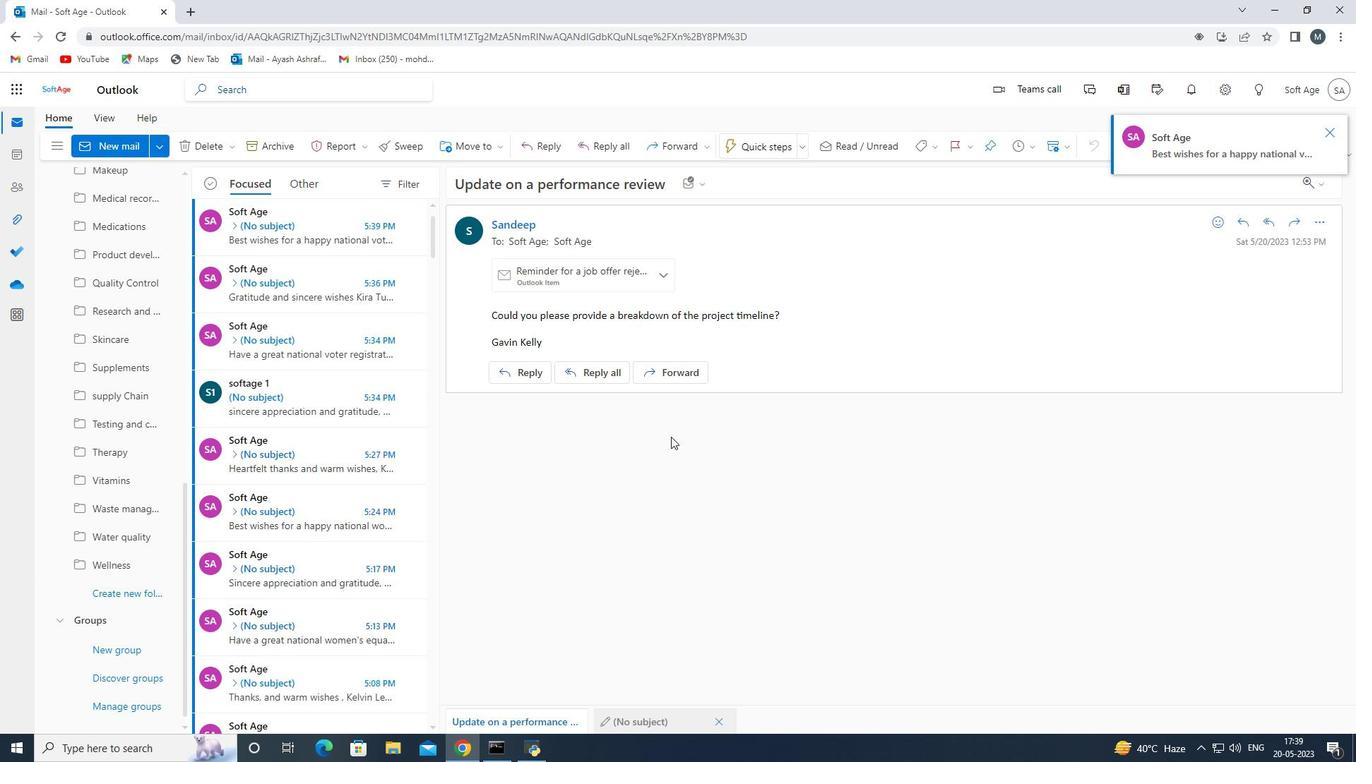 
